 Task: Add an event  with title  Casual Second Lunch Break, date '2023/12/24' to 2023/12/25  & Select Event type as  Group. Add location for the event as  Shanghai, China and add a description: The session will conclude with a recap and summary of key takeaways, providing participants with a comprehensive understanding of the elements that contribute to successful presentations. Participants will be encouraged to continue practicing their presentation skills outside of the session and seek further opportunities for growth and improvement.Create an event link  http-casualsecondlunchbreakcom & Select the event color as  Cyan. , logged in from the account softage.4@softage.netand send the event invitation to softage.10@softage.net and softage.1@softage.net
Action: Mouse moved to (538, 306)
Screenshot: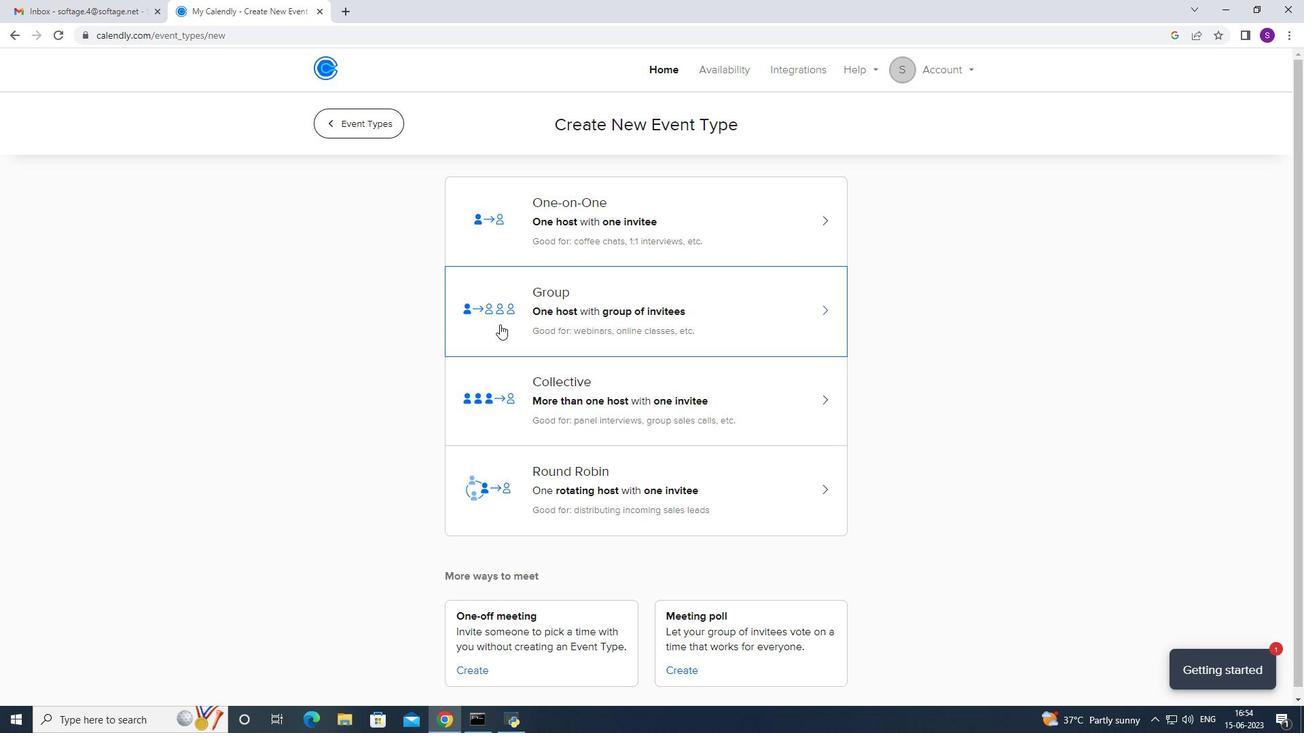 
Action: Mouse pressed left at (538, 306)
Screenshot: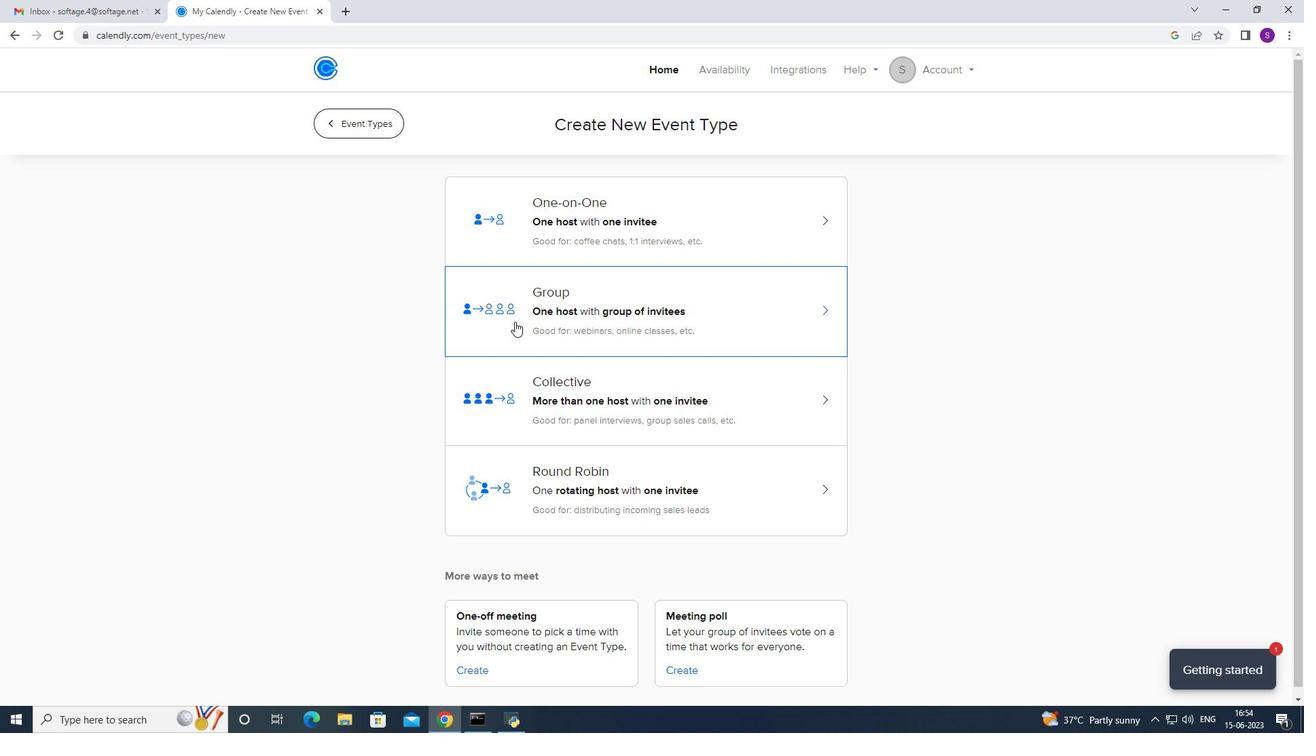 
Action: Mouse moved to (498, 308)
Screenshot: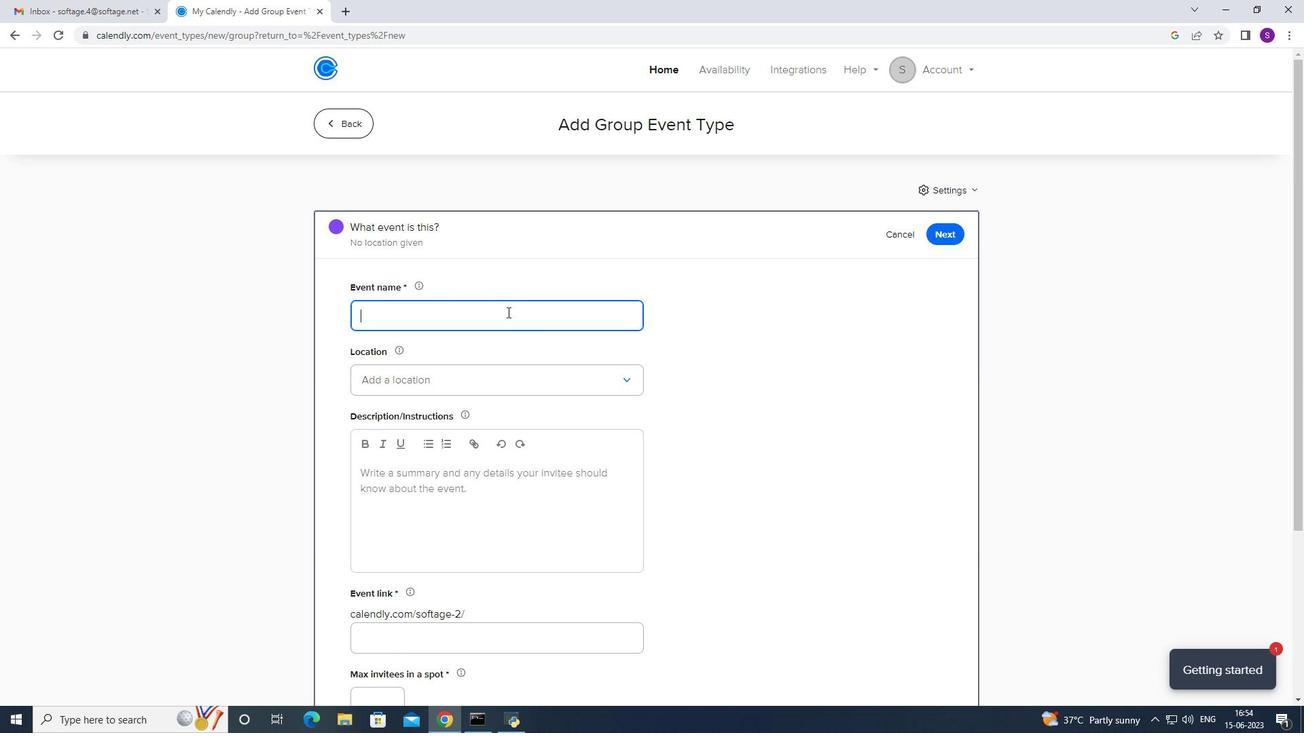 
Action: Key pressed <Key.caps_lock>C<Key.caps_lock>asaual<Key.space>\<Key.backspace><Key.backspace><Key.backspace><Key.backspace><Key.backspace><Key.backspace>ual<Key.space><Key.caps_lock><Key.caps_lock>se<Key.backspace><Key.backspace><Key.caps_lock>S<Key.caps_lock>econd<Key.space><Key.caps_lock>L<Key.caps_lock>unch<Key.space><Key.caps_lock>B<Key.caps_lock>reak
Screenshot: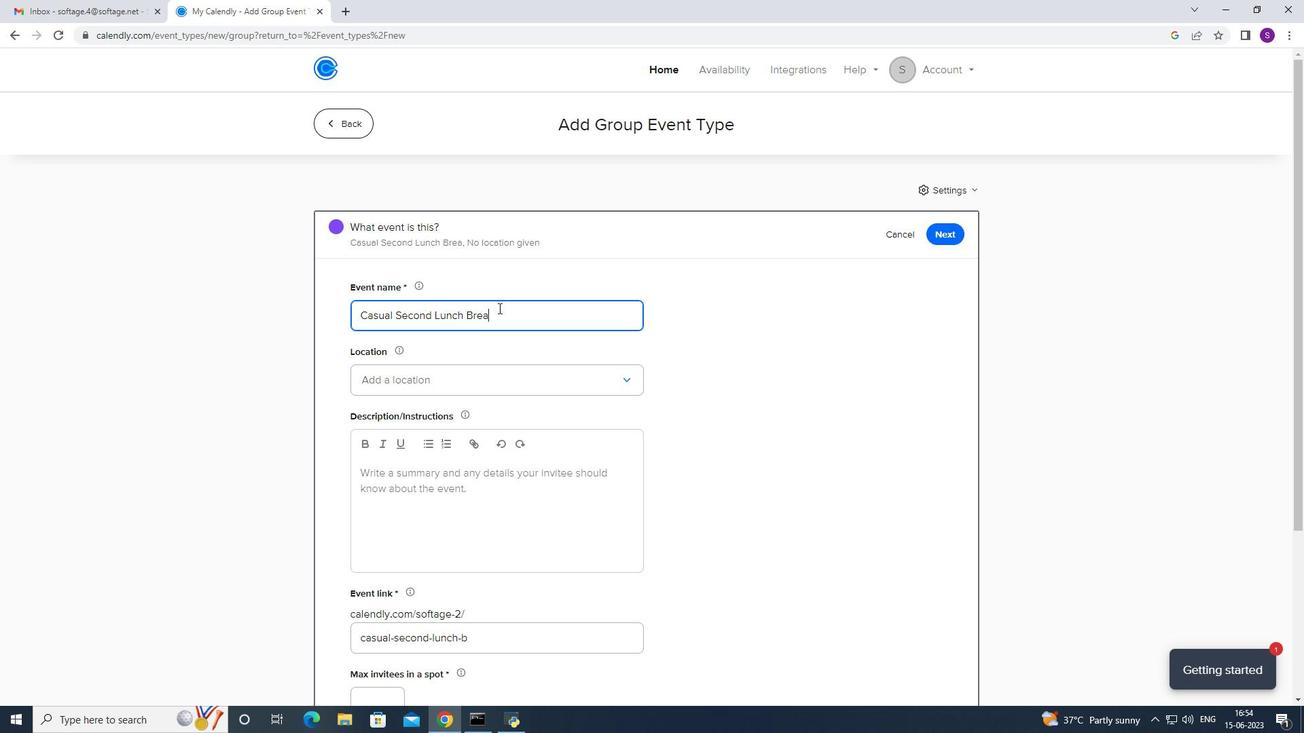 
Action: Mouse moved to (389, 387)
Screenshot: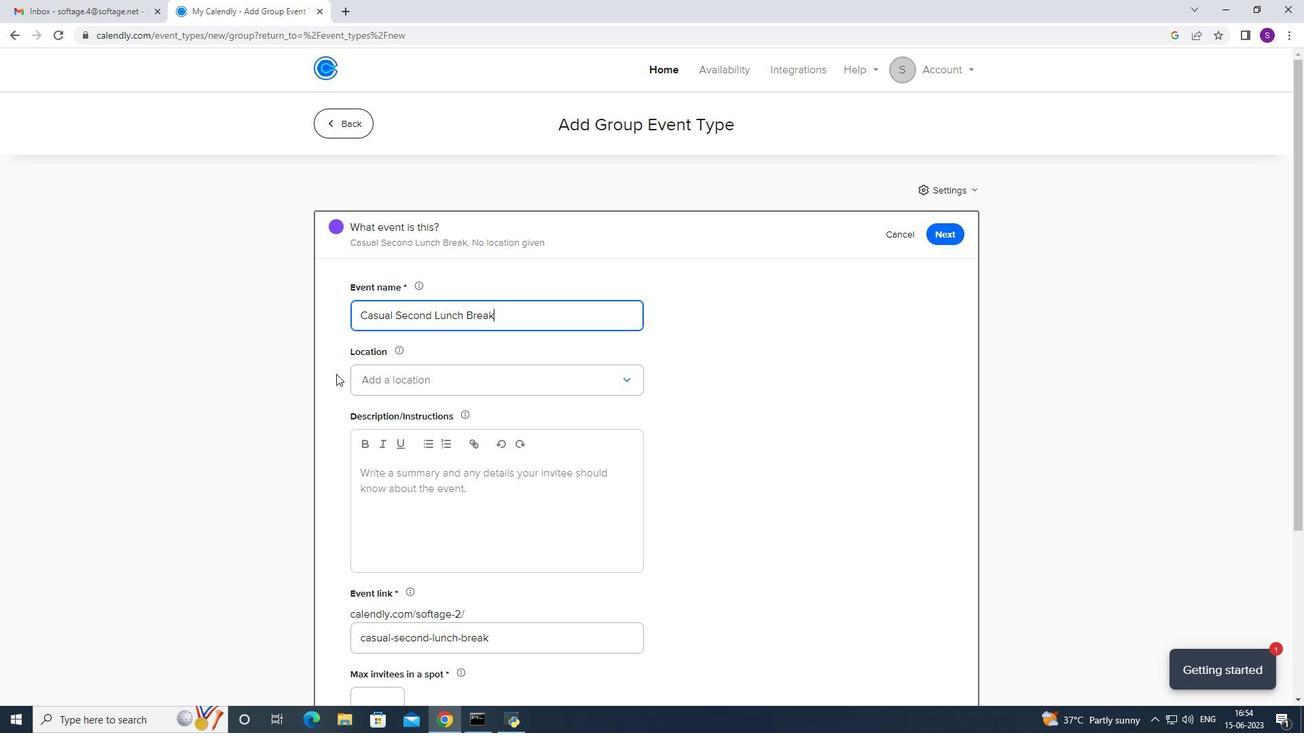 
Action: Mouse pressed left at (389, 387)
Screenshot: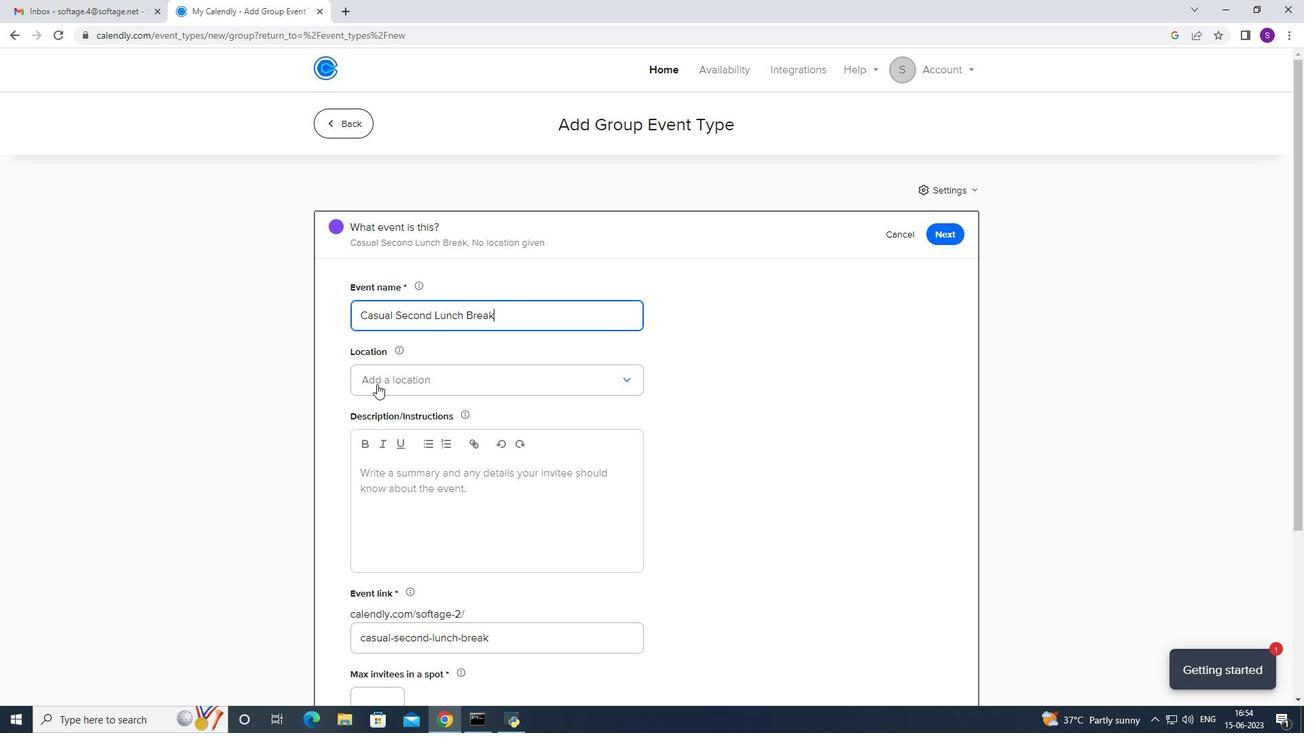 
Action: Mouse moved to (407, 413)
Screenshot: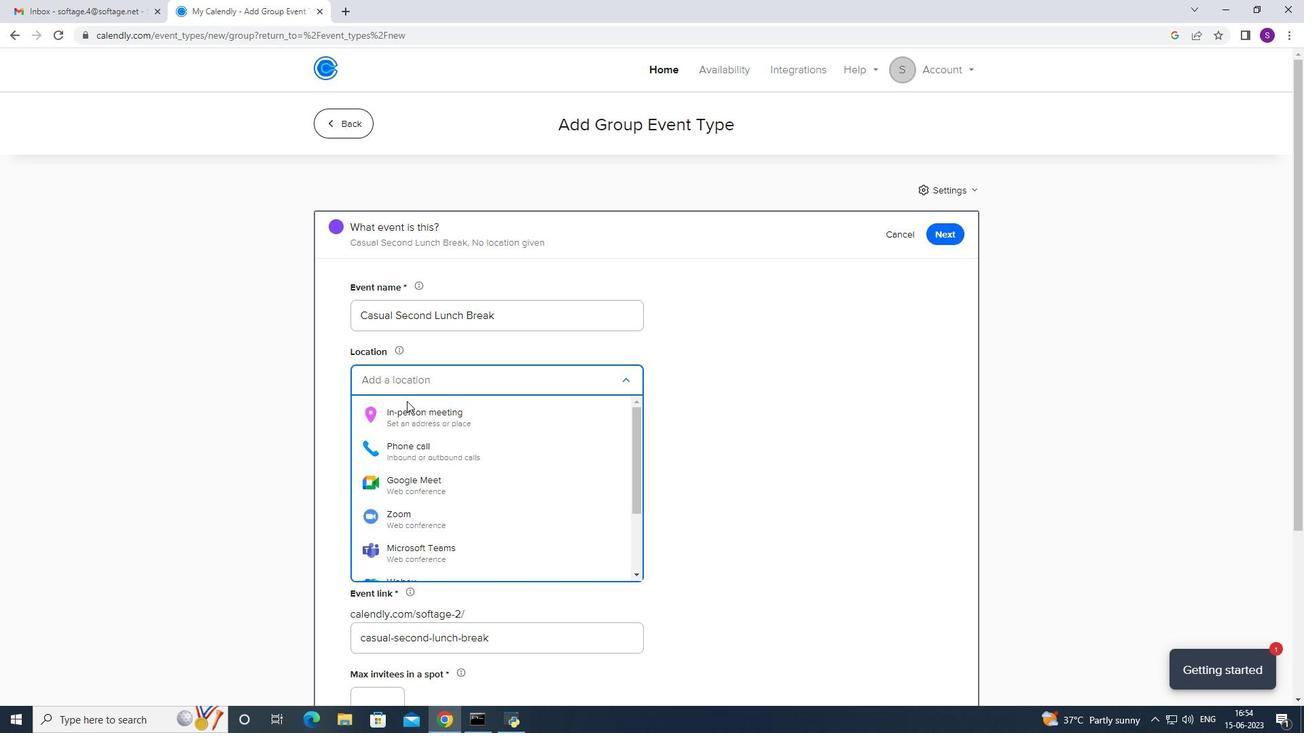 
Action: Mouse pressed left at (407, 413)
Screenshot: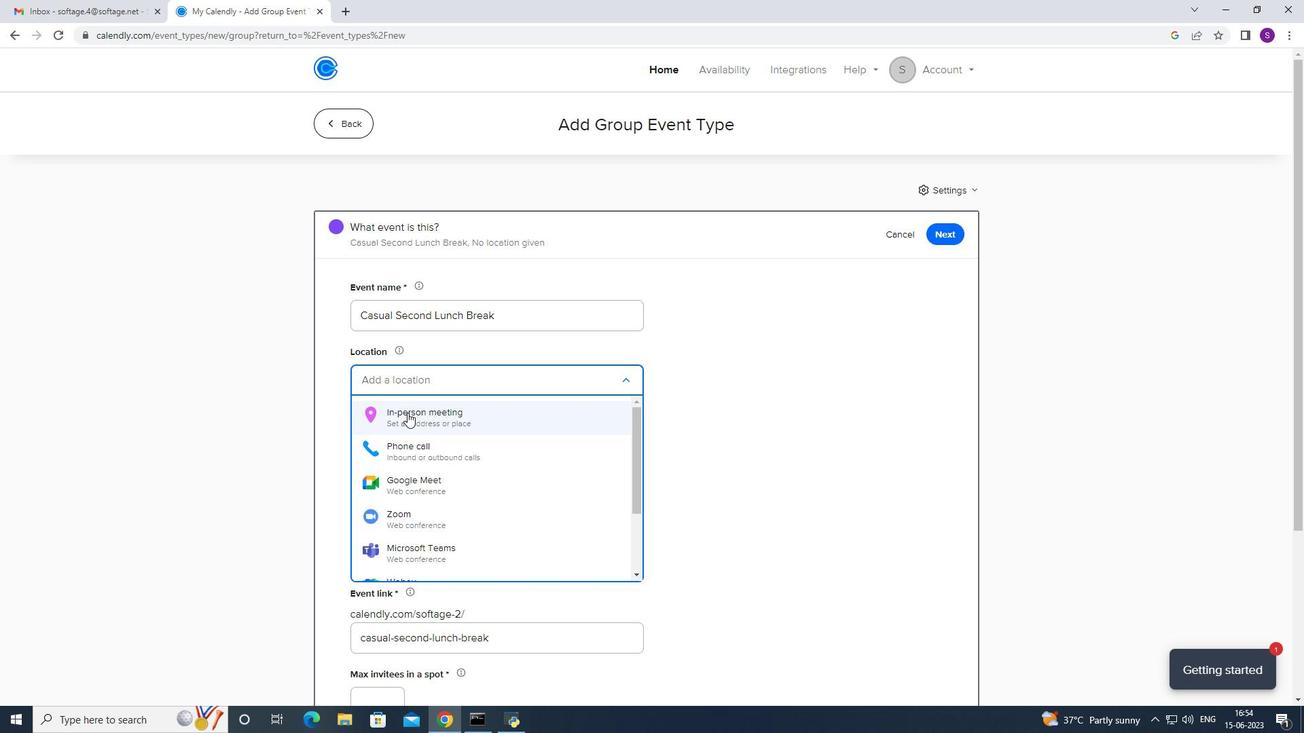
Action: Mouse moved to (594, 221)
Screenshot: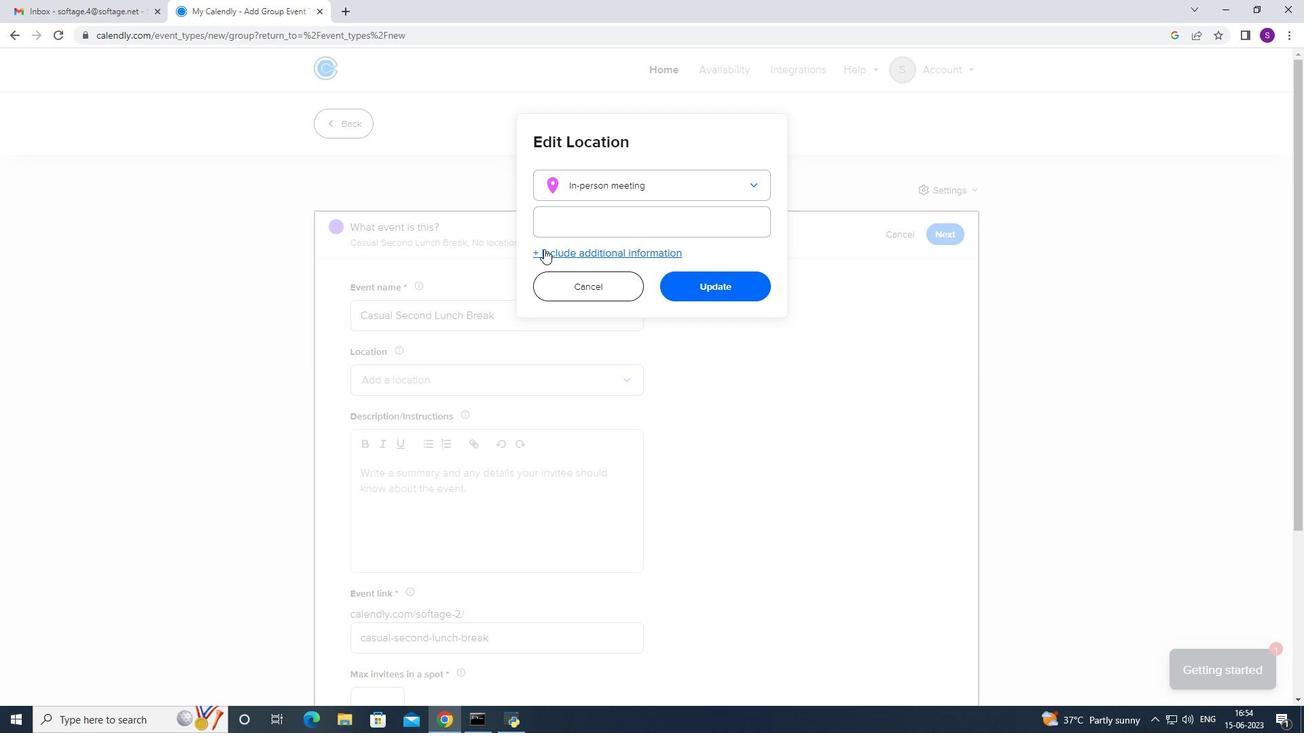 
Action: Mouse pressed left at (594, 221)
Screenshot: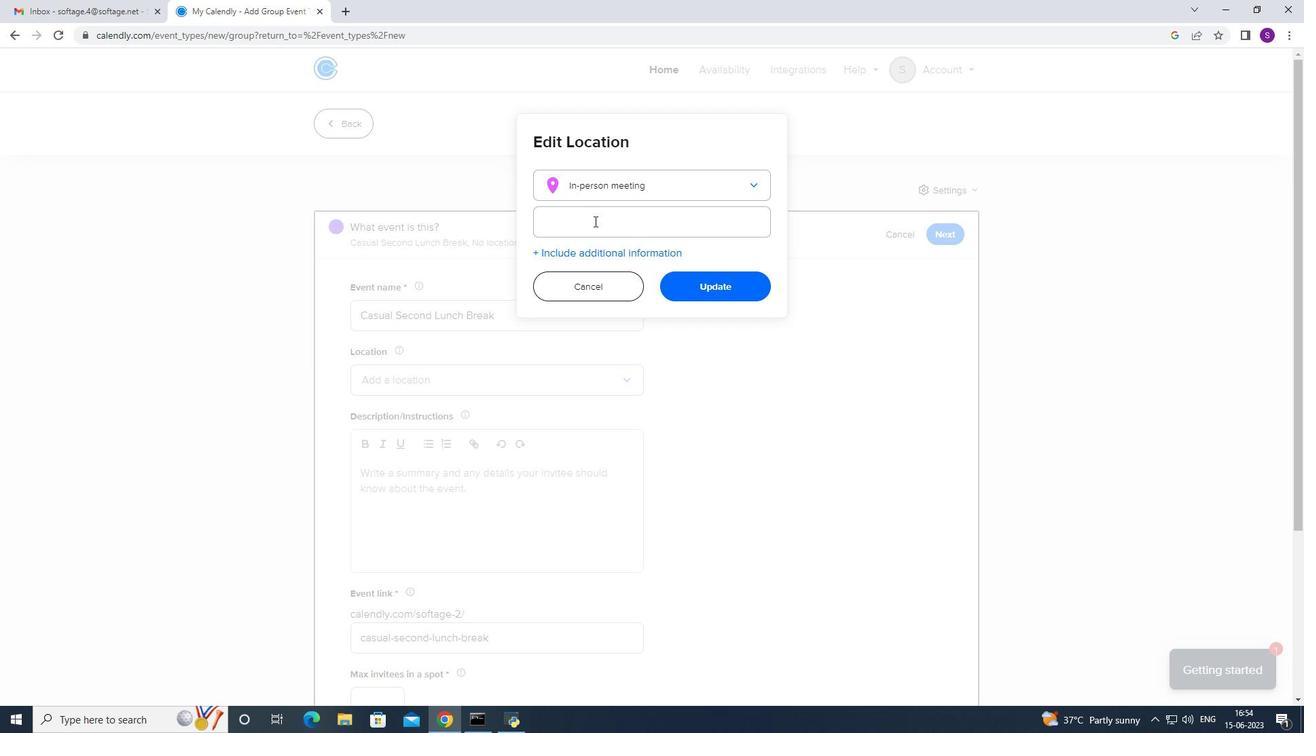 
Action: Mouse moved to (574, 226)
Screenshot: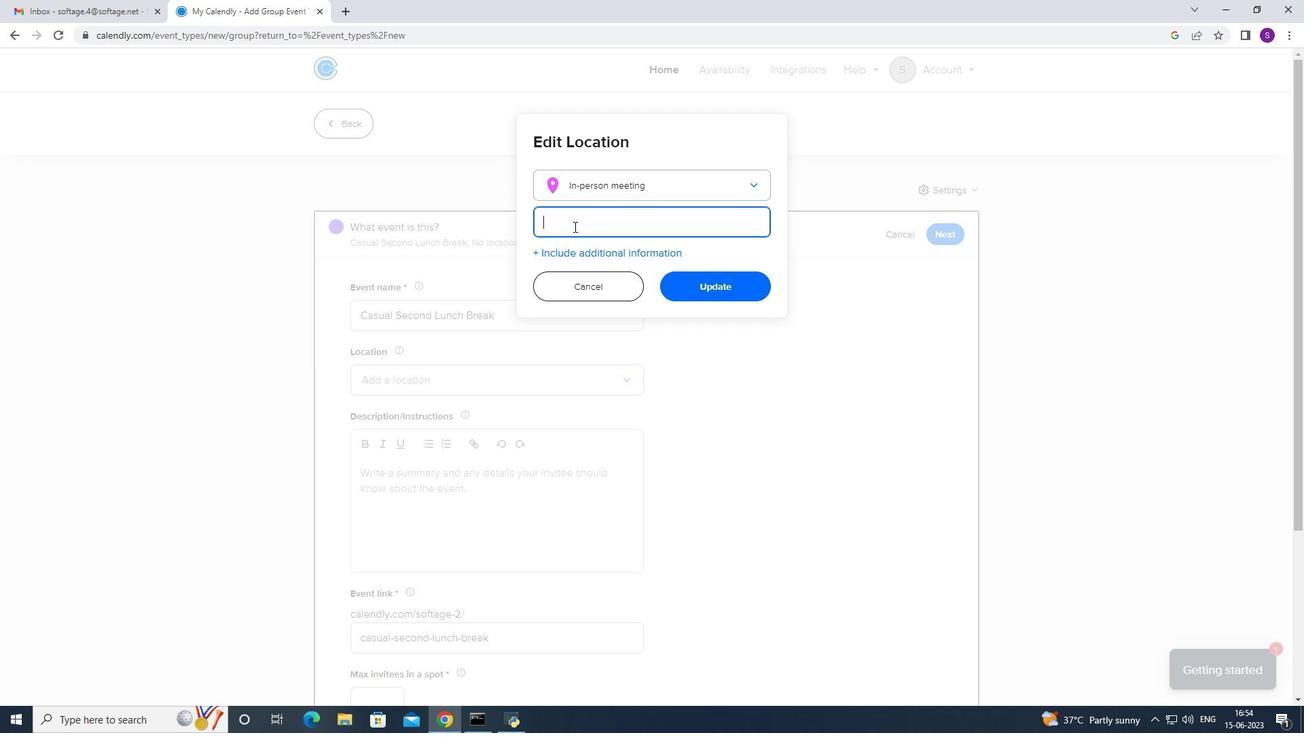 
Action: Key pressed <Key.caps_lock>S<Key.caps_lock>hanghai,<Key.space><Key.caps_lock>C<Key.caps_lock>ghi<Key.backspace><Key.backspace><Key.backspace><Key.backspace><Key.caps_lock>C<Key.caps_lock>hina
Screenshot: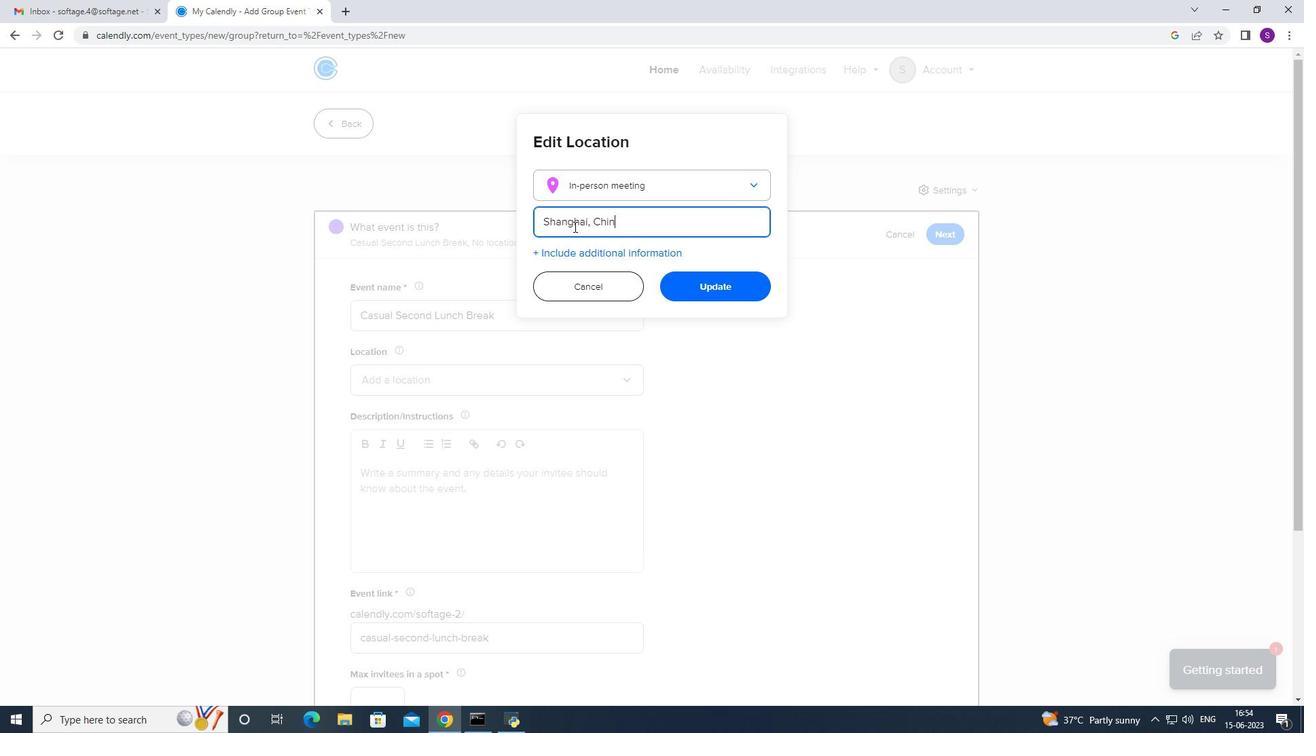 
Action: Mouse moved to (690, 280)
Screenshot: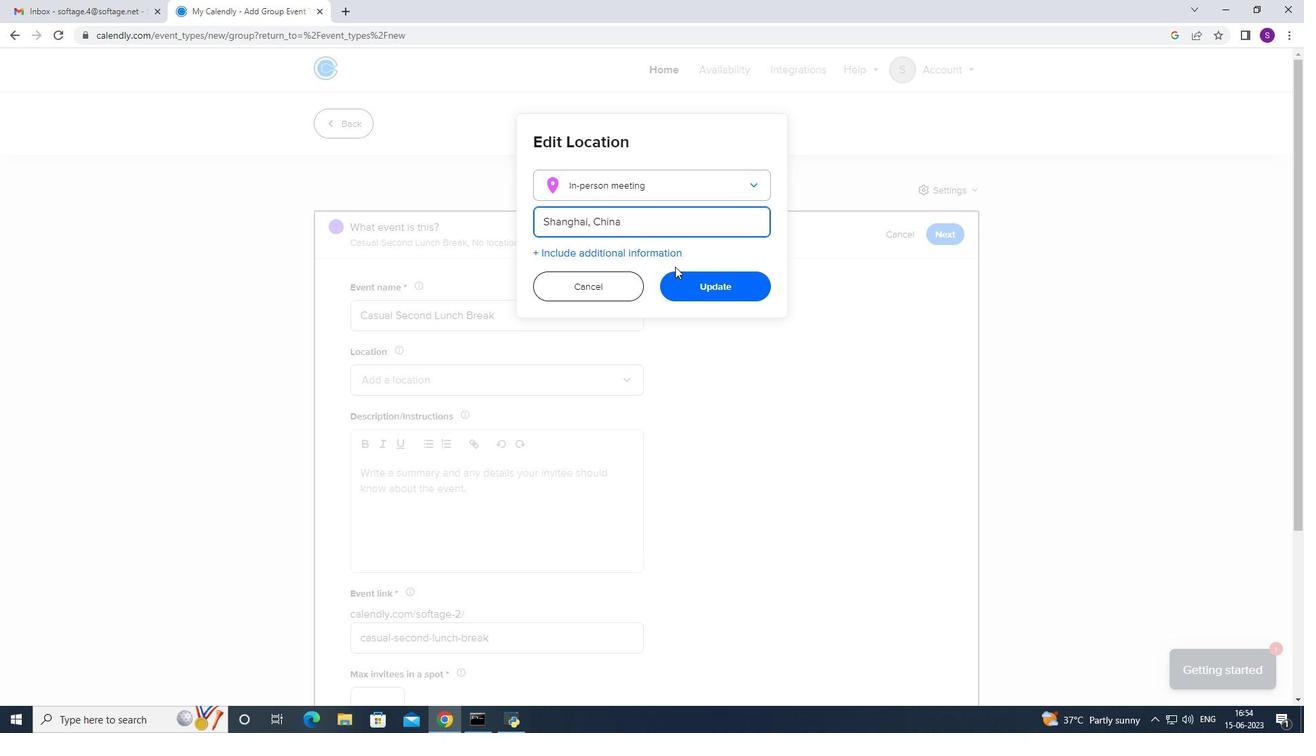 
Action: Mouse pressed left at (690, 280)
Screenshot: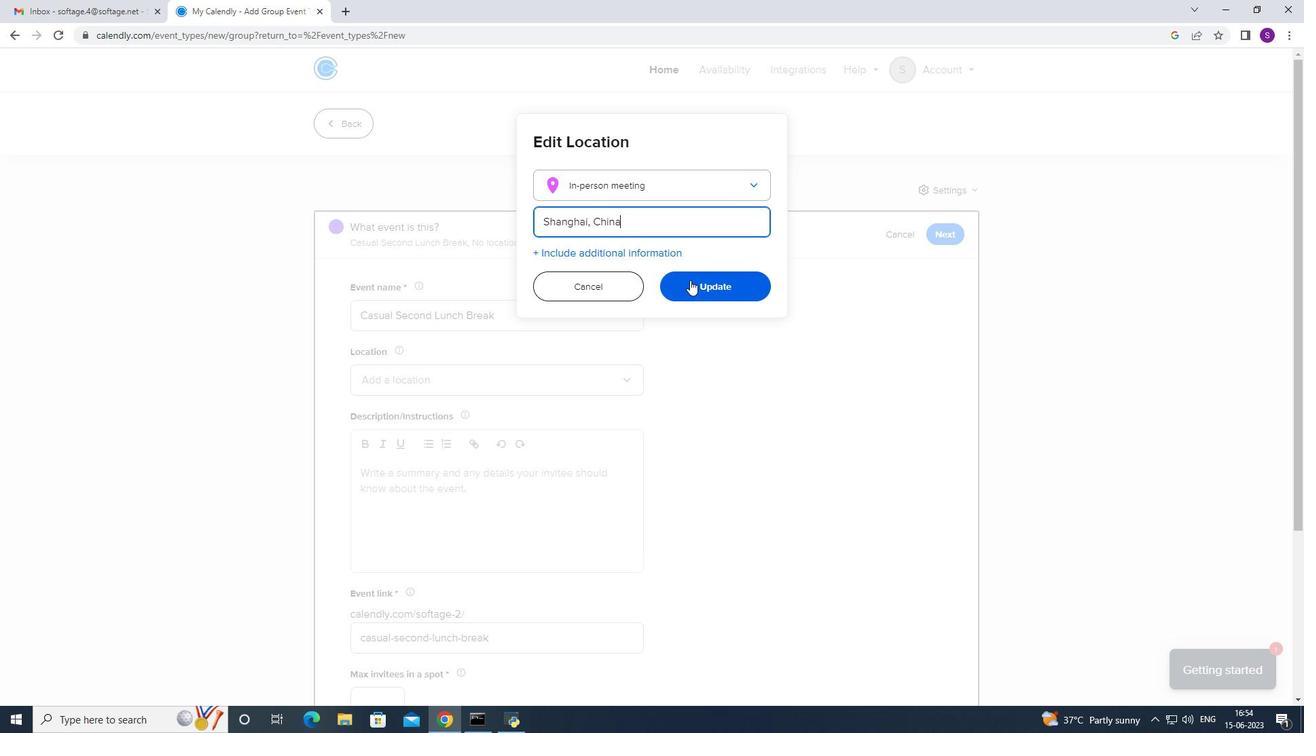 
Action: Mouse moved to (426, 427)
Screenshot: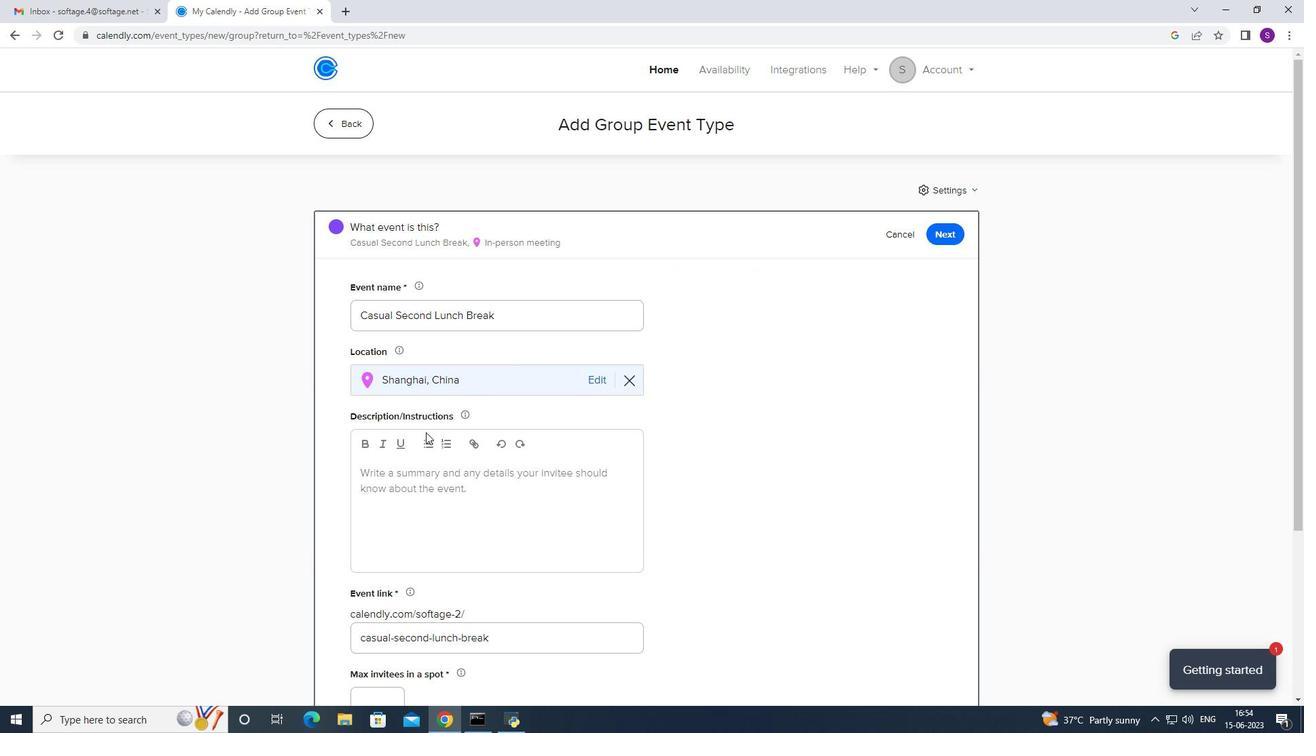 
Action: Mouse scrolled (426, 426) with delta (0, 0)
Screenshot: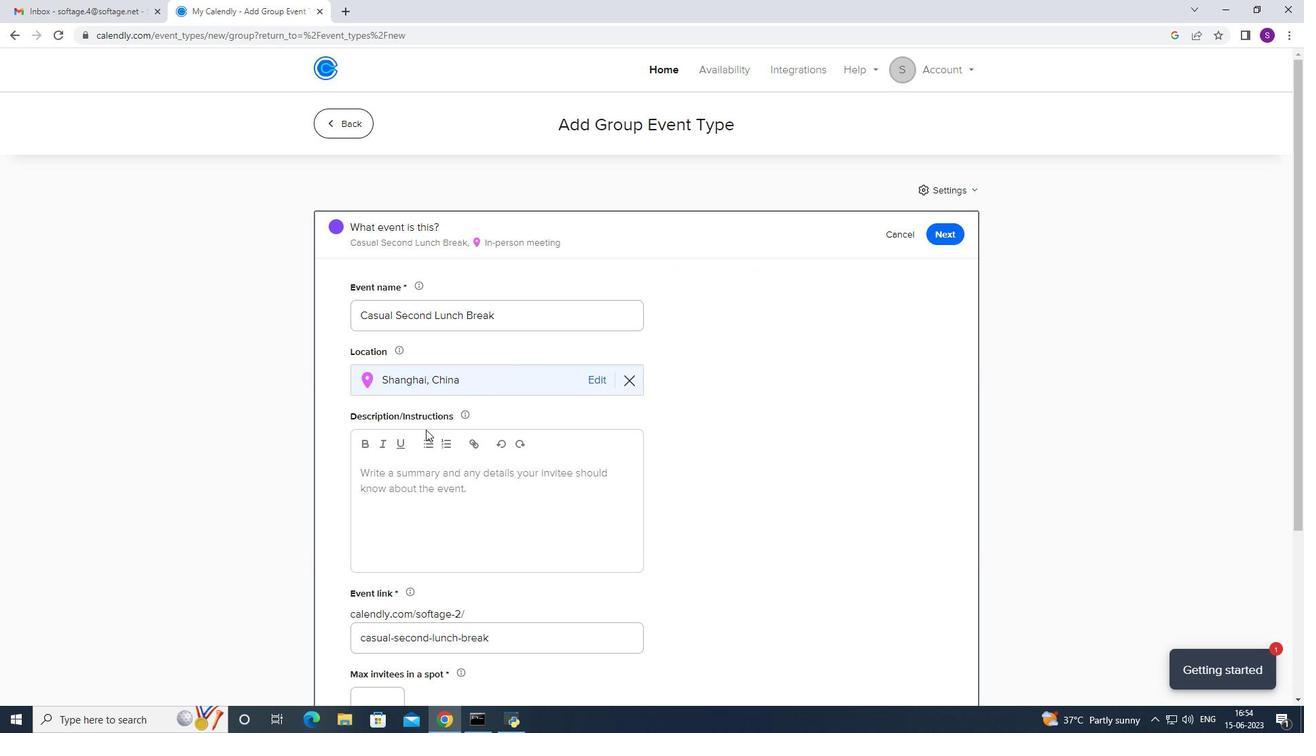 
Action: Mouse scrolled (426, 426) with delta (0, 0)
Screenshot: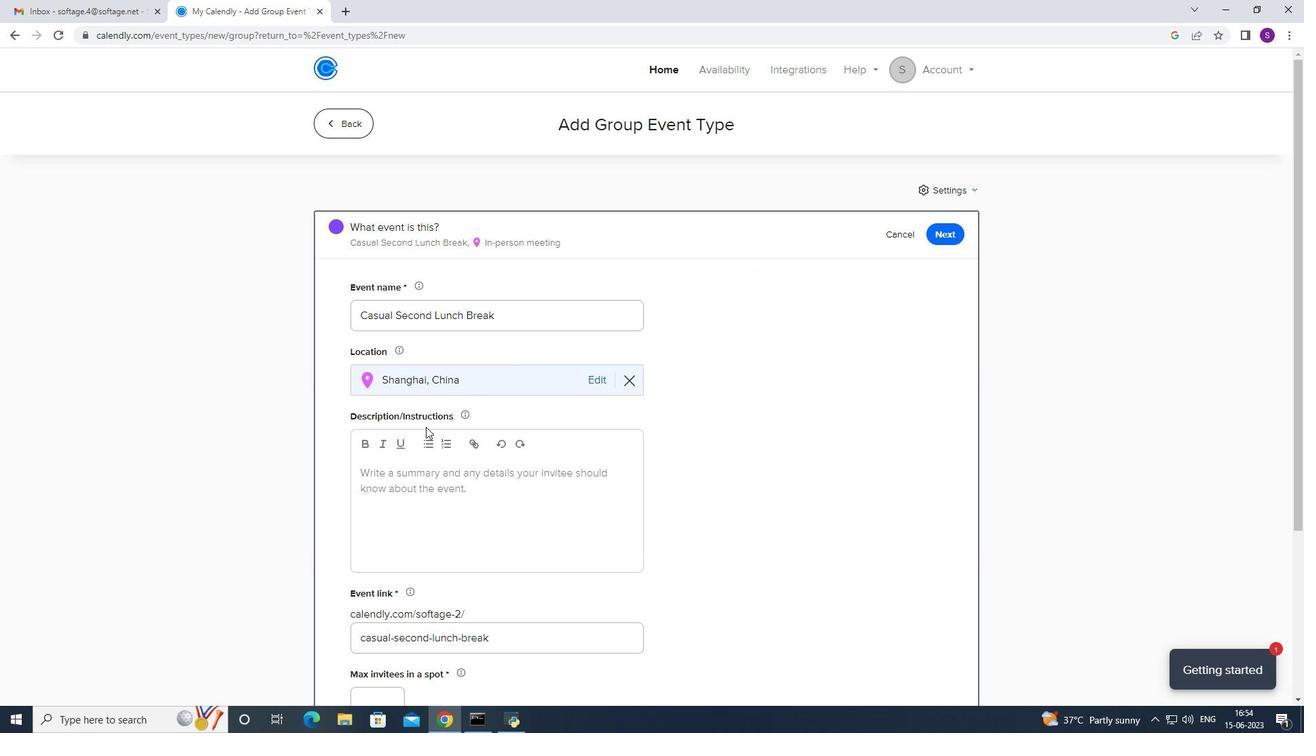 
Action: Mouse scrolled (426, 426) with delta (0, 0)
Screenshot: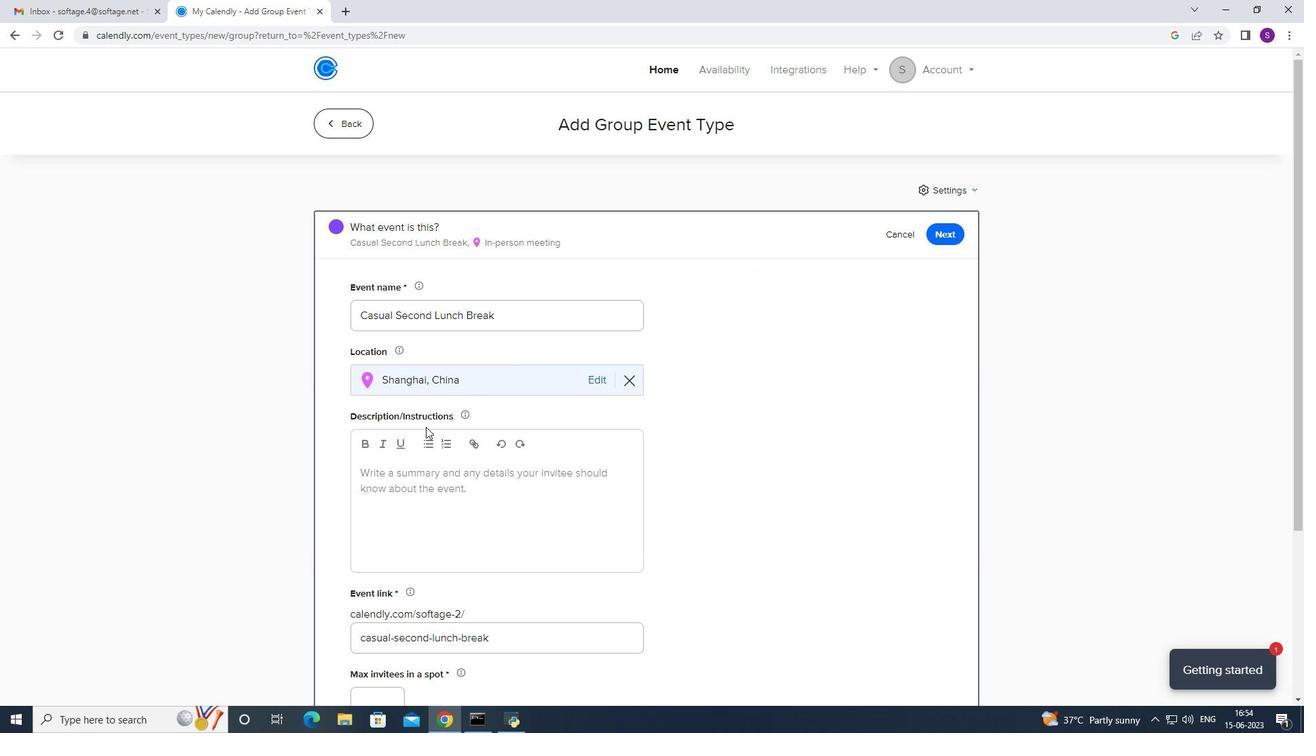 
Action: Mouse scrolled (426, 426) with delta (0, 0)
Screenshot: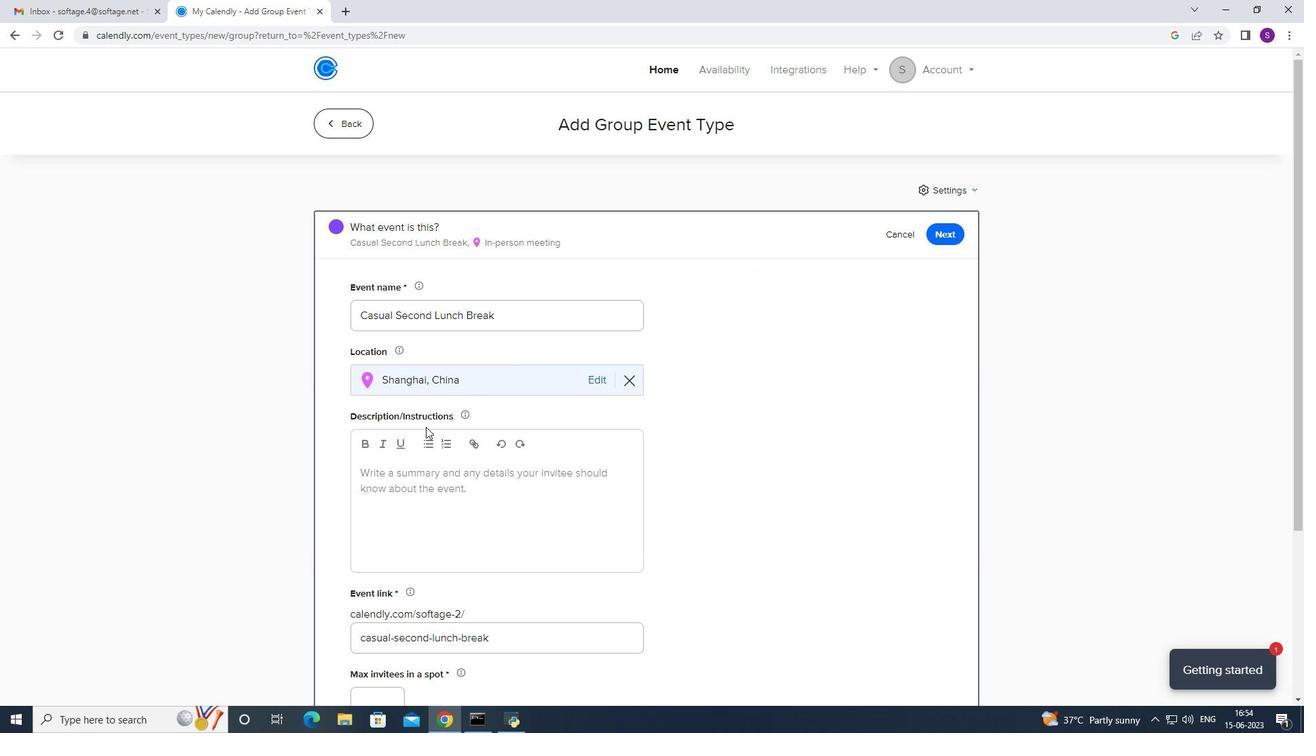 
Action: Mouse scrolled (426, 426) with delta (0, 0)
Screenshot: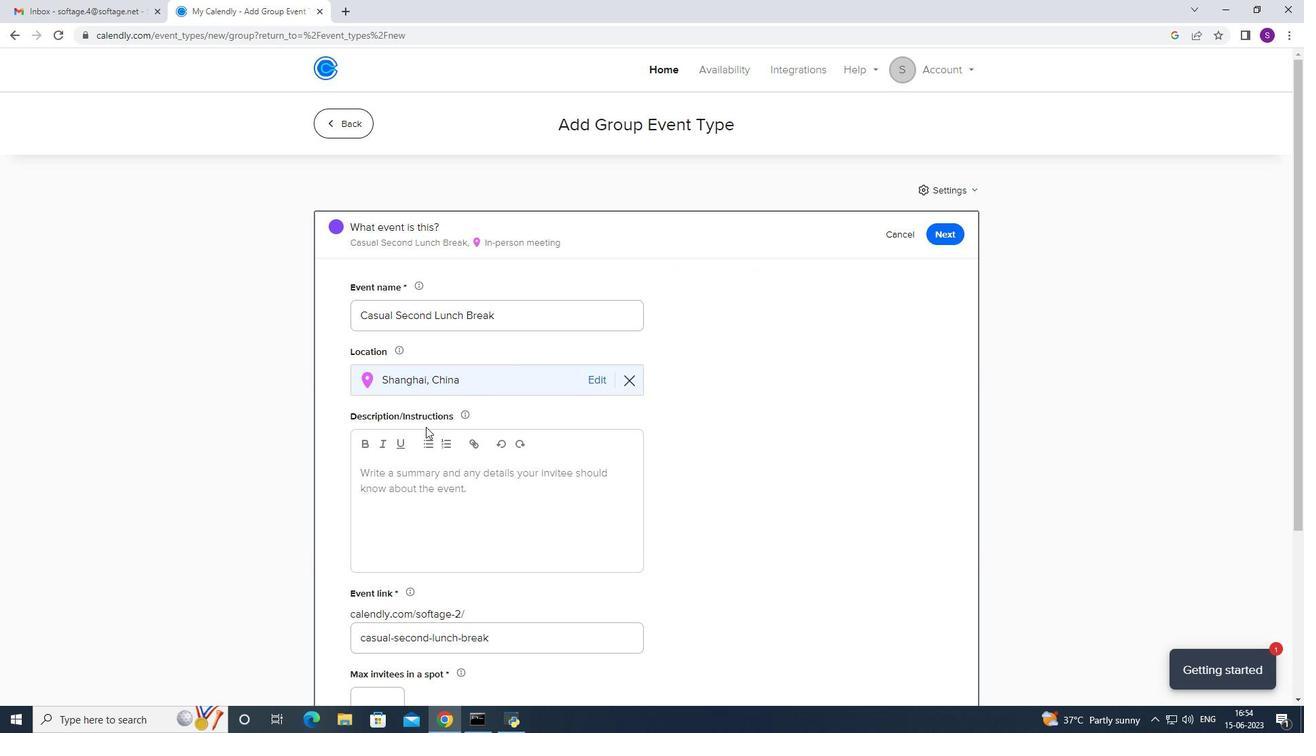 
Action: Mouse moved to (504, 578)
Screenshot: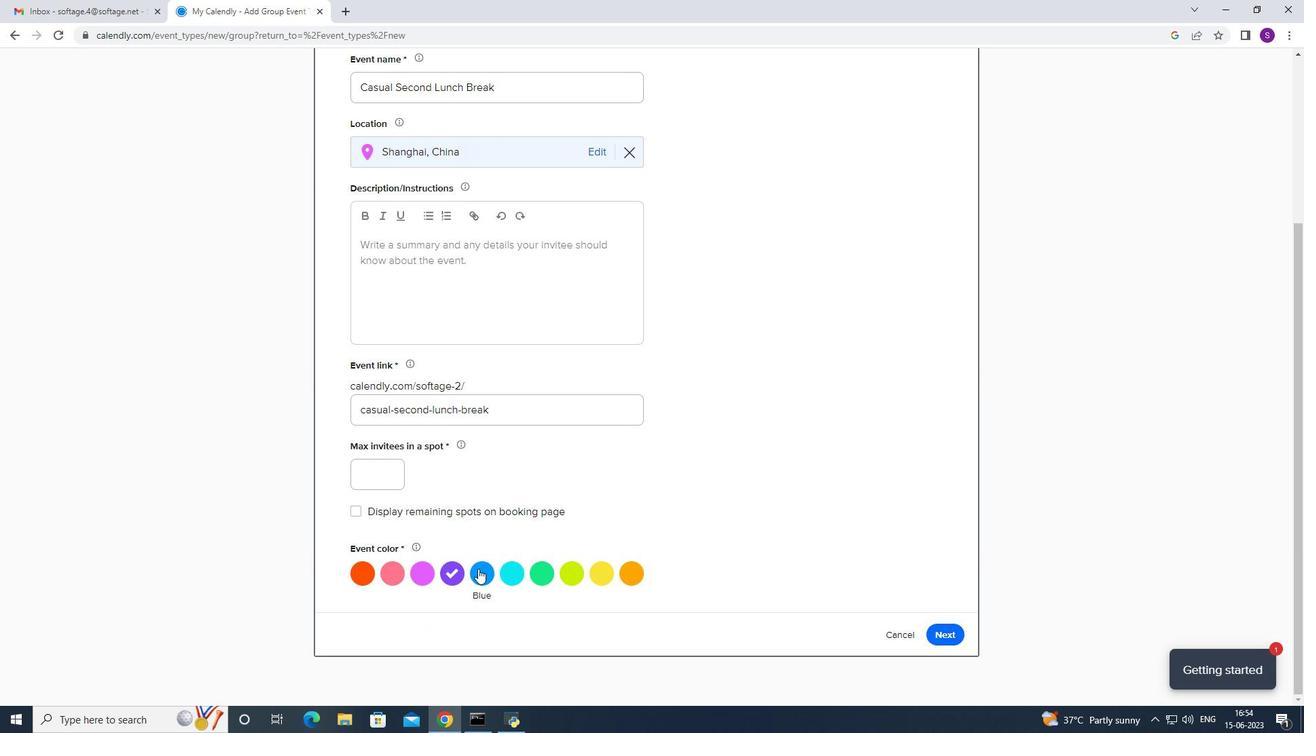 
Action: Mouse pressed left at (504, 578)
Screenshot: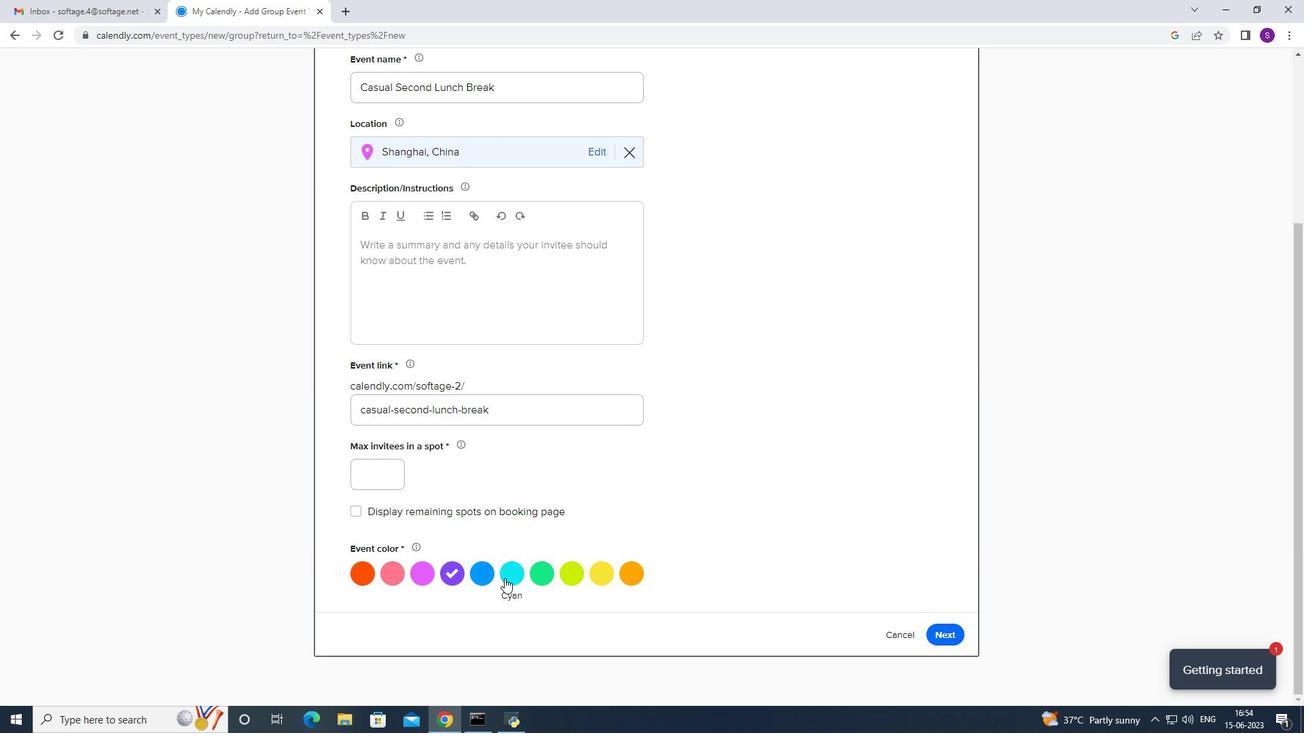 
Action: Mouse moved to (369, 457)
Screenshot: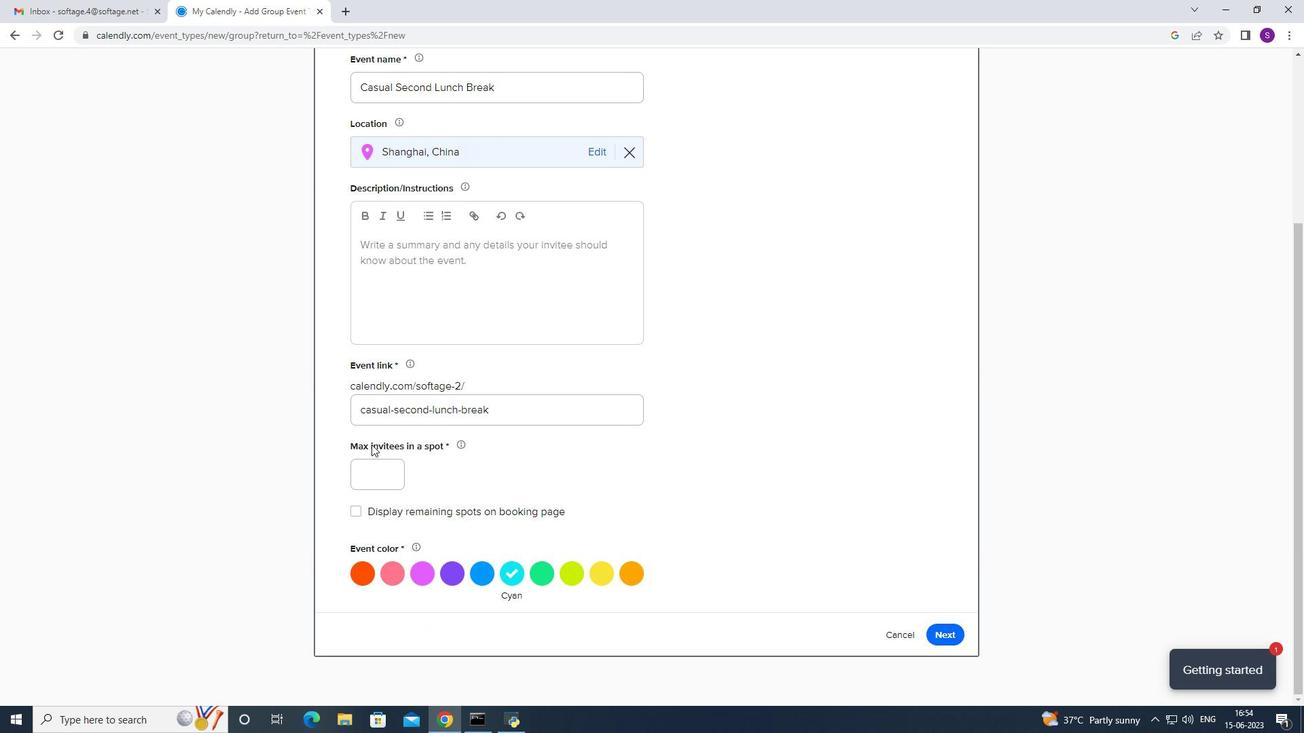 
Action: Mouse pressed left at (369, 457)
Screenshot: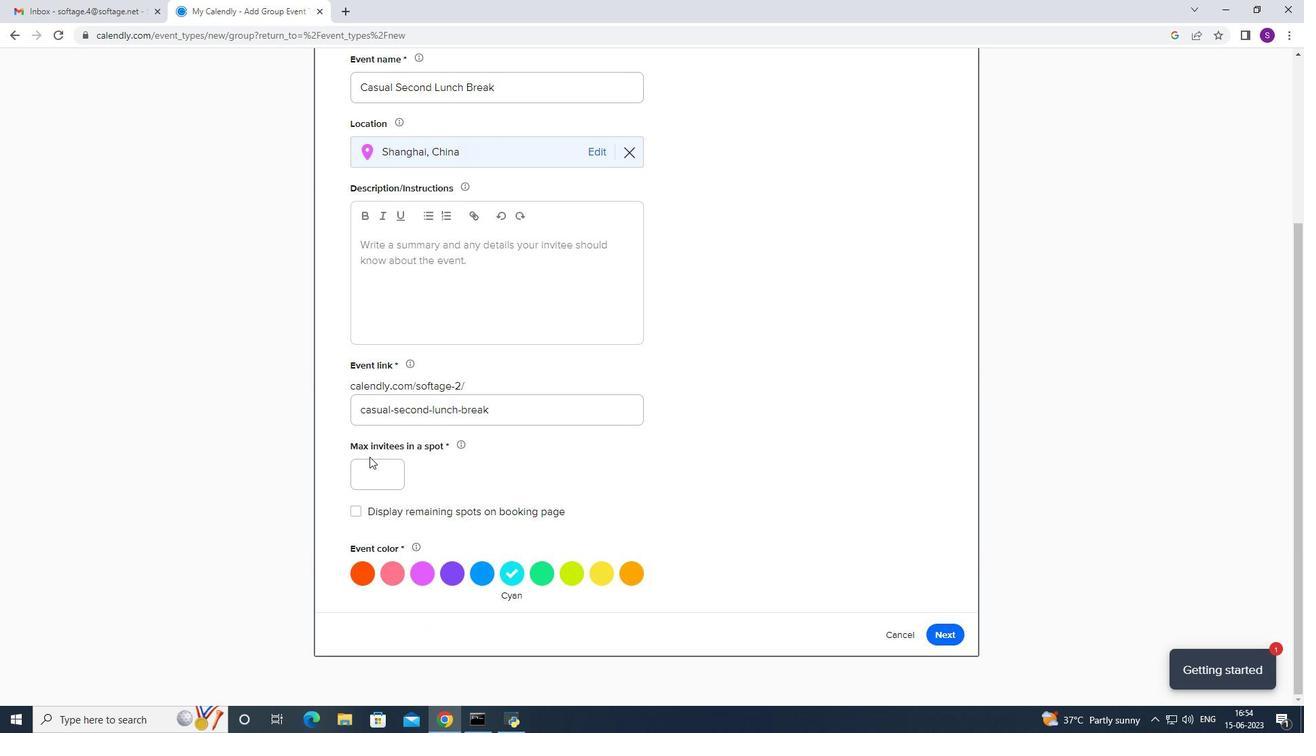 
Action: Mouse moved to (368, 461)
Screenshot: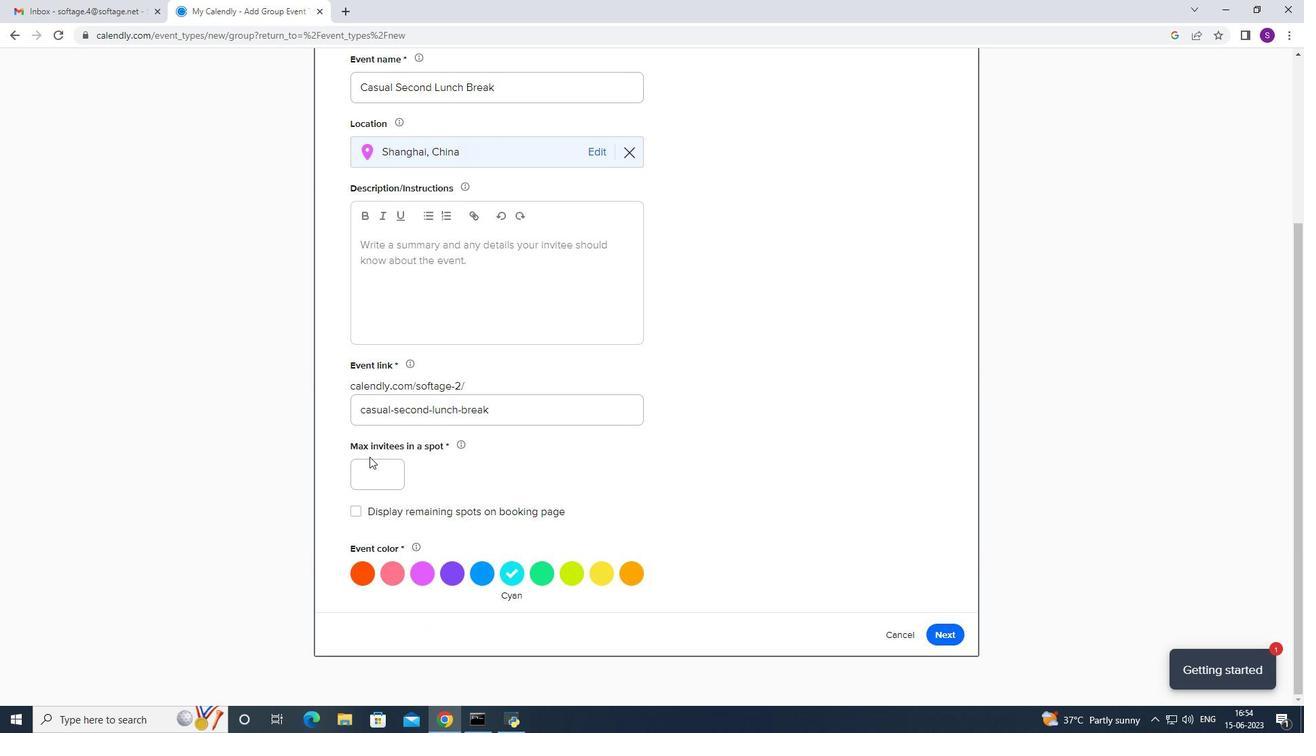 
Action: Mouse pressed left at (368, 461)
Screenshot: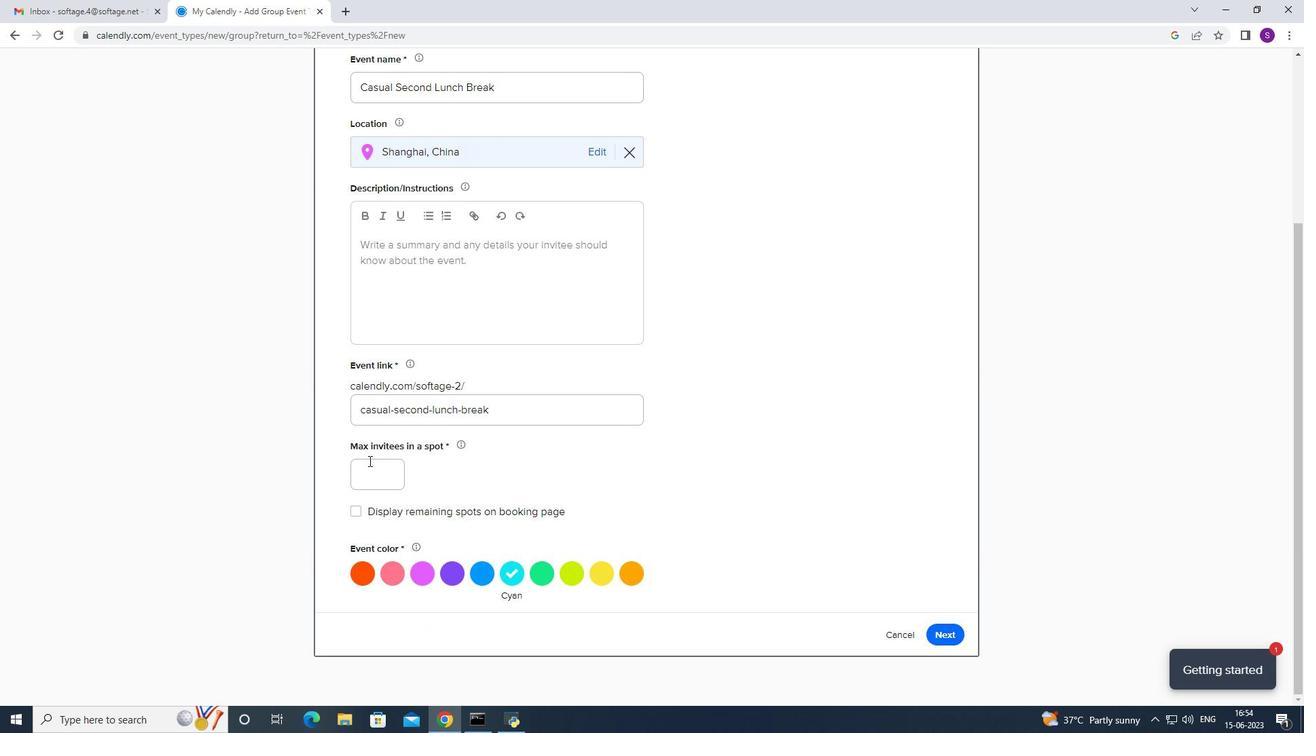 
Action: Key pressed 3
Screenshot: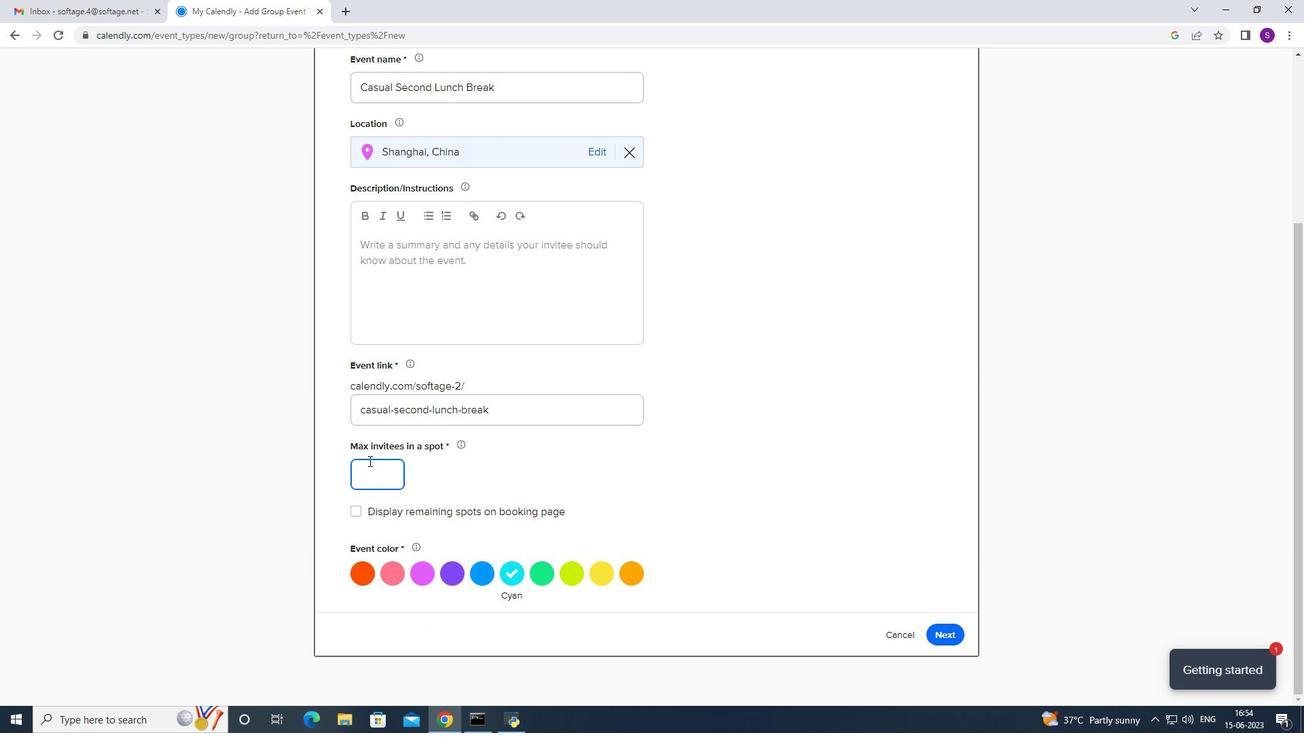 
Action: Mouse moved to (498, 292)
Screenshot: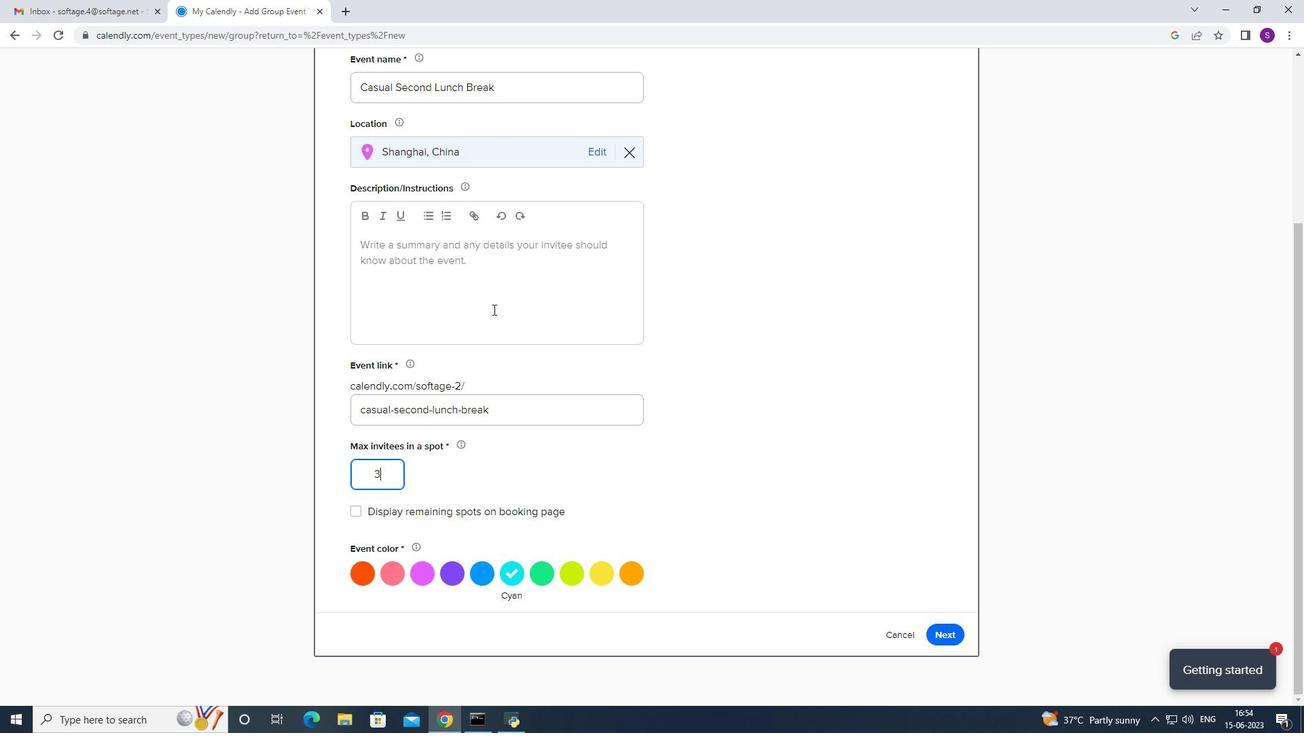 
Action: Mouse pressed left at (498, 292)
Screenshot: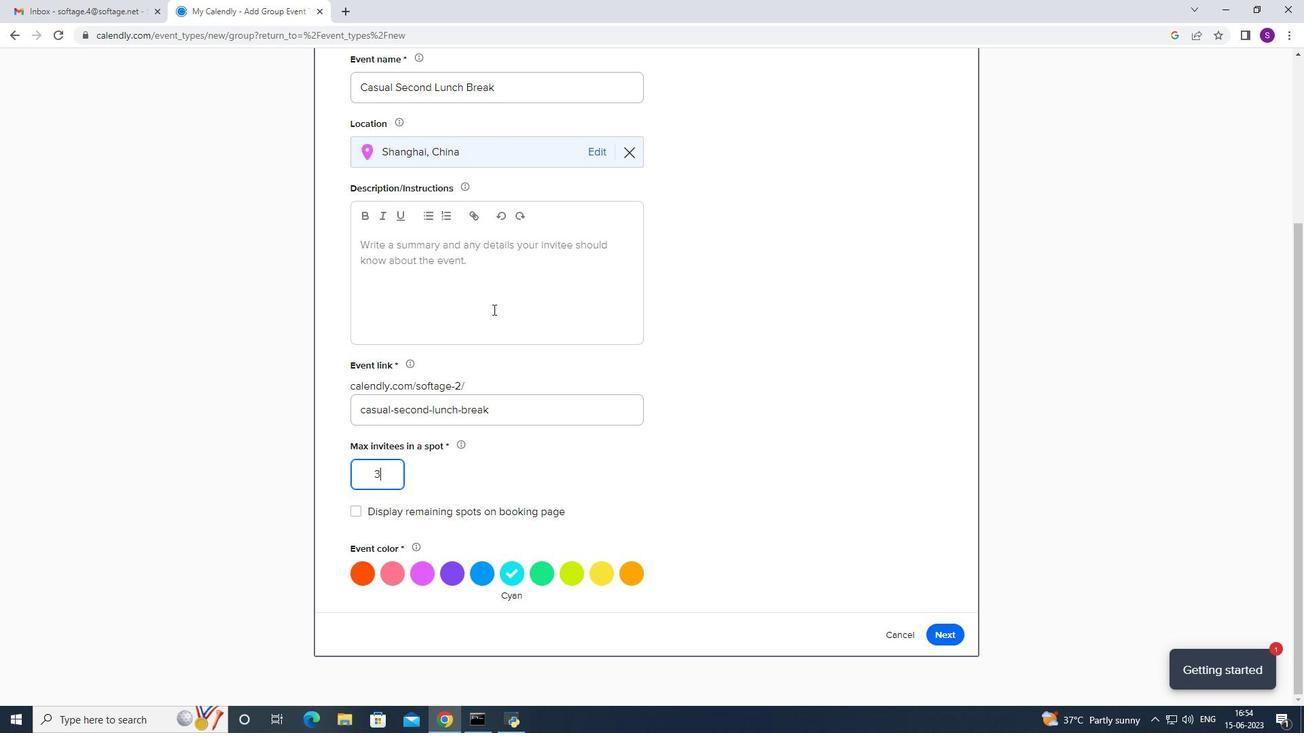 
Action: Mouse moved to (483, 296)
Screenshot: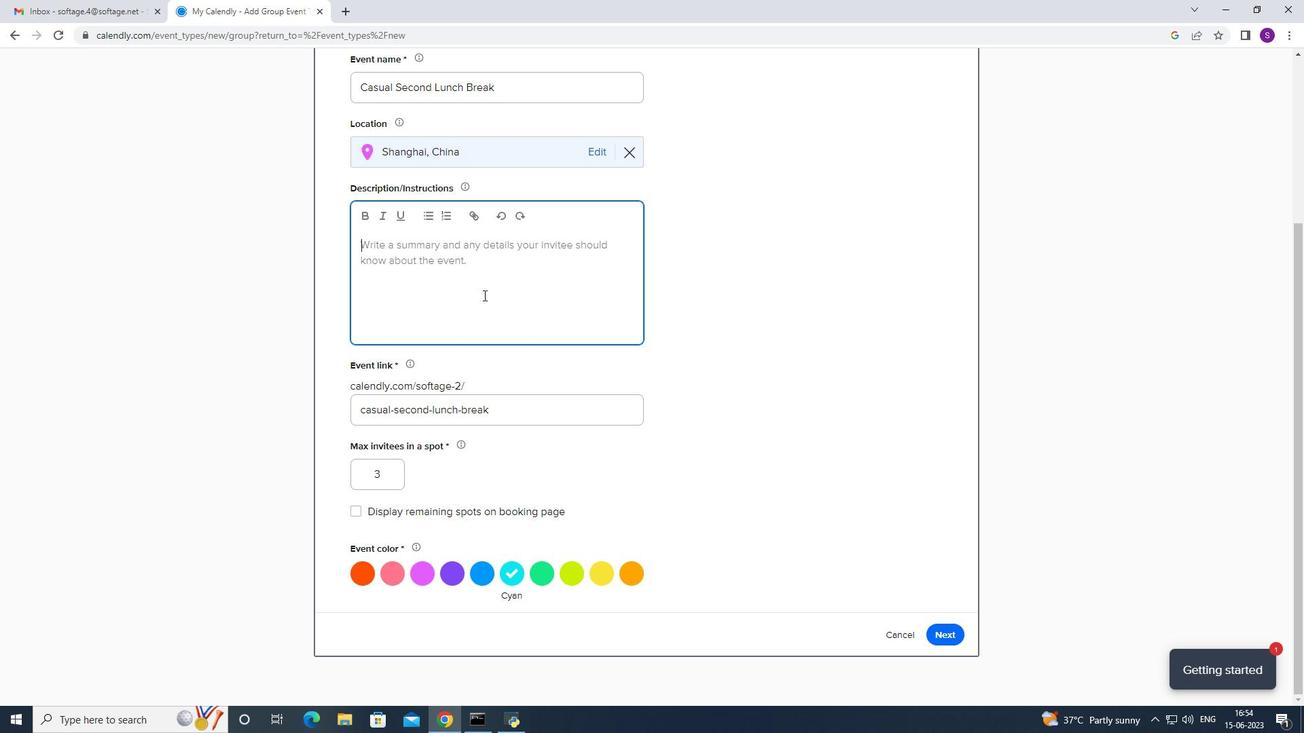 
Action: Key pressed <Key.caps_lock>T<Key.caps_lock>he<Key.space>session<Key.space>wikll<Key.space>c<Key.backspace><Key.backspace><Key.backspace><Key.backspace><Key.backspace><Key.backspace>ill<Key.space>conclude<Key.space>with<Key.space>a<Key.space>recap<Key.space>and<Key.space>as<Key.backspace><Key.space>summary<Key.space>of<Key.space>key<Key.space>takeaways,<Key.space>procviding<Key.space>participants<Key.space>
Screenshot: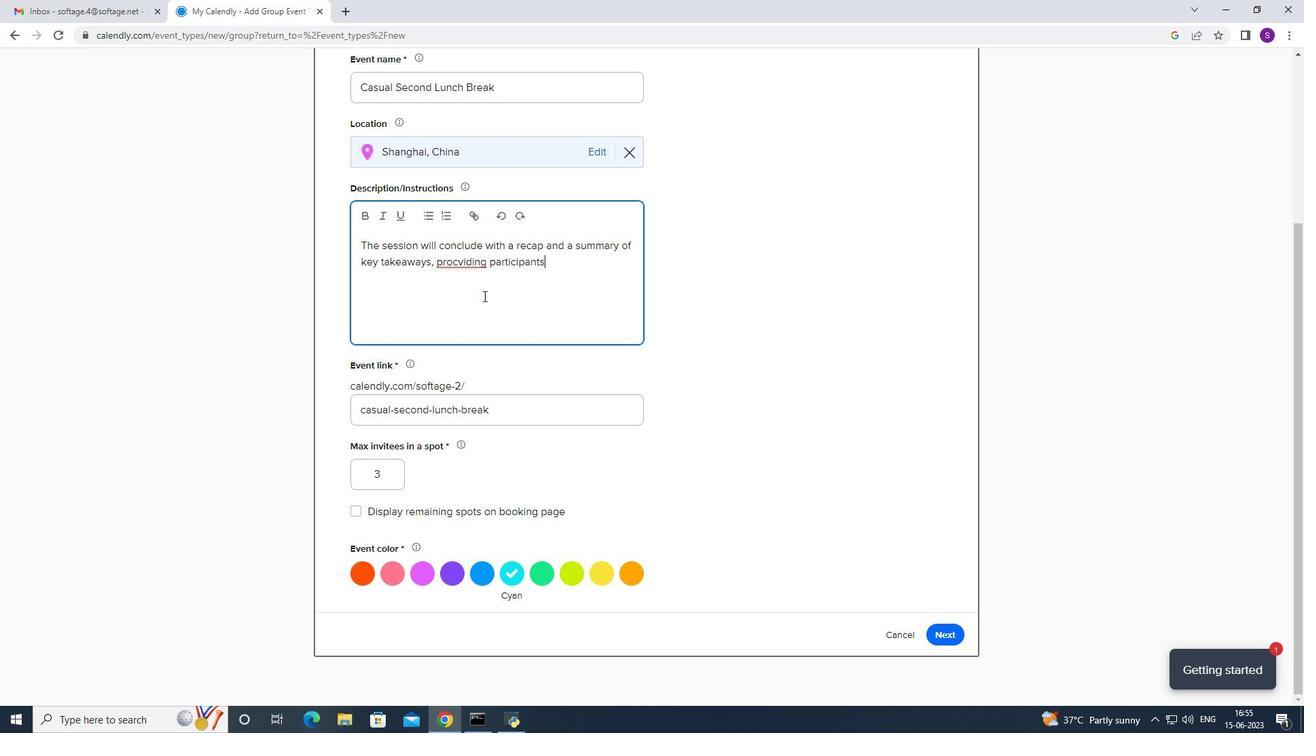 
Action: Mouse moved to (453, 262)
Screenshot: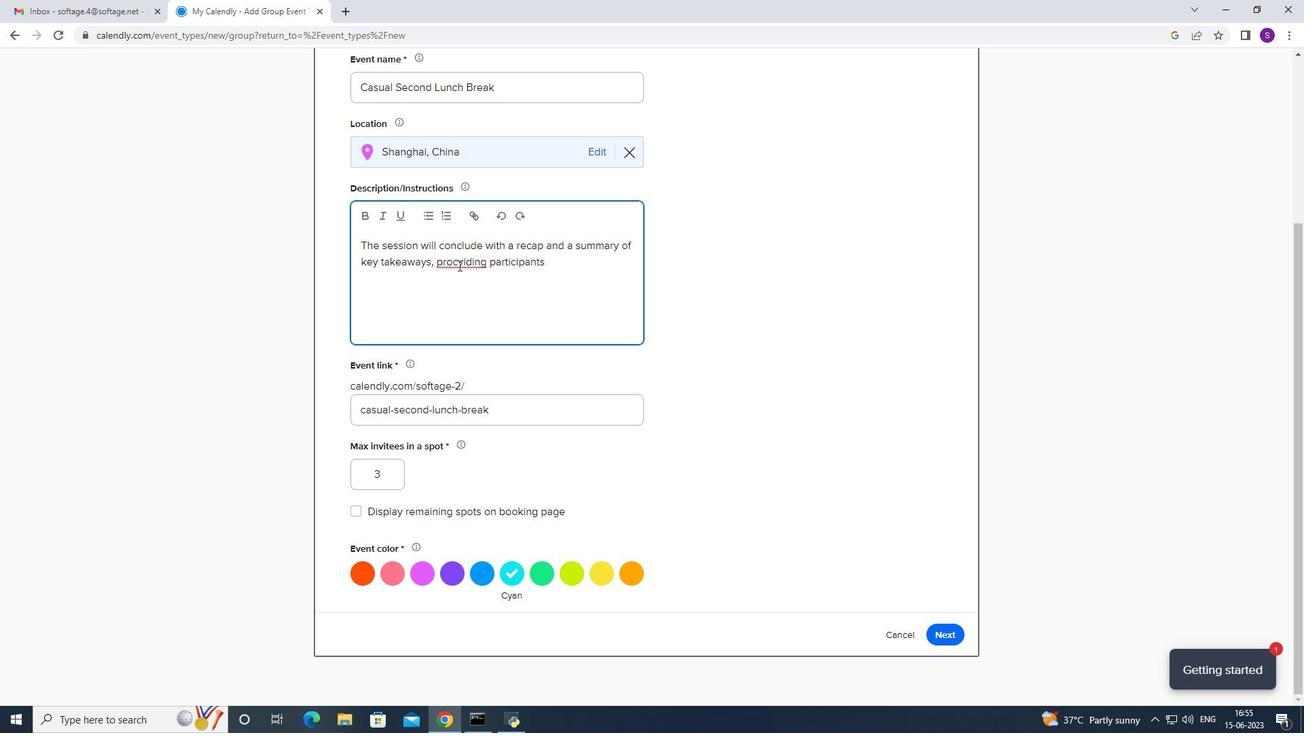 
Action: Mouse pressed left at (453, 262)
Screenshot: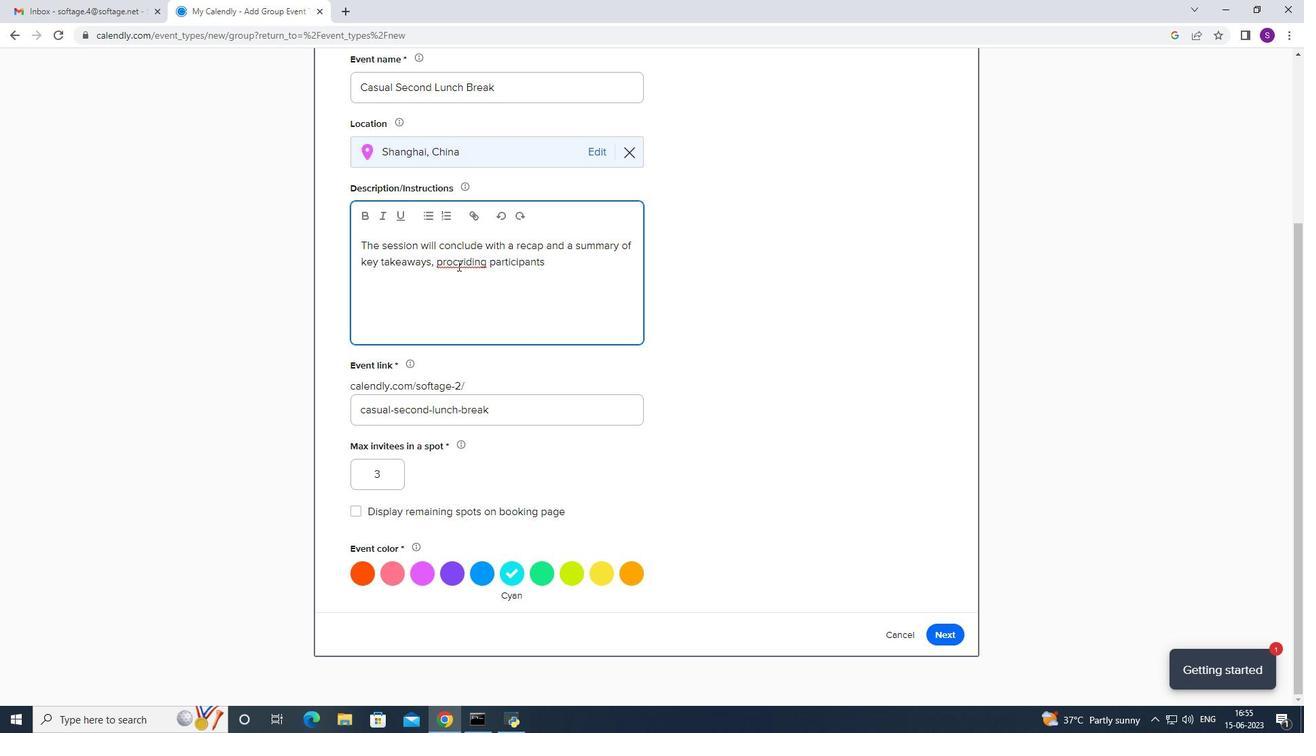
Action: Mouse moved to (464, 262)
Screenshot: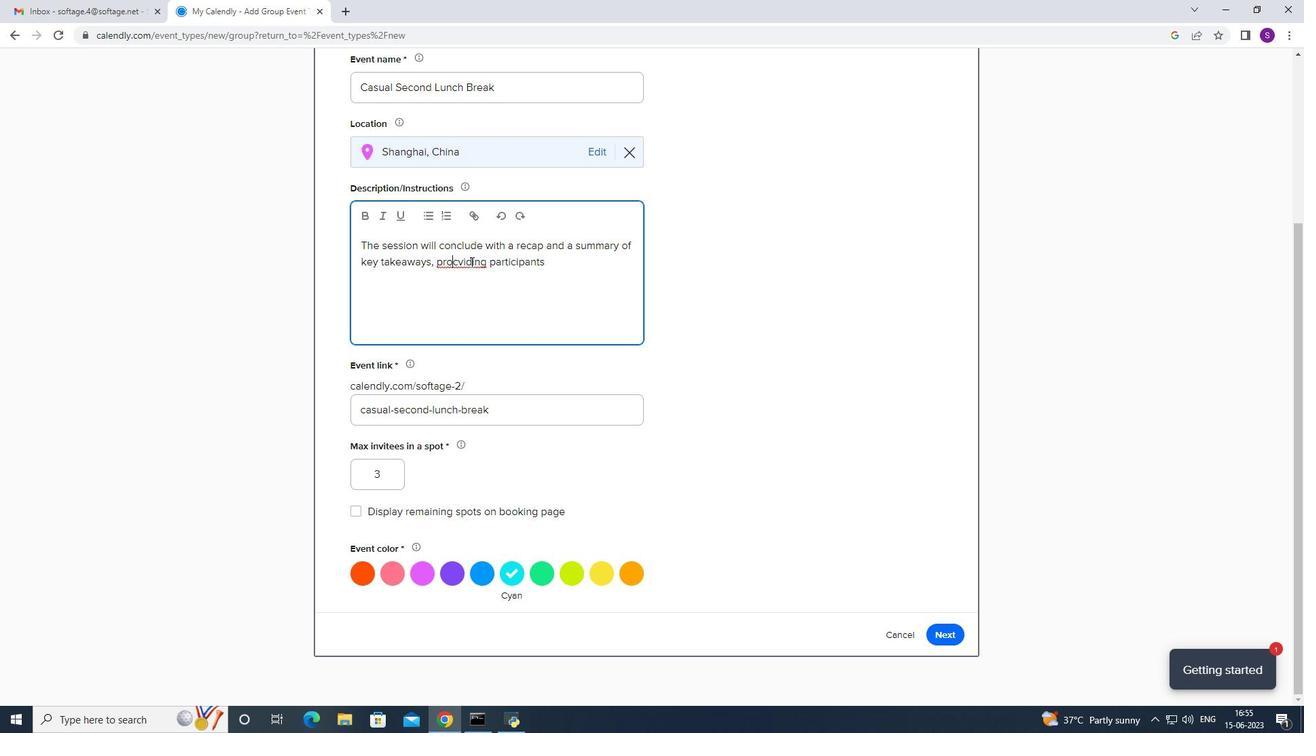 
Action: Mouse pressed left at (464, 262)
Screenshot: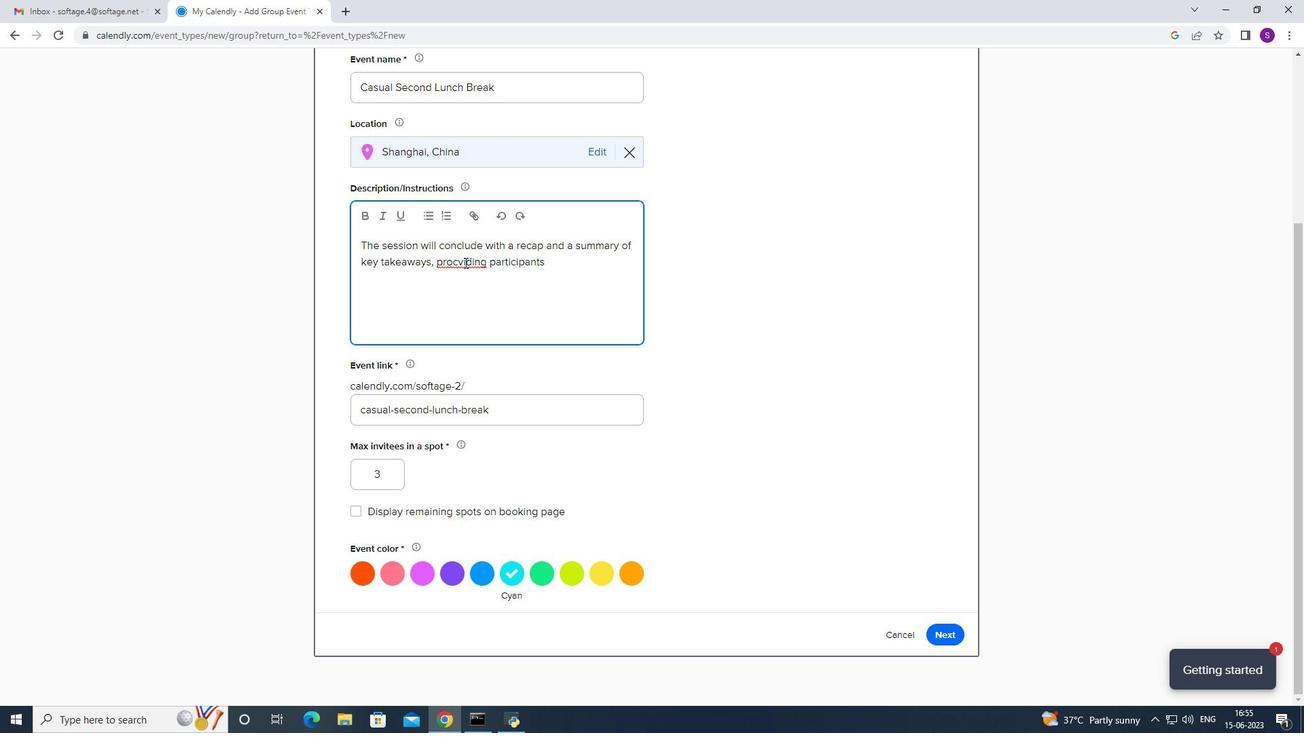 
Action: Mouse moved to (460, 265)
Screenshot: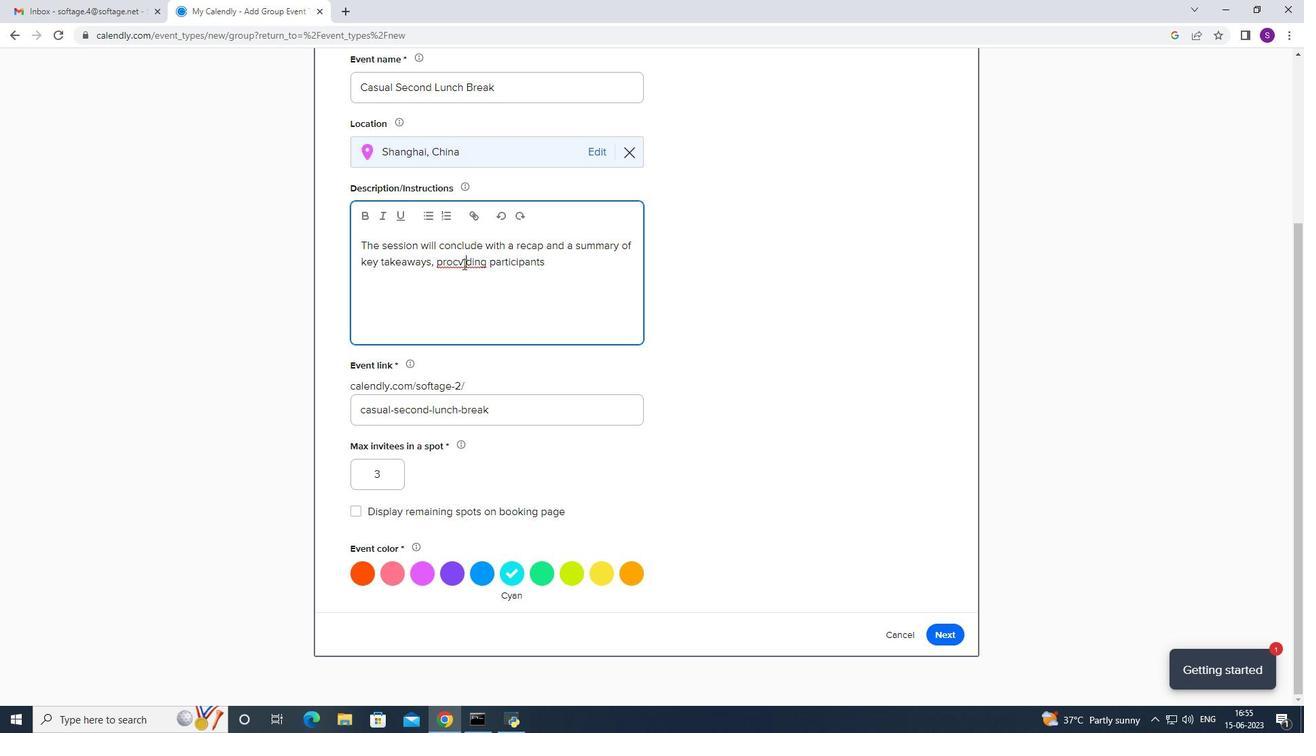 
Action: Mouse pressed left at (460, 265)
Screenshot: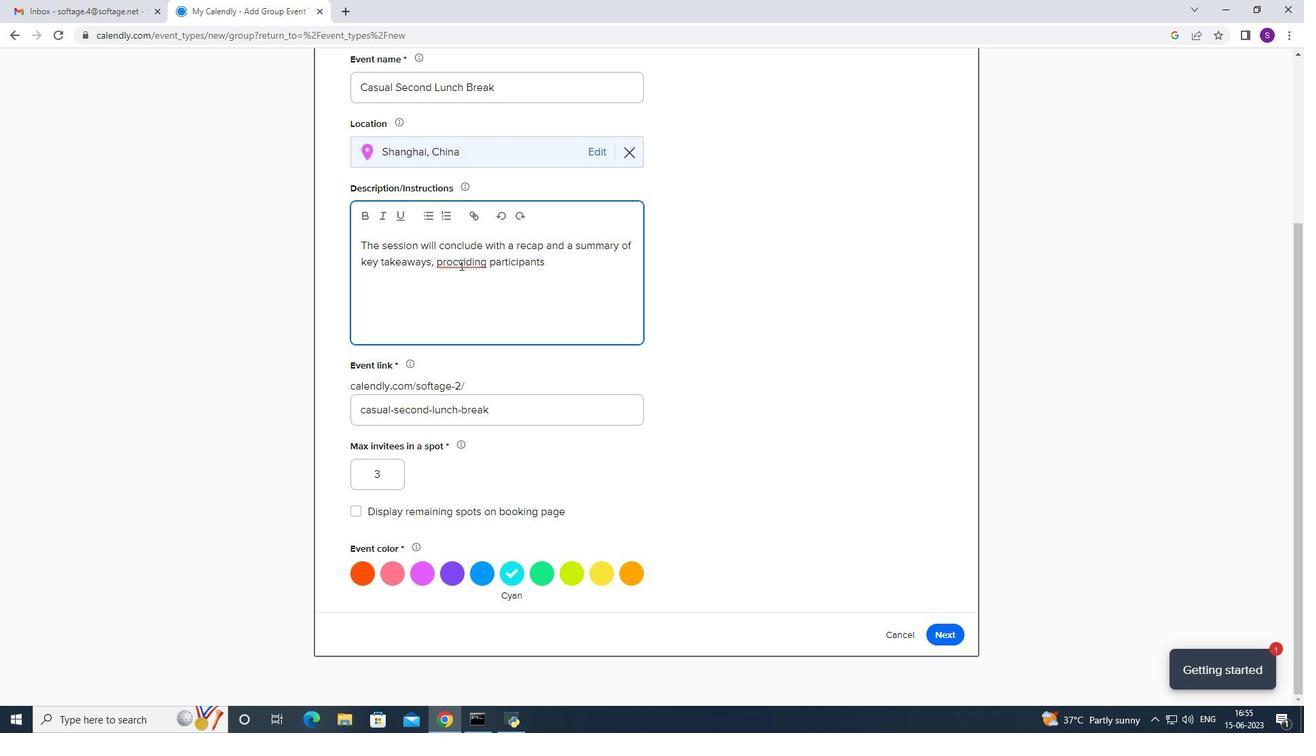 
Action: Mouse moved to (428, 273)
Screenshot: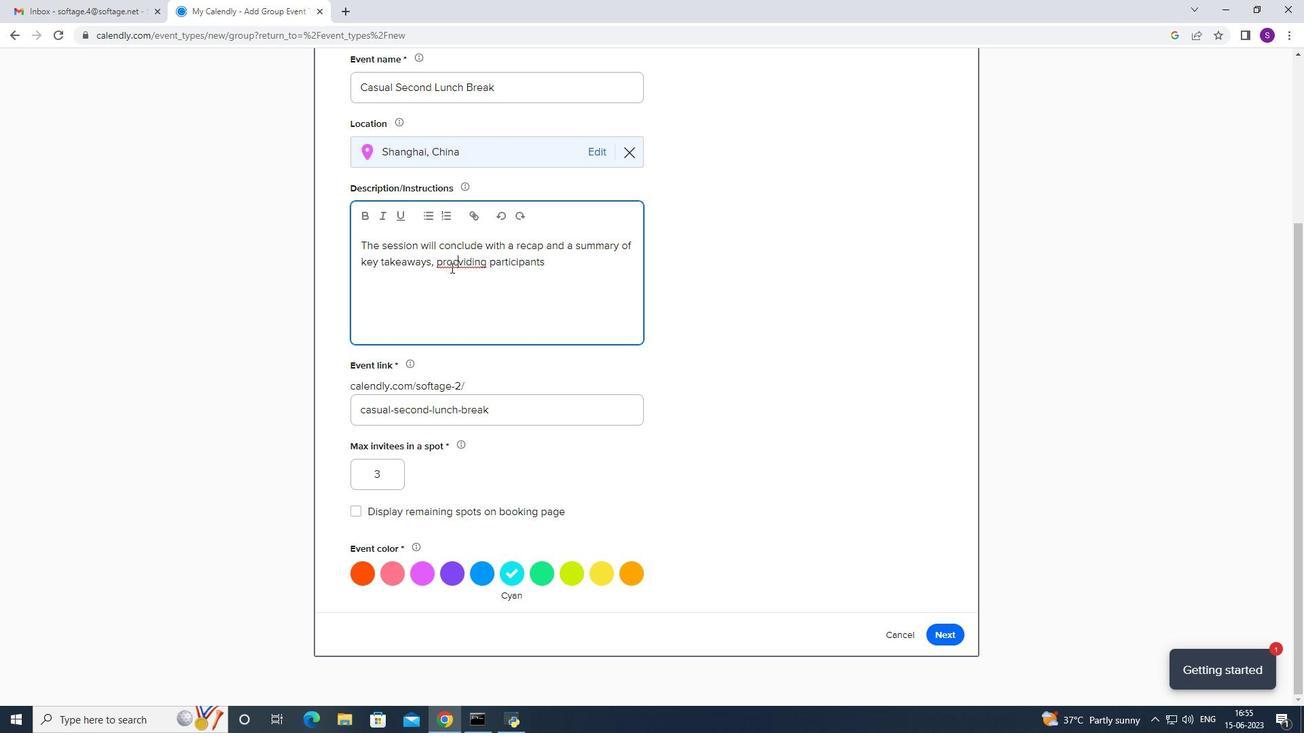 
Action: Key pressed <Key.backspace>
Screenshot: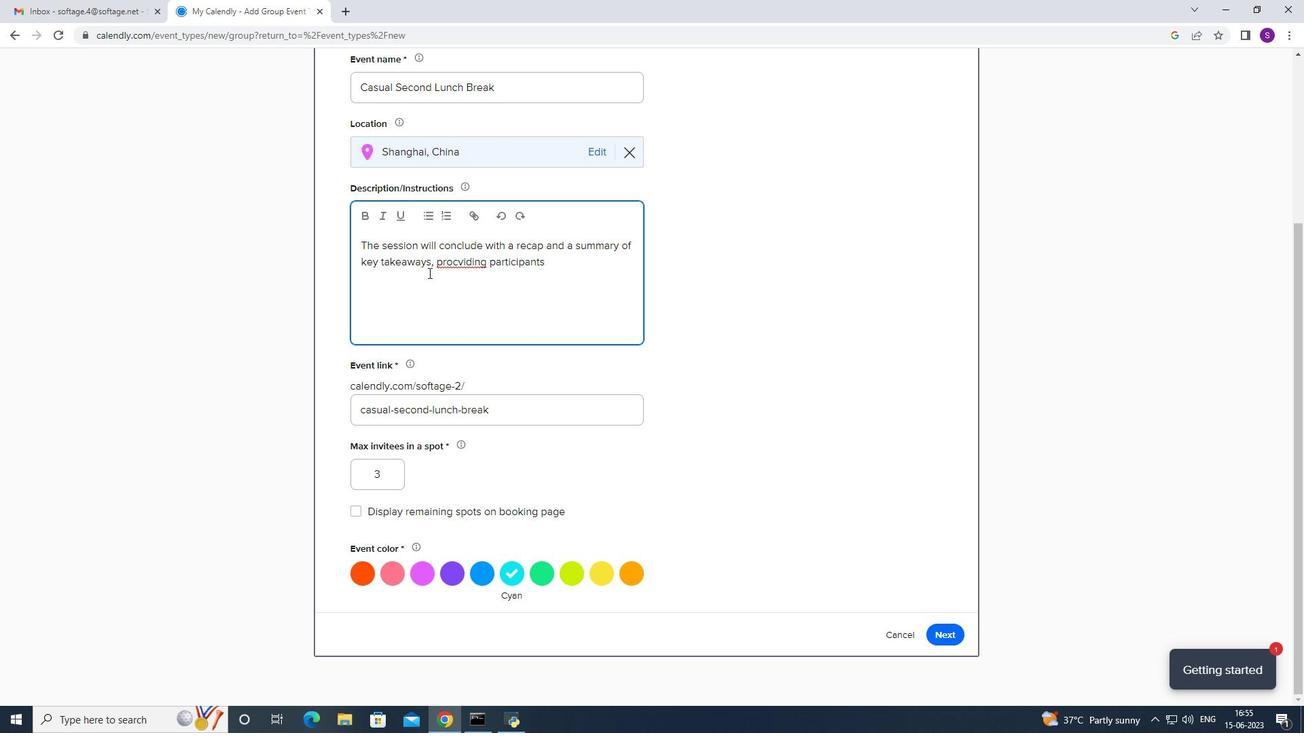 
Action: Mouse moved to (577, 258)
Screenshot: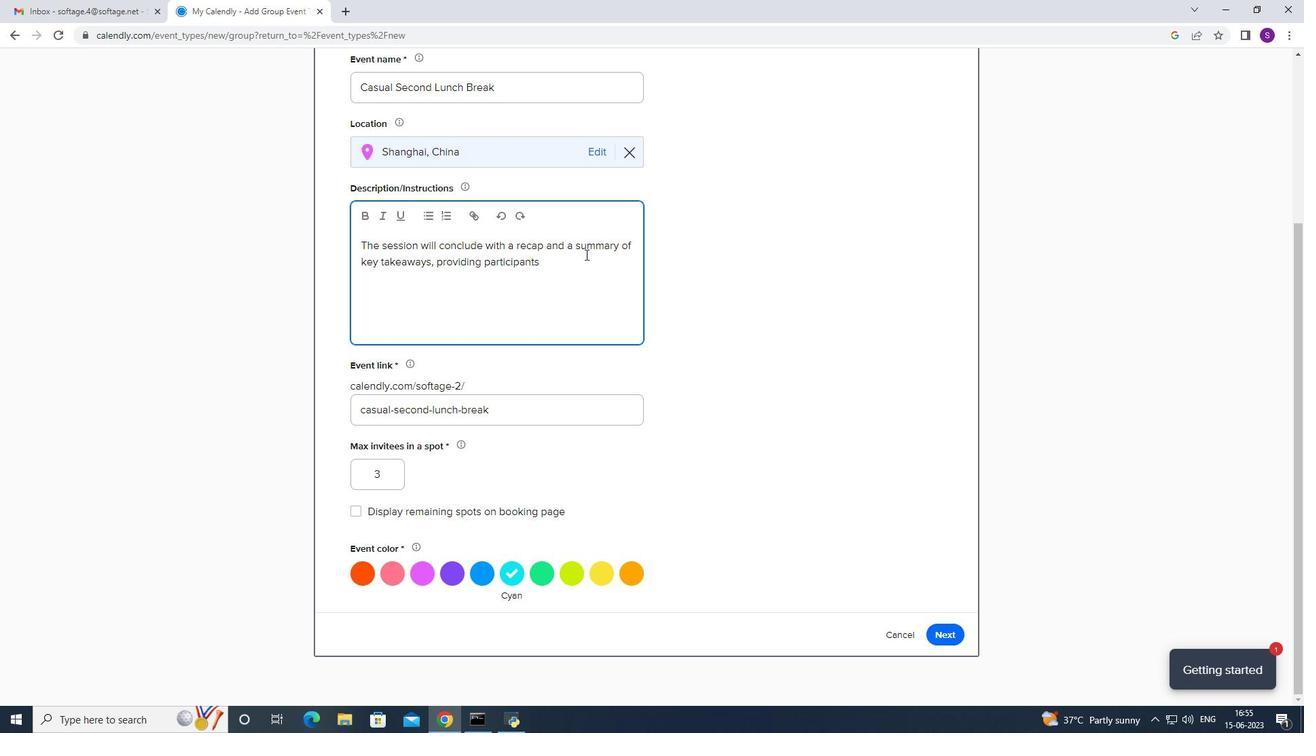 
Action: Mouse pressed left at (577, 258)
Screenshot: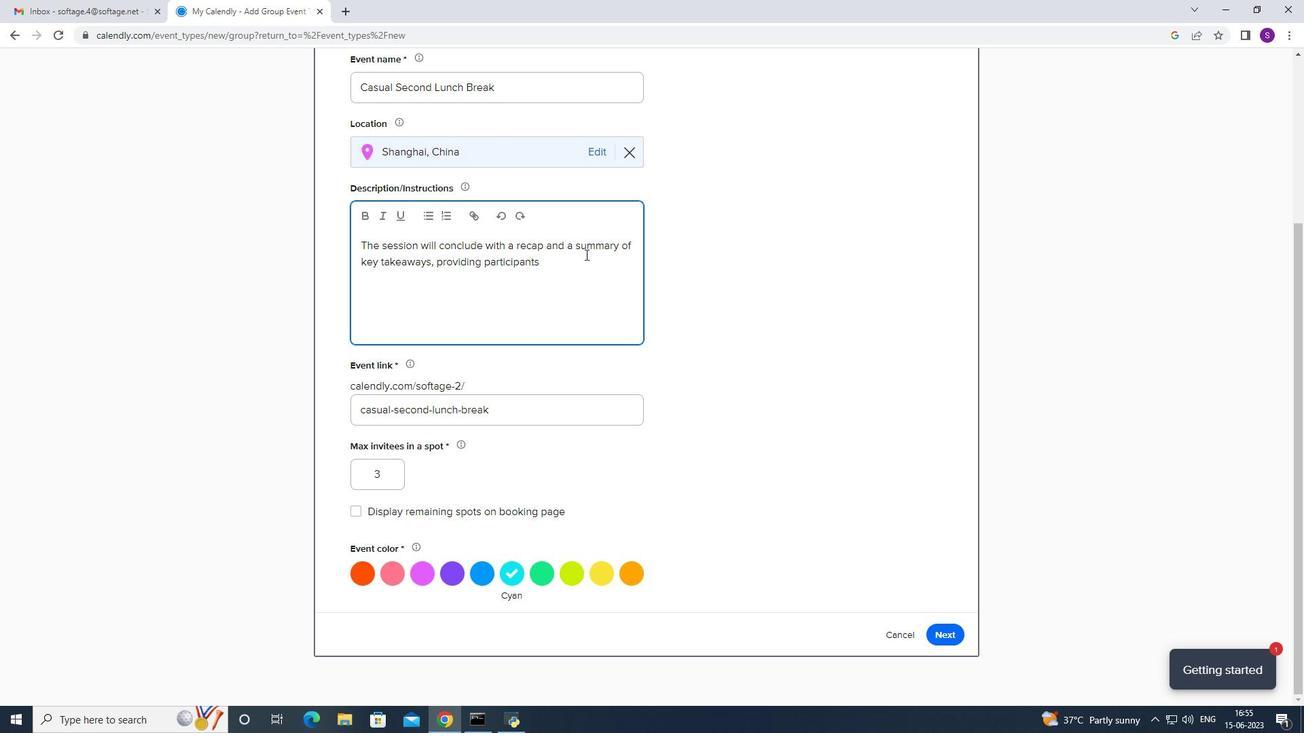 
Action: Key pressed with<Key.space>a<Key.space>comprten<Key.backspace><Key.backspace><Key.backspace>ehensive<Key.space>understanding<Key.space>of<Key.space>the<Key.space>eklements<Key.space>
Screenshot: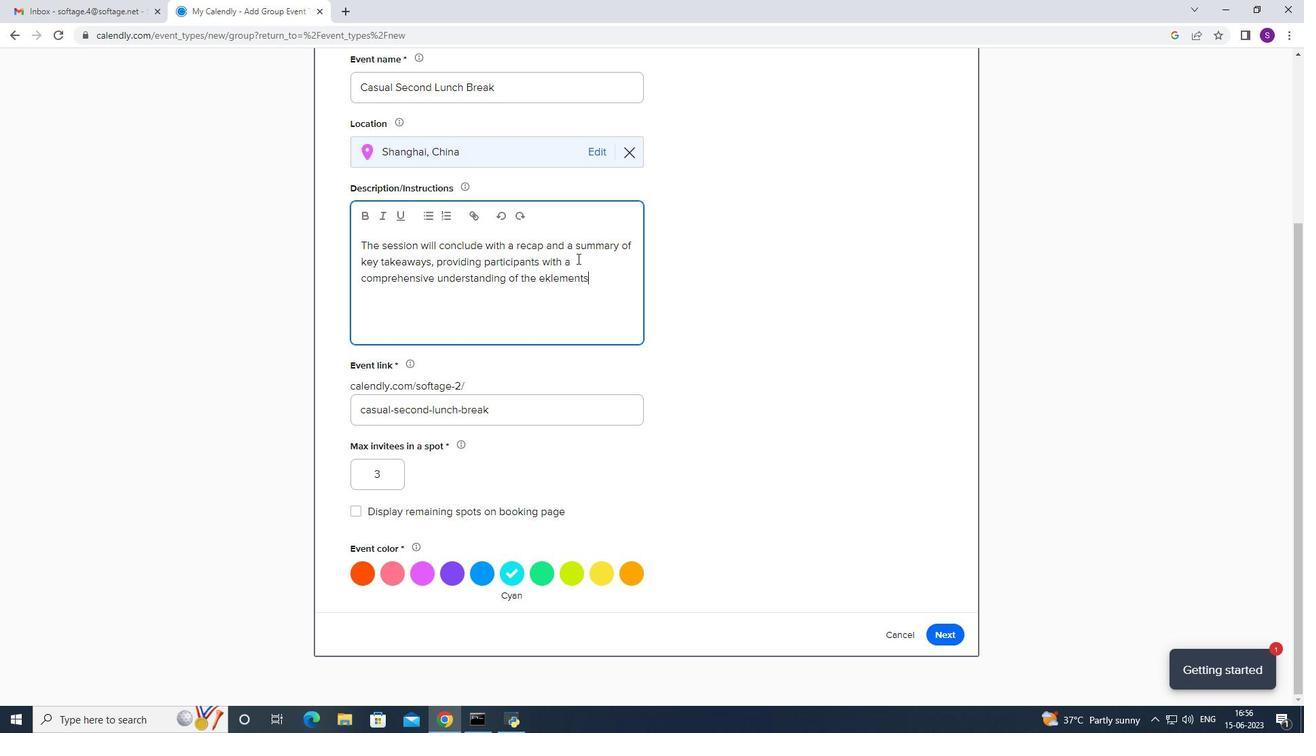 
Action: Mouse moved to (548, 280)
Screenshot: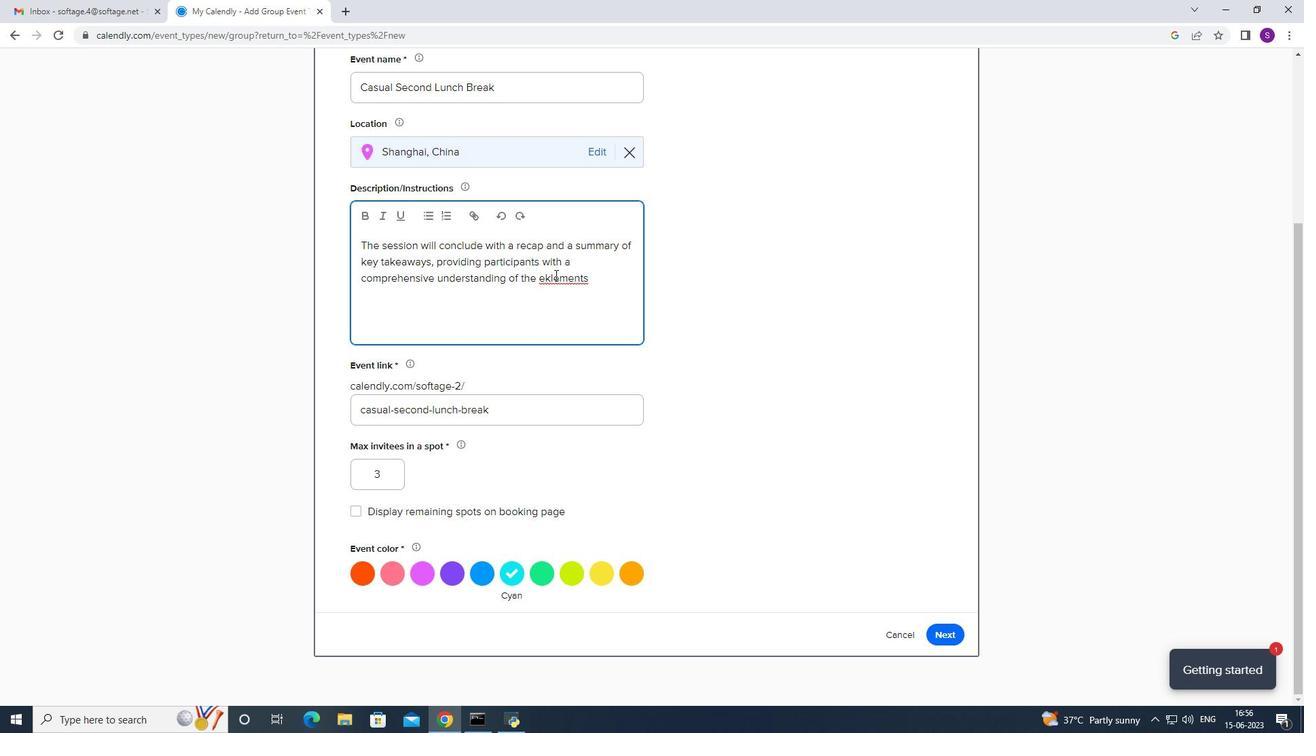 
Action: Mouse pressed left at (548, 280)
Screenshot: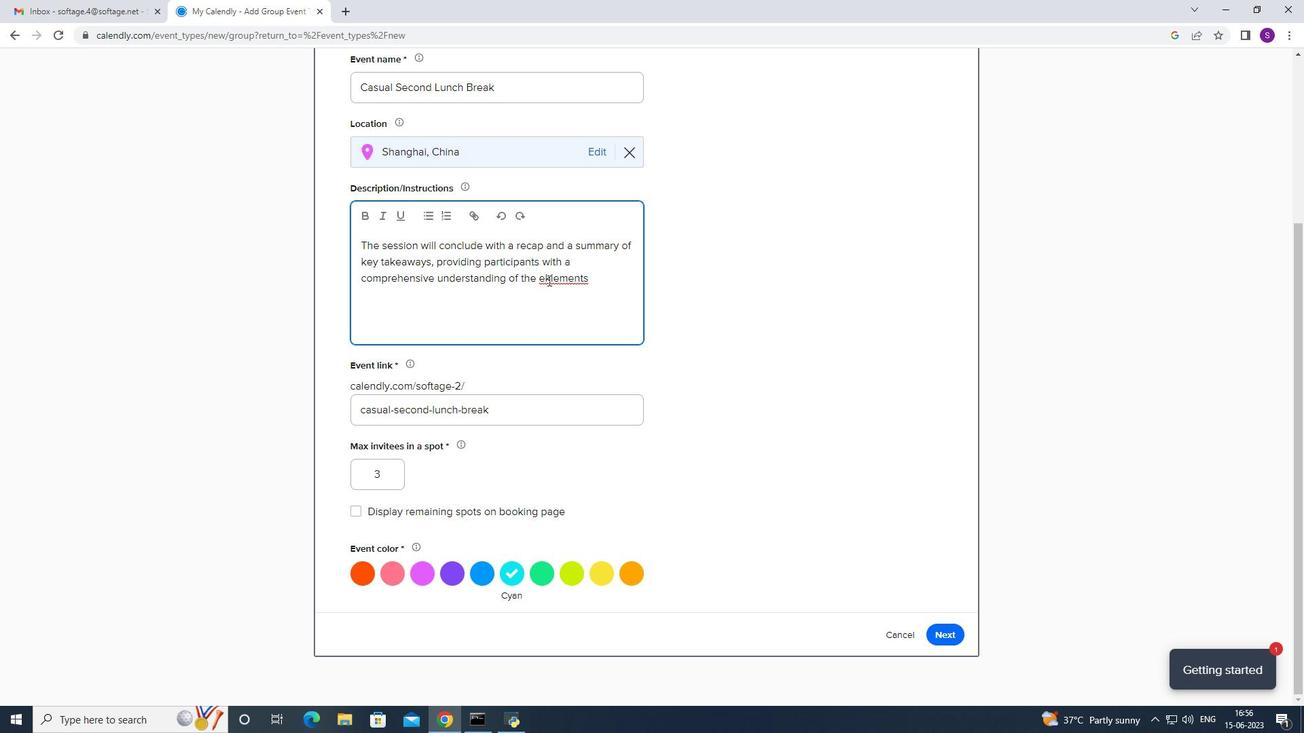 
Action: Mouse moved to (547, 280)
Screenshot: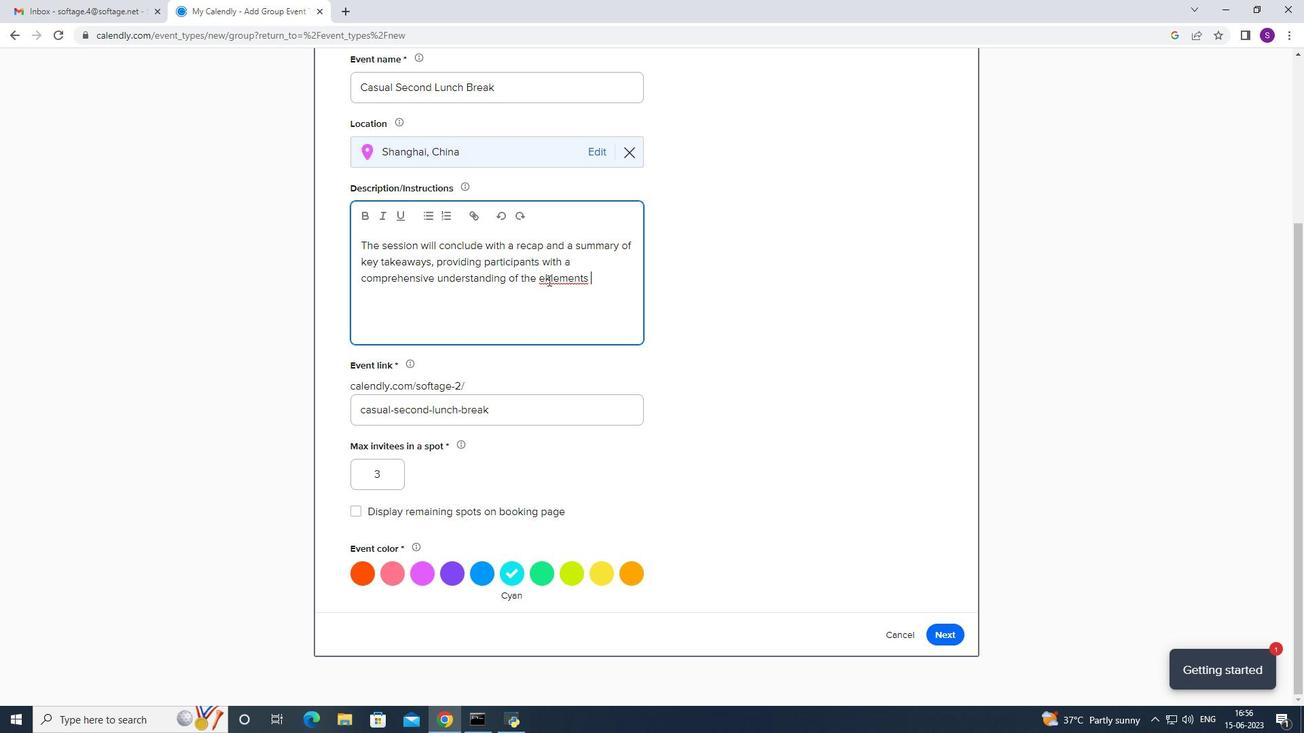 
Action: Key pressed <Key.backspace>
Screenshot: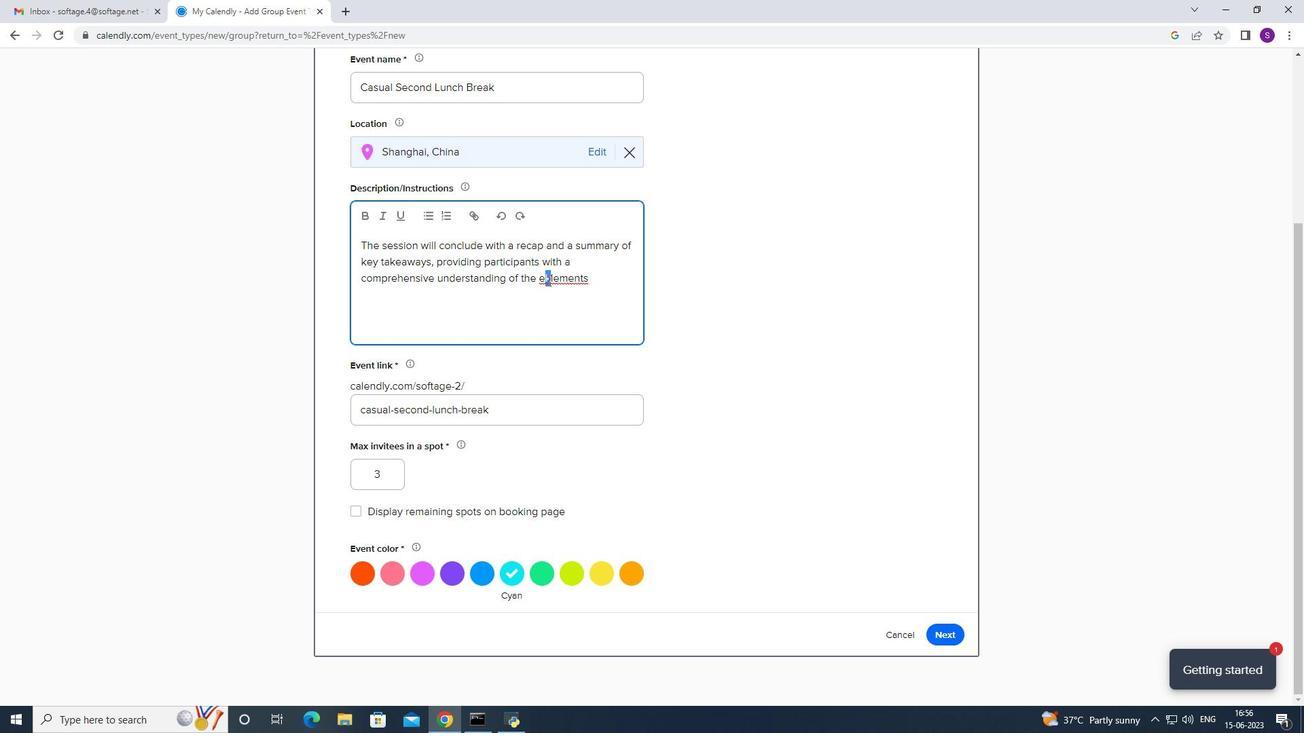 
Action: Mouse moved to (610, 293)
Screenshot: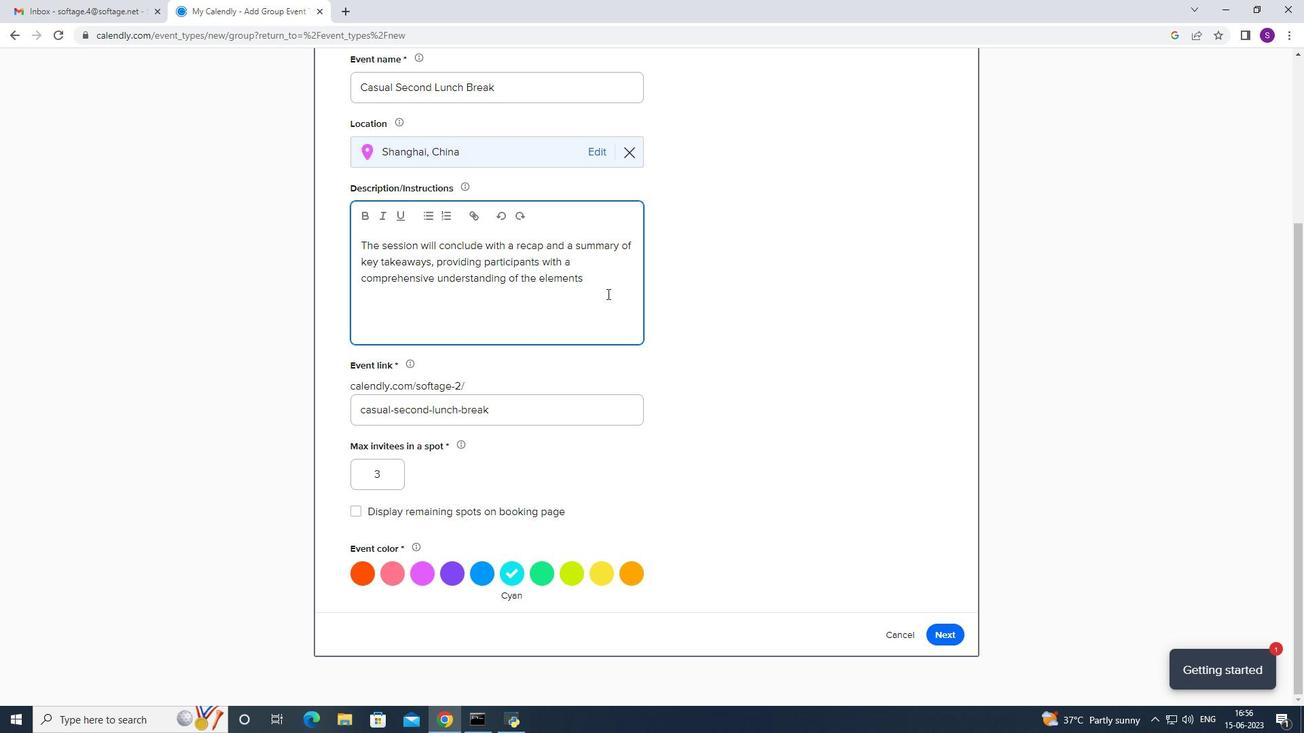 
Action: Mouse pressed left at (610, 293)
Screenshot: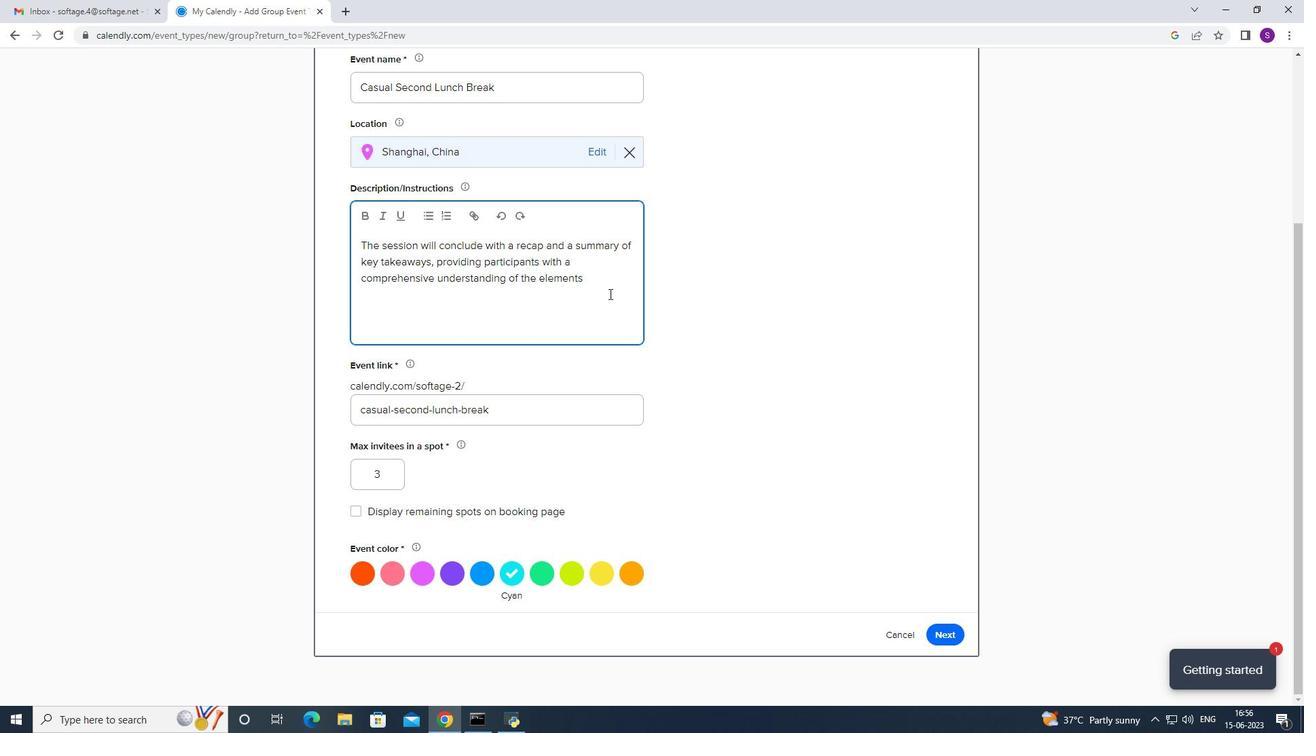 
Action: Key pressed that<Key.space>contribute<Key.space>to<Key.space>successful<Key.space>pesentations.<Key.space>
Screenshot: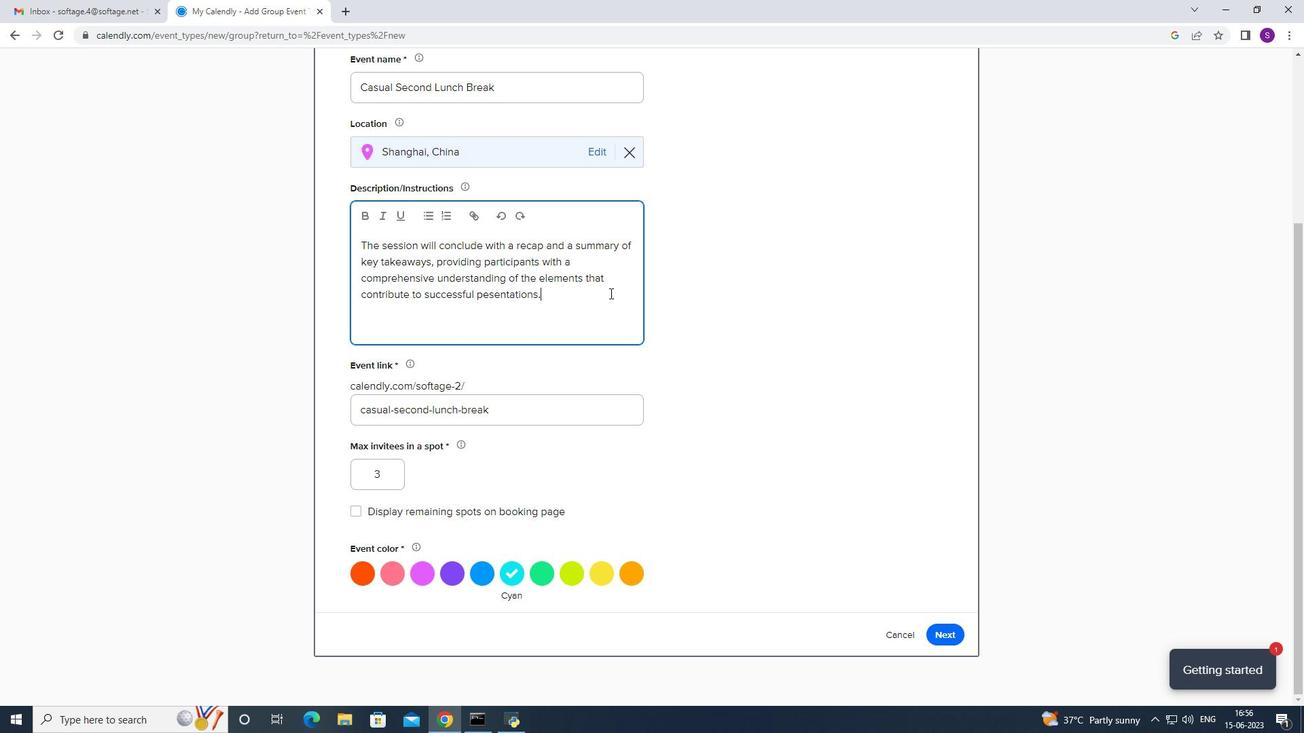 
Action: Mouse moved to (482, 295)
Screenshot: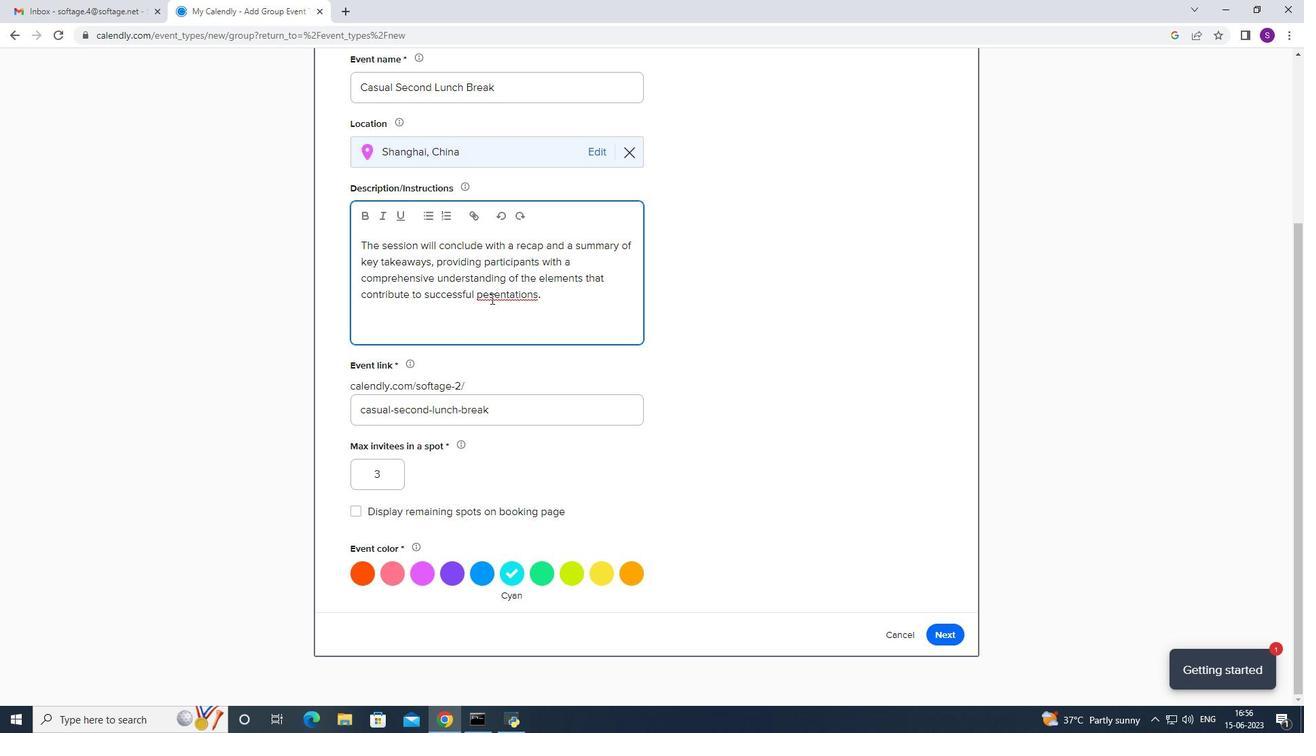 
Action: Mouse pressed left at (482, 295)
Screenshot: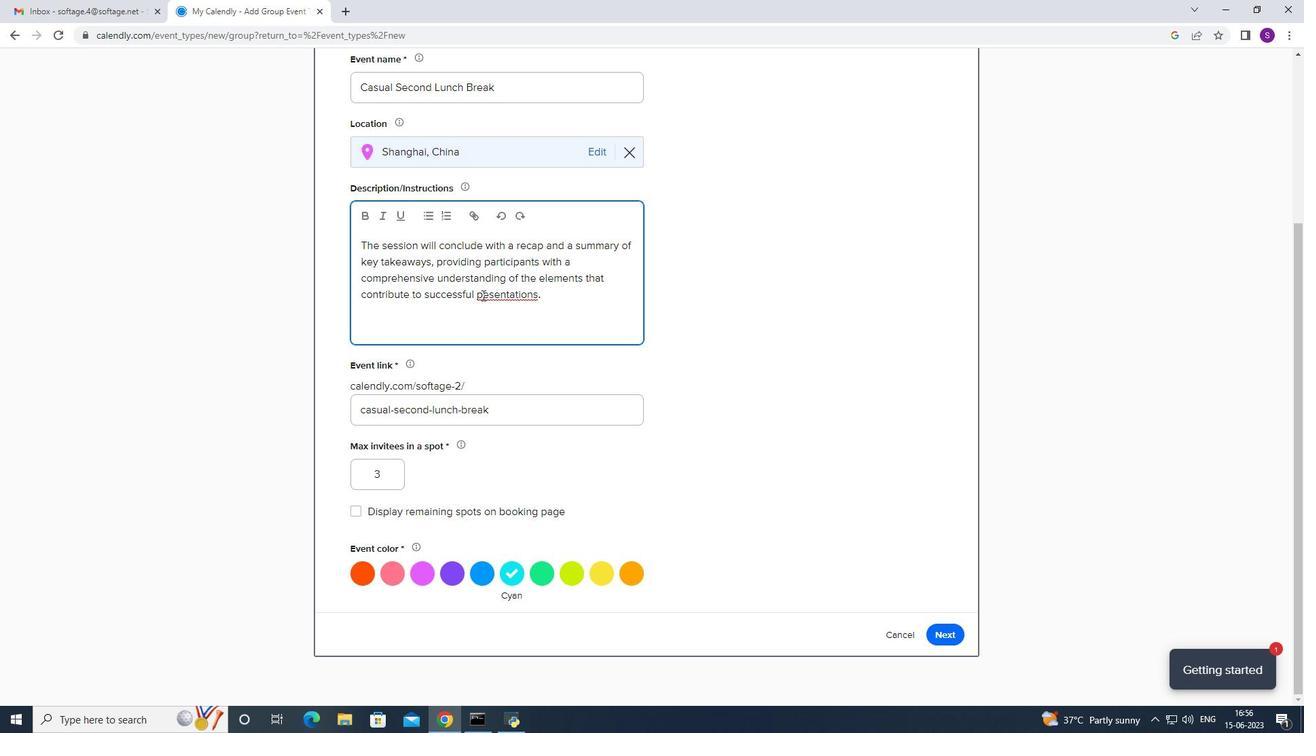 
Action: Mouse moved to (488, 308)
Screenshot: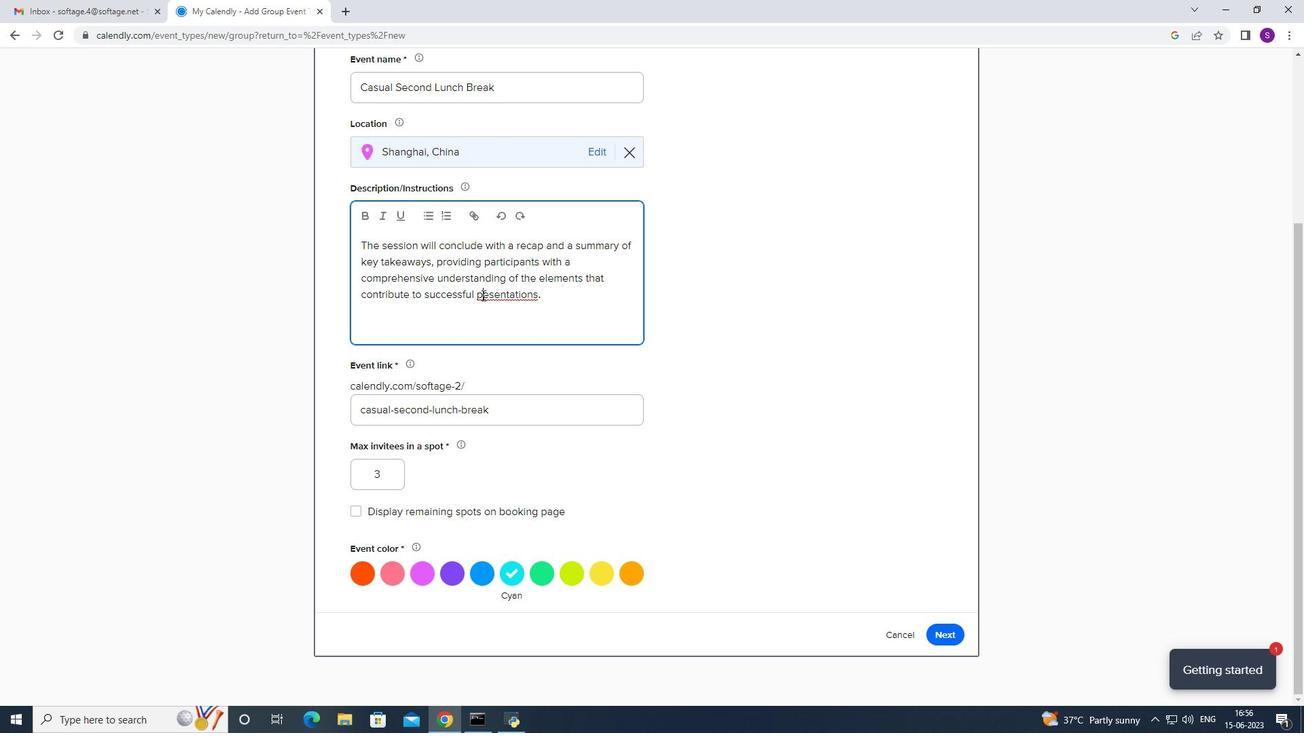 
Action: Key pressed r
Screenshot: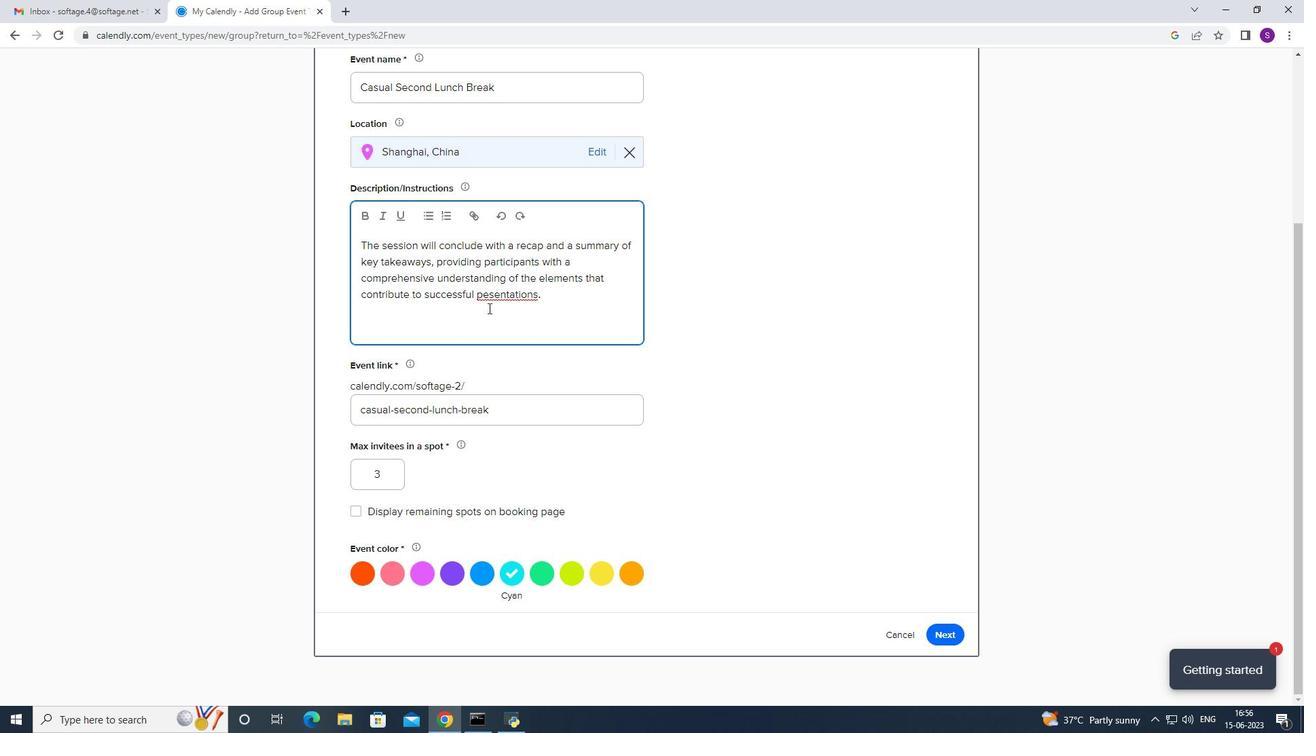 
Action: Mouse moved to (564, 311)
Screenshot: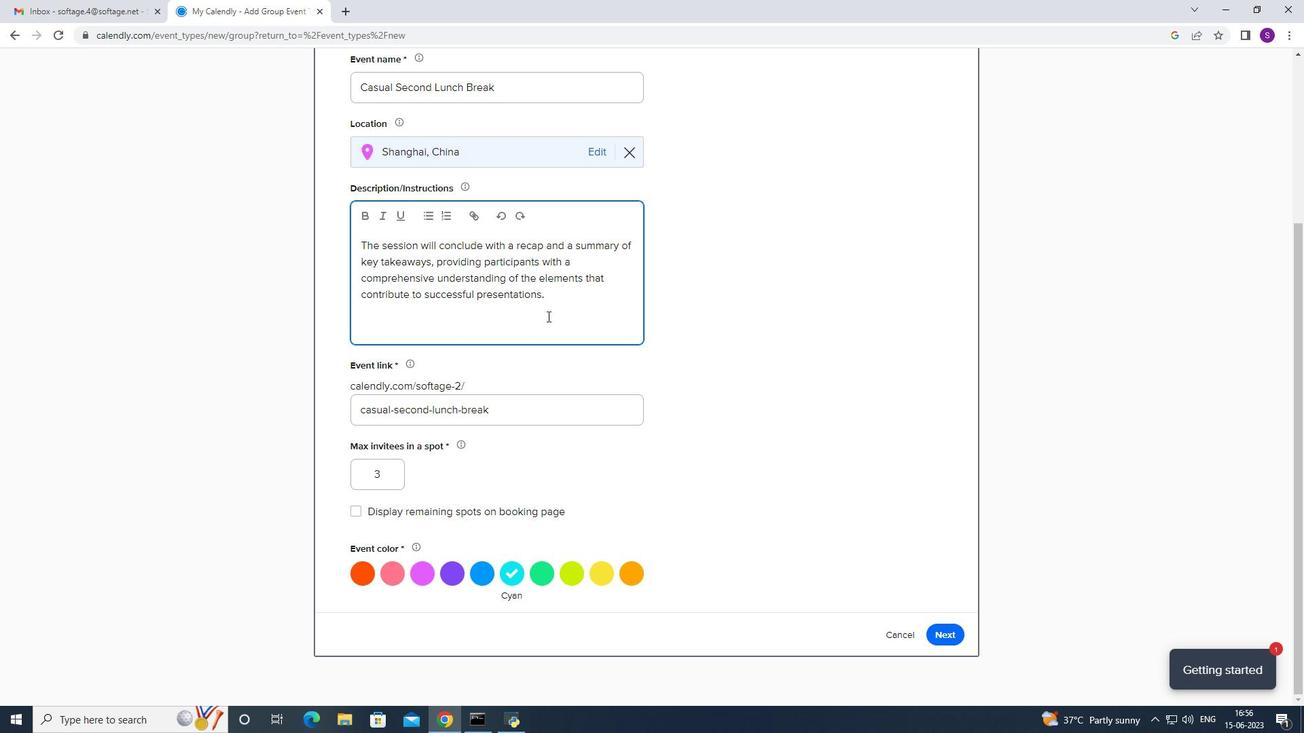 
Action: Mouse pressed left at (564, 311)
Screenshot: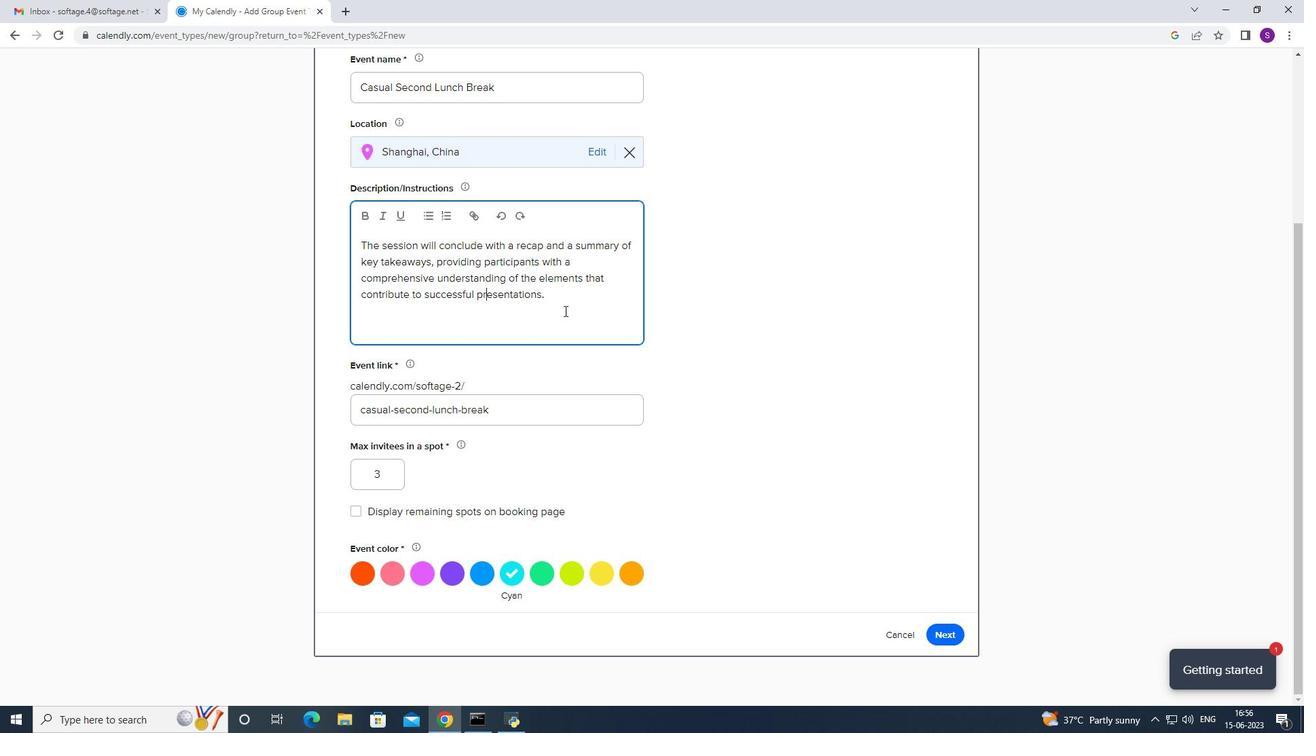 
Action: Mouse moved to (566, 315)
Screenshot: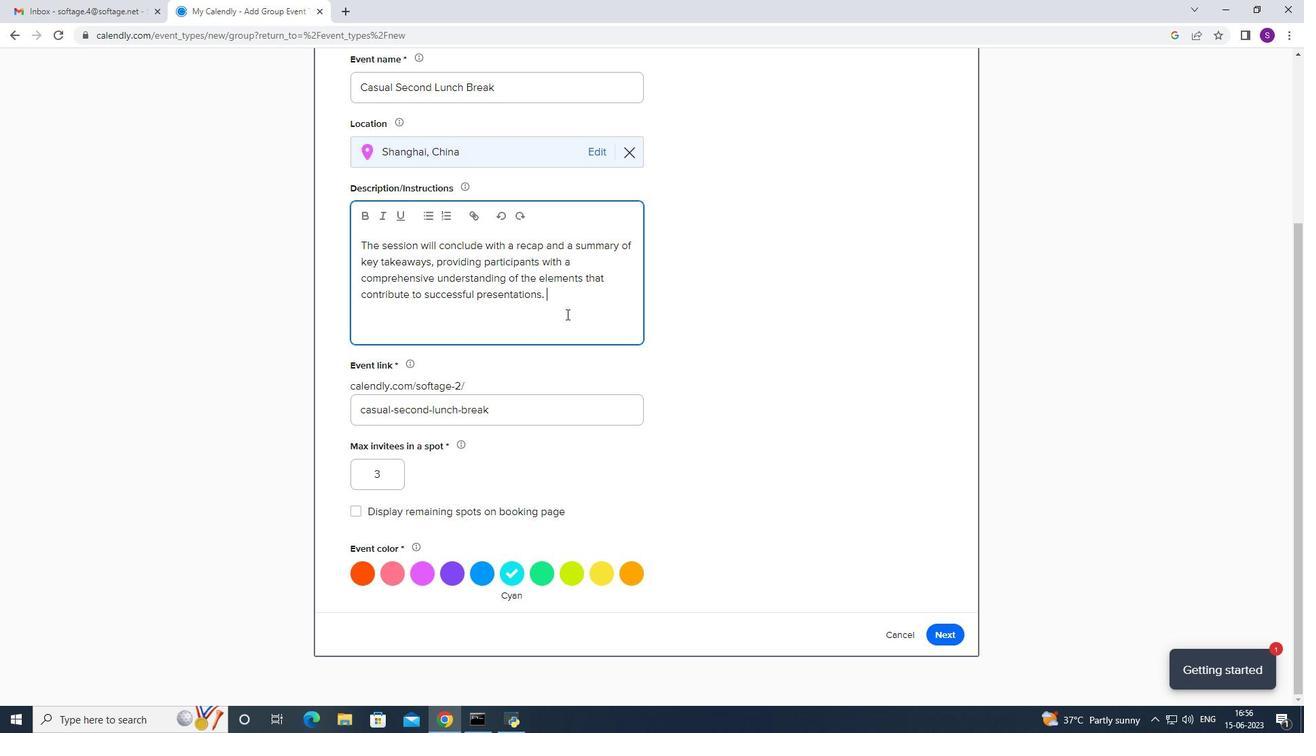 
Action: Key pressed <Key.caps_lock>P<Key.caps_lock>articipants<Key.space>will<Key.space>be<Key.space>encouraged<Key.space>to<Key.space>continue<Key.space>practicing<Key.space>threir<Key.backspace><Key.backspace><Key.backspace><Key.backspace>eoir<Key.backspace><Key.backspace><Key.backspace>ir<Key.space>presentation<Key.space>skills<Key.space>outside<Key.space>of<Key.space>the<Key.space>session<Key.space>and<Key.space>seek<Key.space>further<Key.space>opportunities<Key.space>foi<Key.backspace>r<Key.space>growth<Key.space>and<Key.space>improvement.
Screenshot: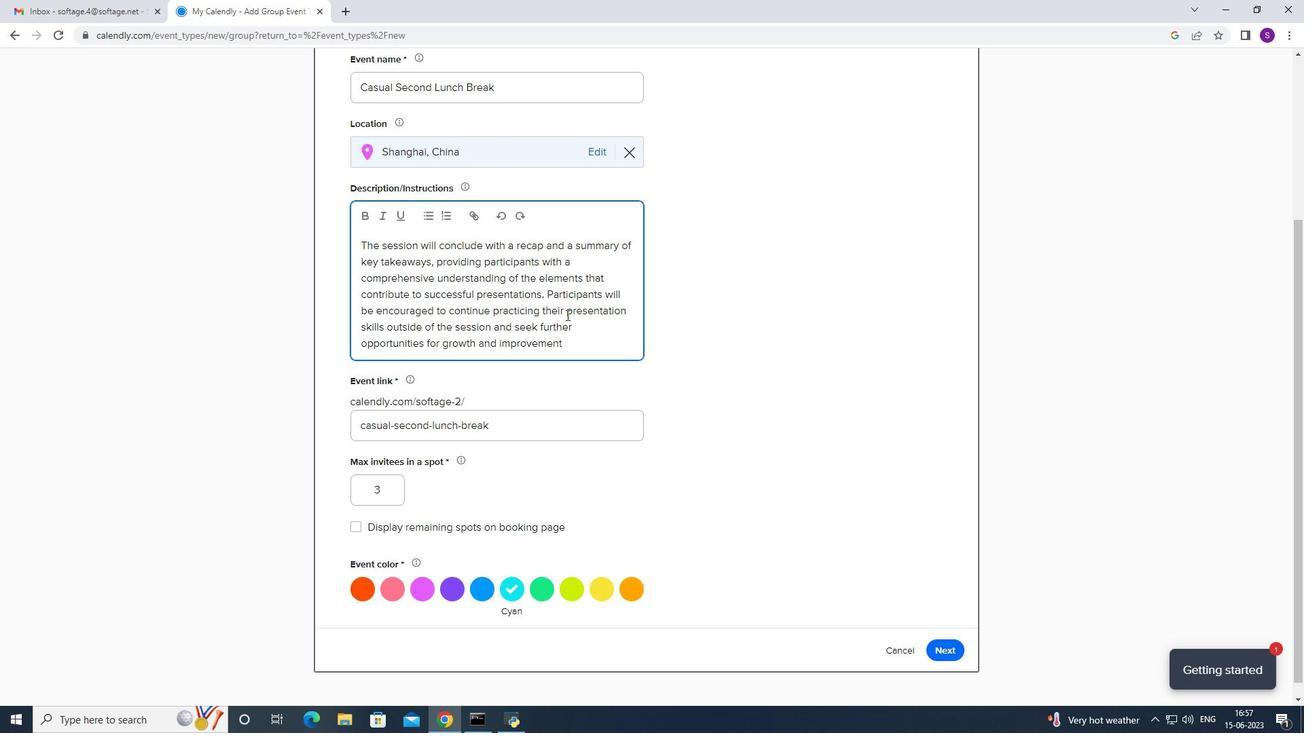 
Action: Mouse moved to (586, 364)
Screenshot: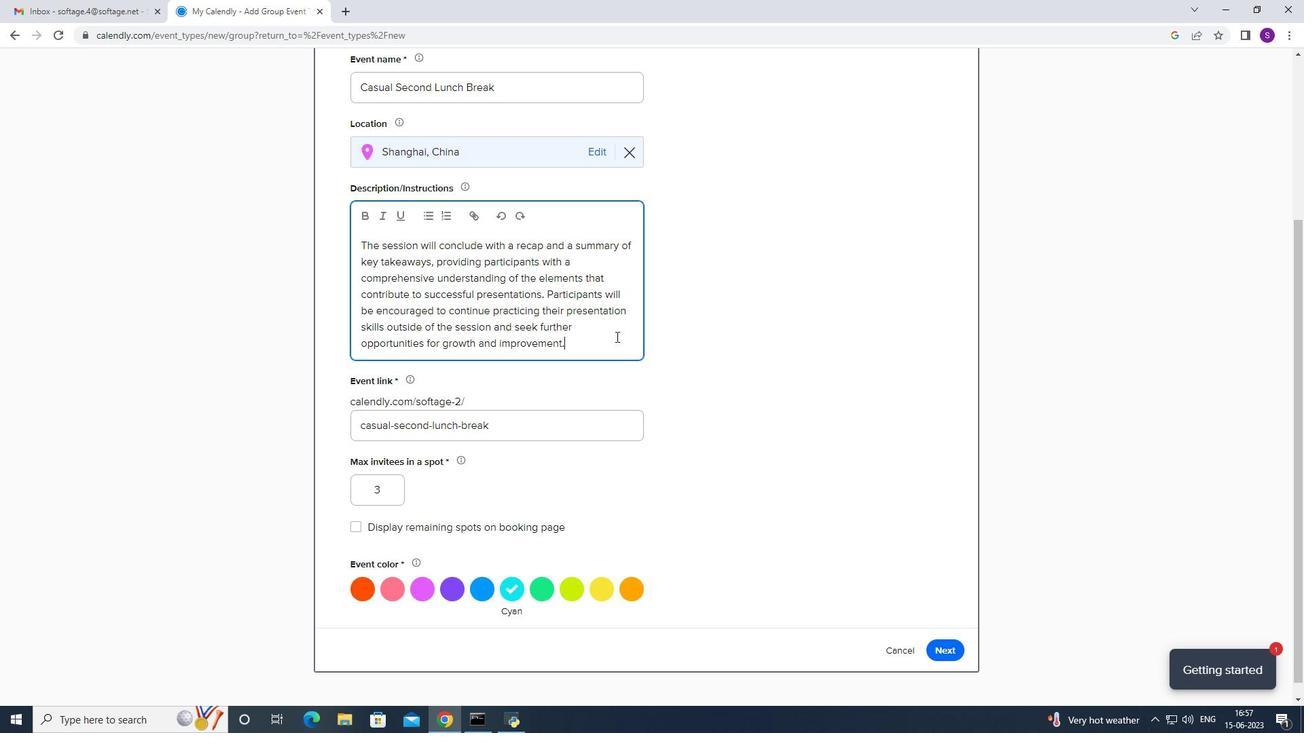 
Action: Mouse pressed left at (586, 364)
Screenshot: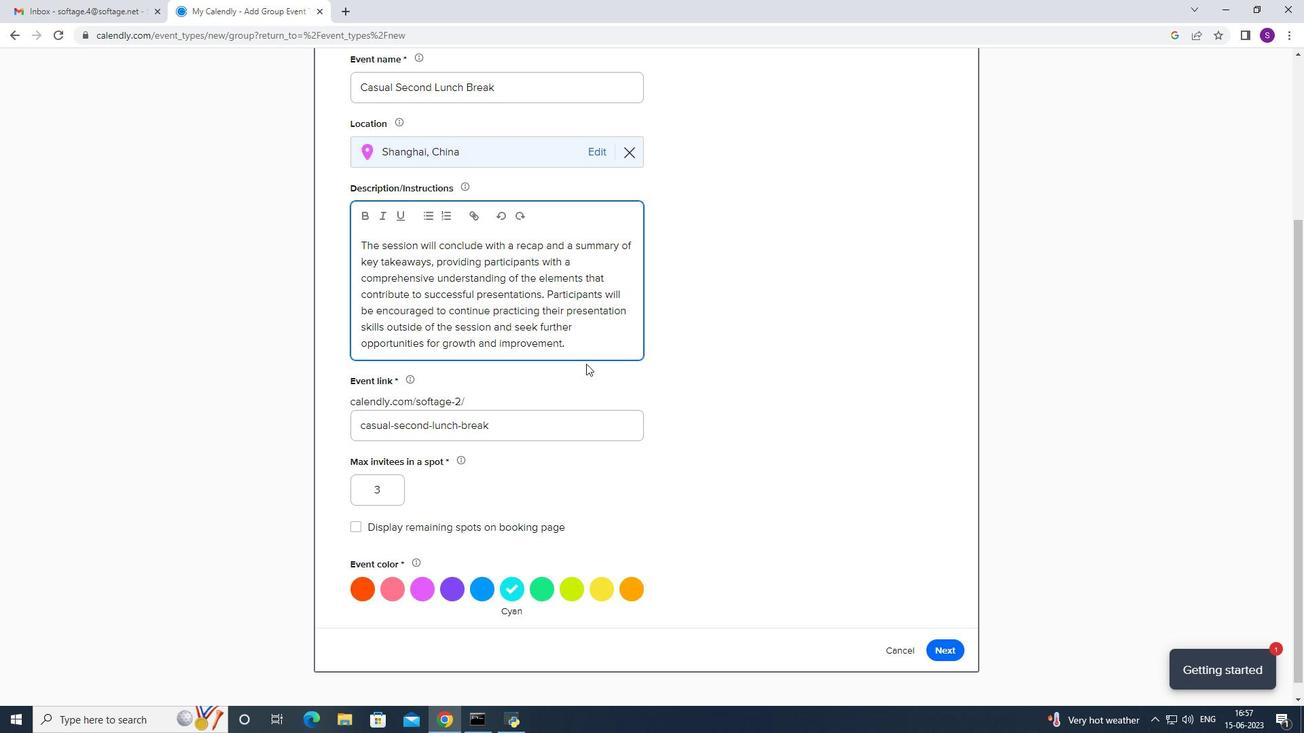
Action: Mouse moved to (932, 642)
Screenshot: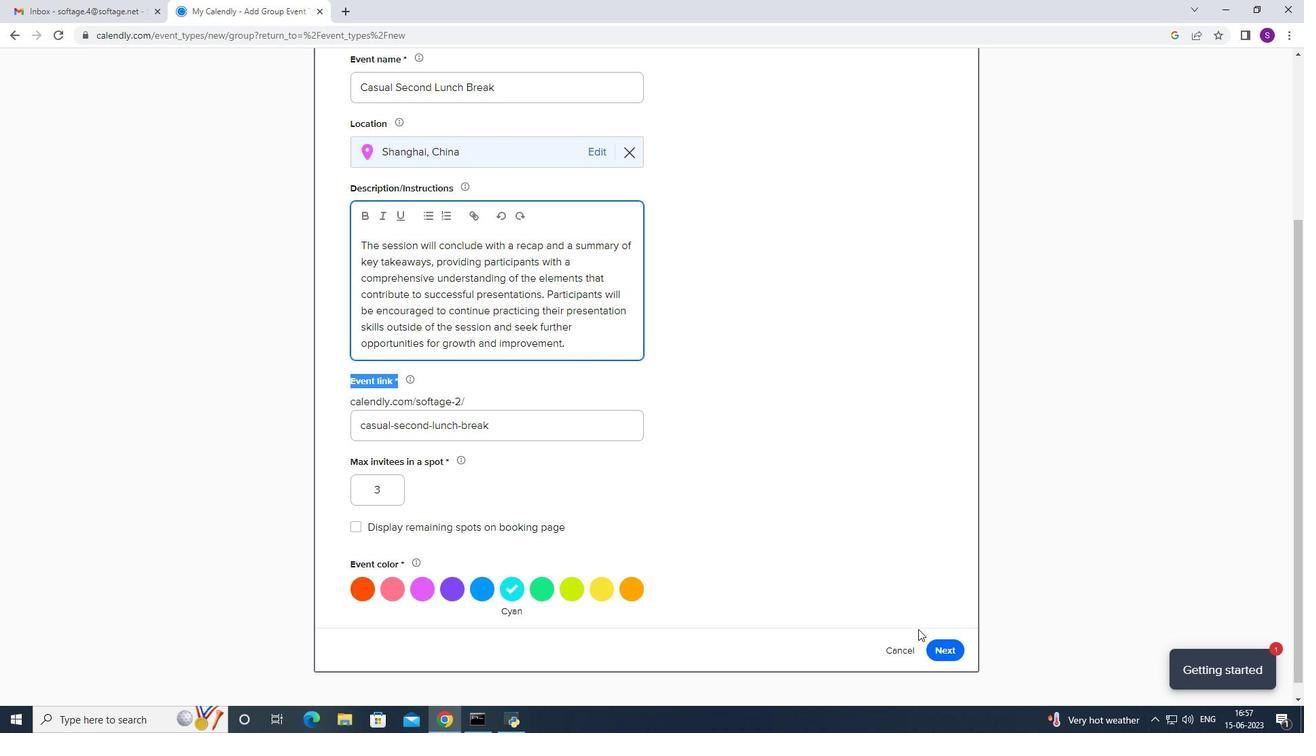 
Action: Mouse pressed left at (932, 642)
Screenshot: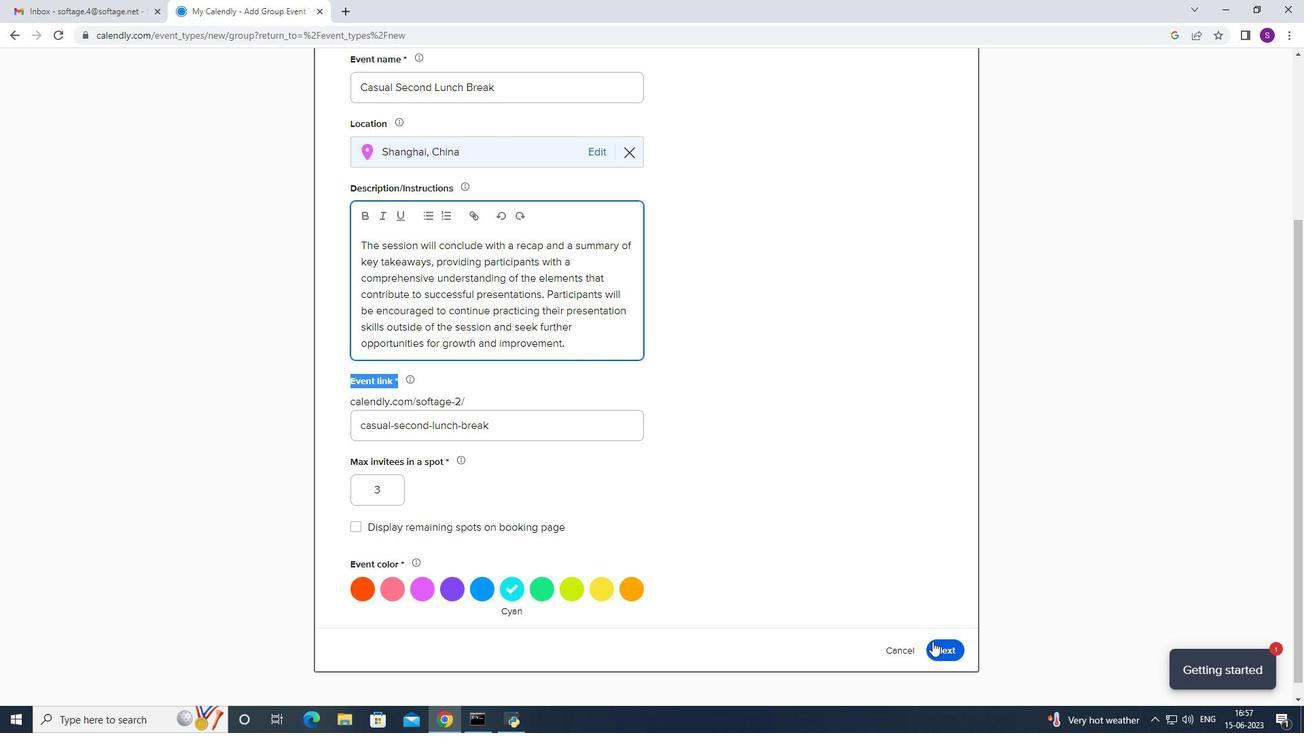
Action: Mouse moved to (495, 278)
Screenshot: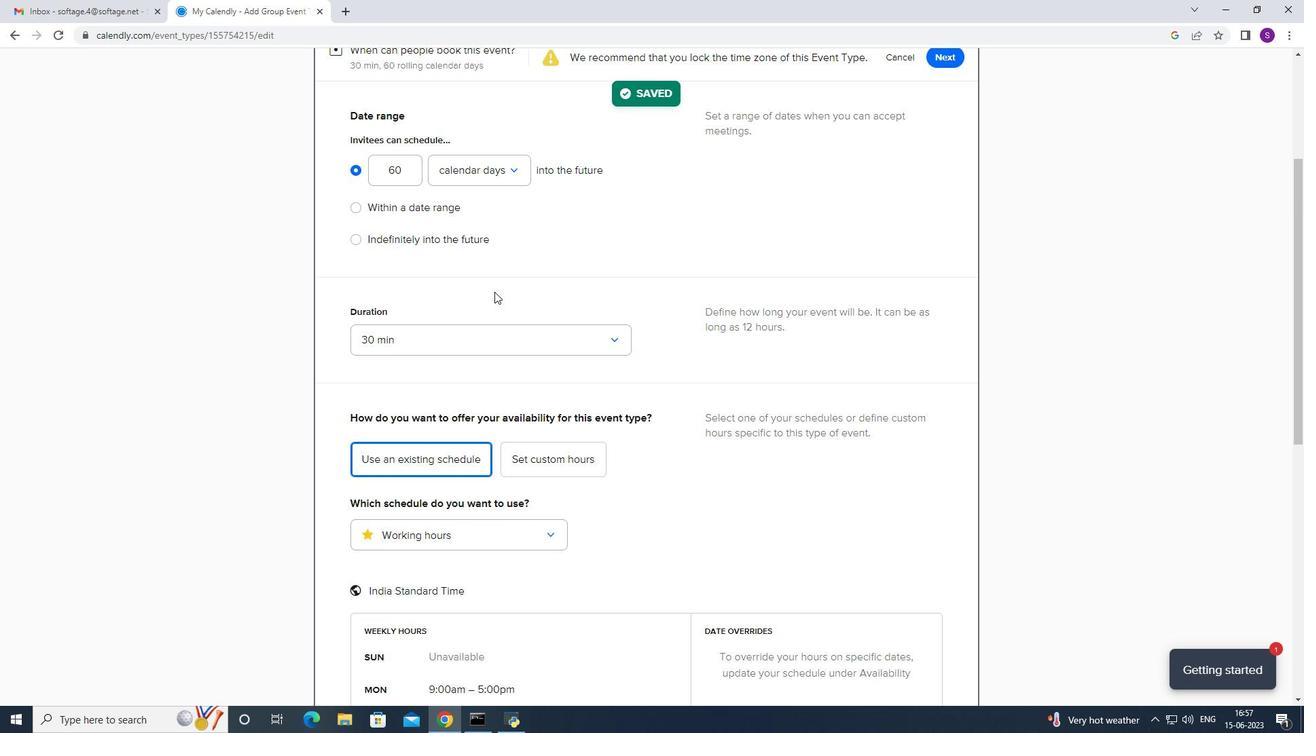 
Action: Mouse scrolled (495, 279) with delta (0, 0)
Screenshot: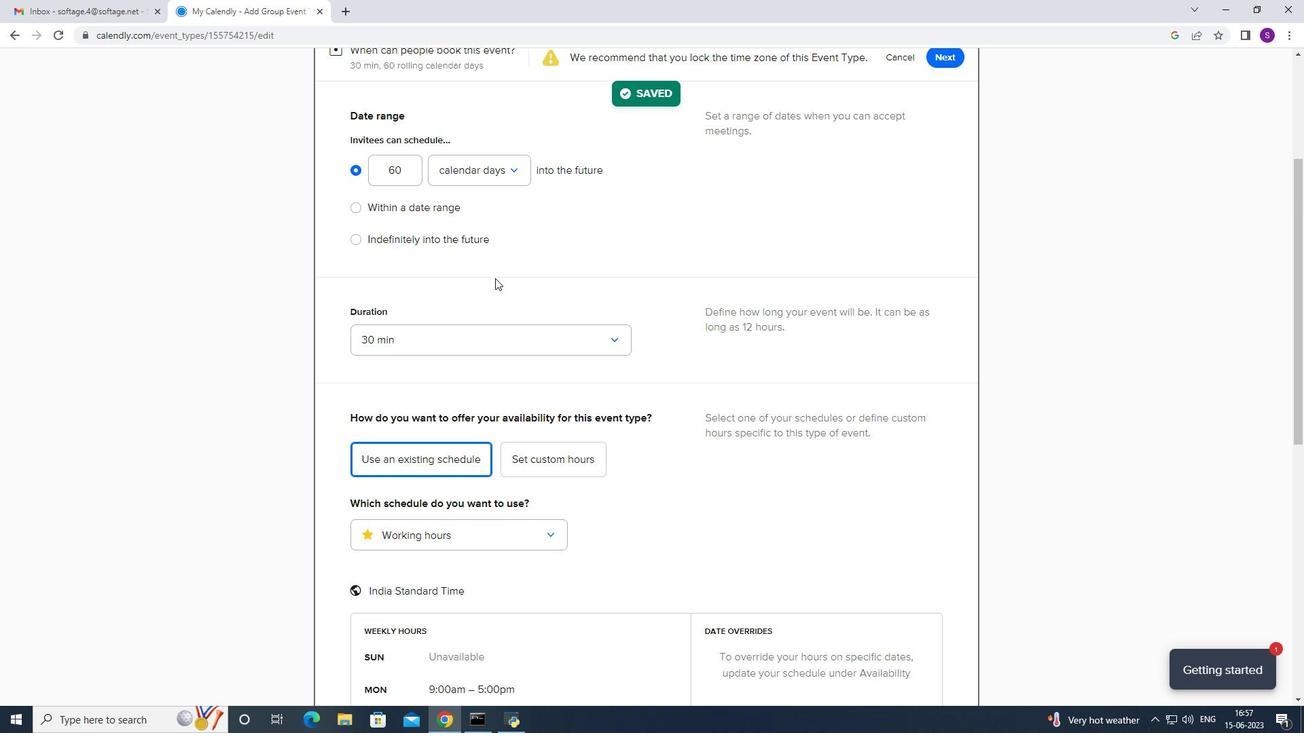 
Action: Mouse scrolled (495, 279) with delta (0, 0)
Screenshot: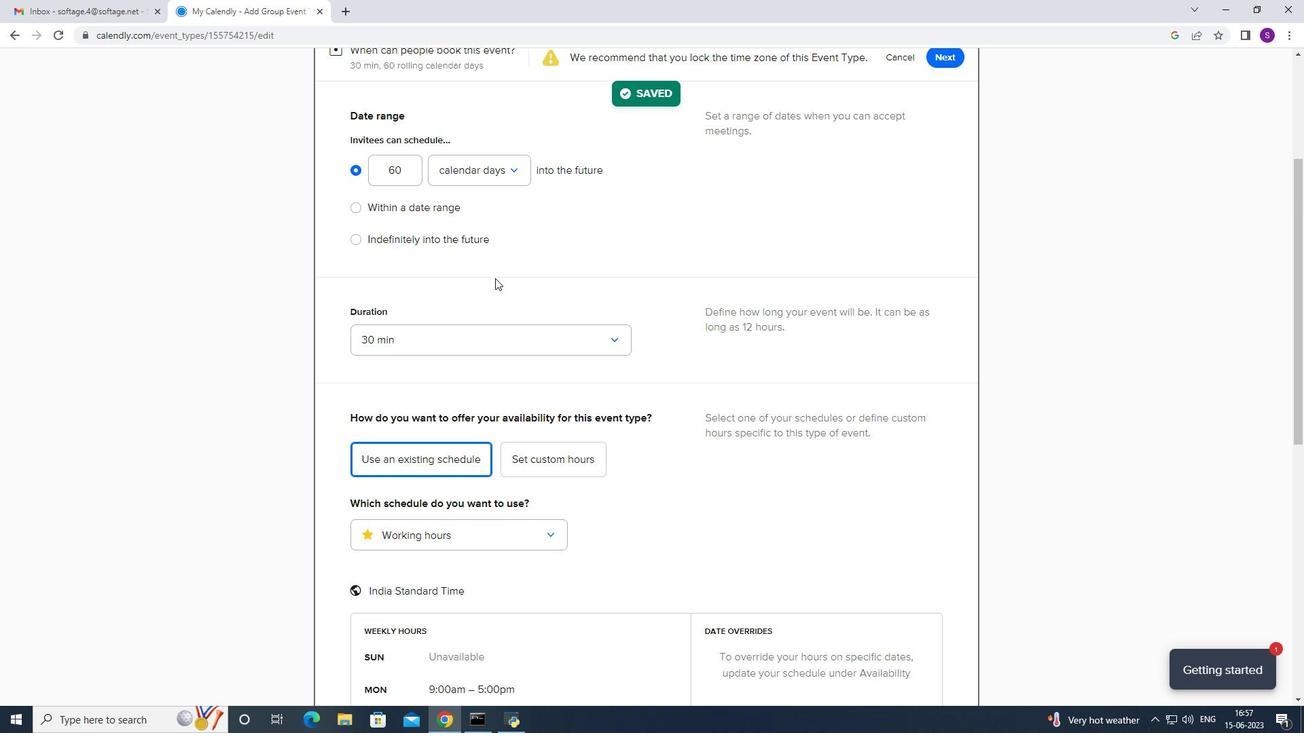 
Action: Mouse scrolled (495, 279) with delta (0, 0)
Screenshot: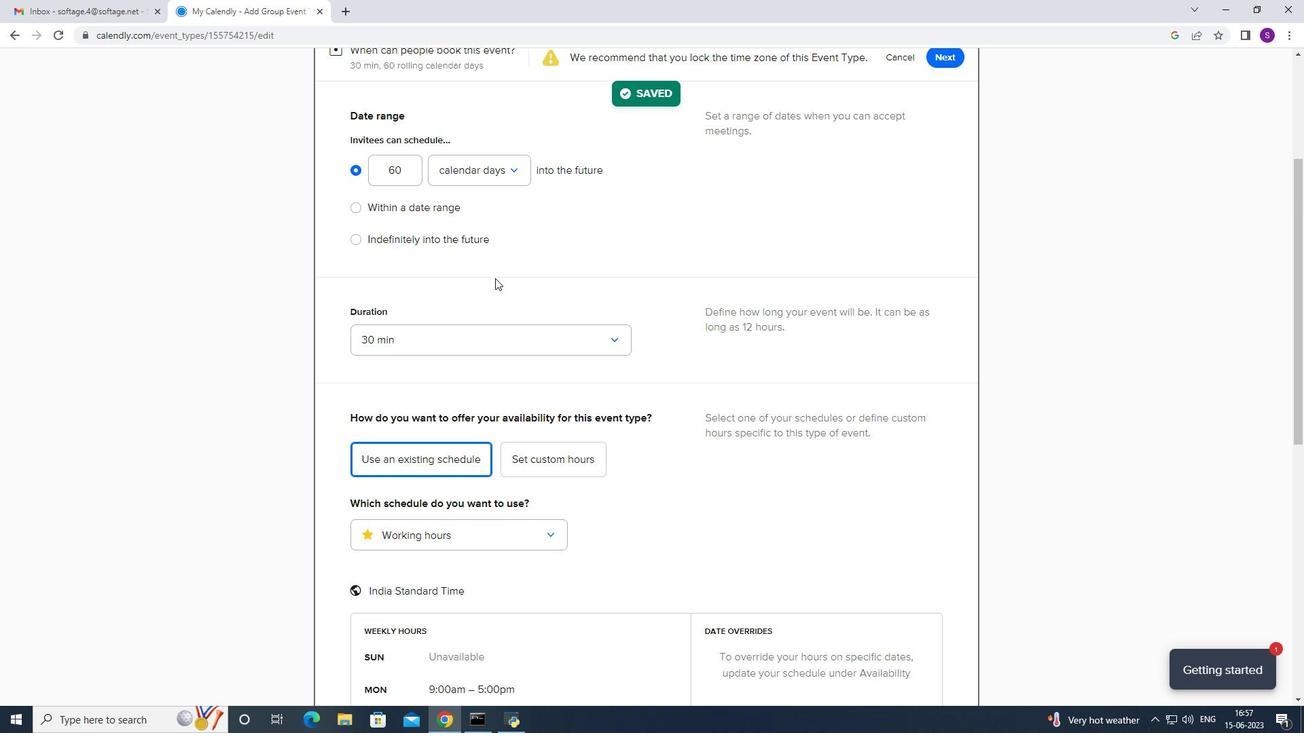 
Action: Mouse moved to (377, 412)
Screenshot: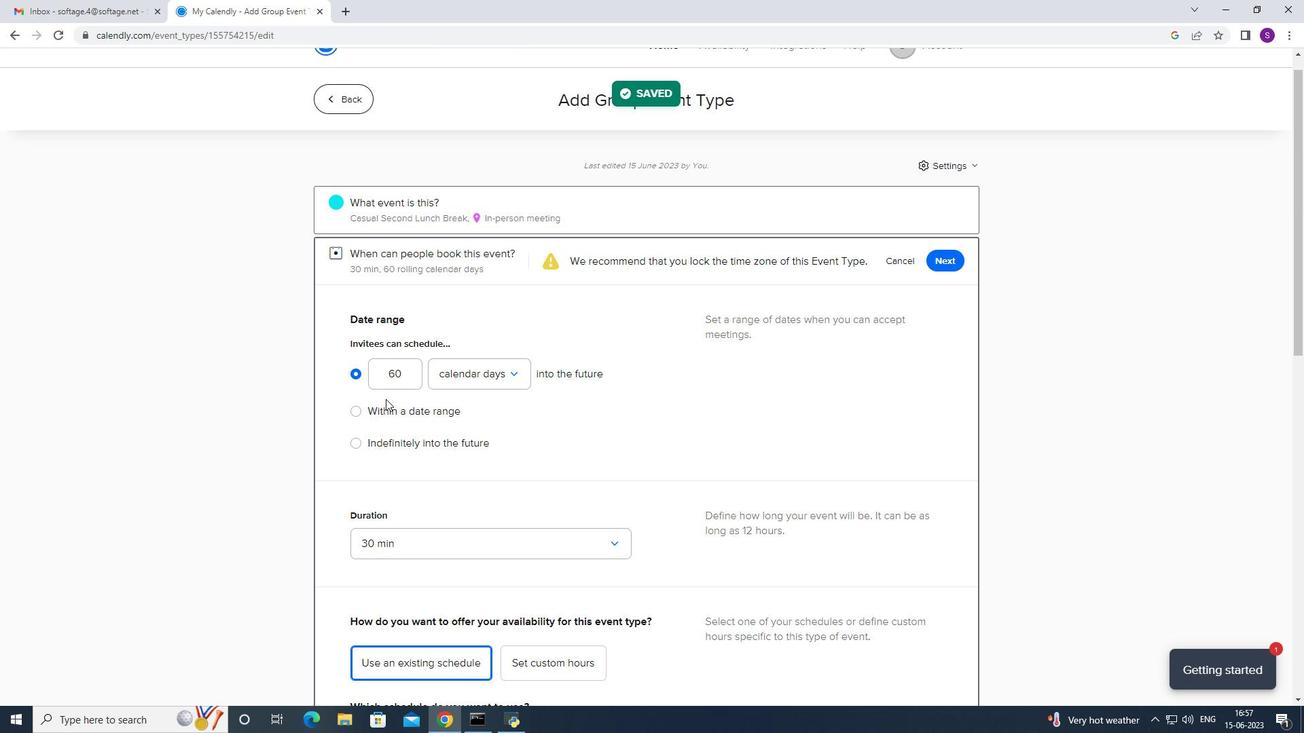 
Action: Mouse pressed left at (377, 412)
Screenshot: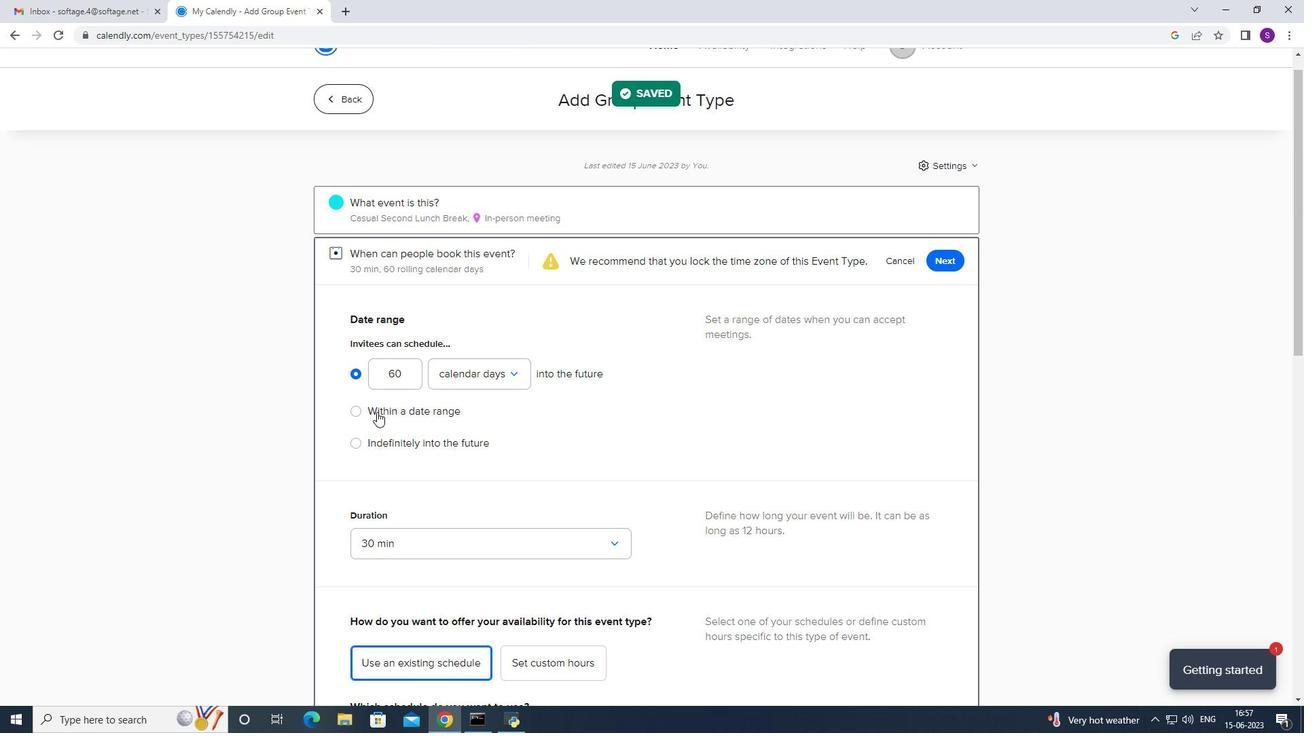 
Action: Mouse moved to (500, 411)
Screenshot: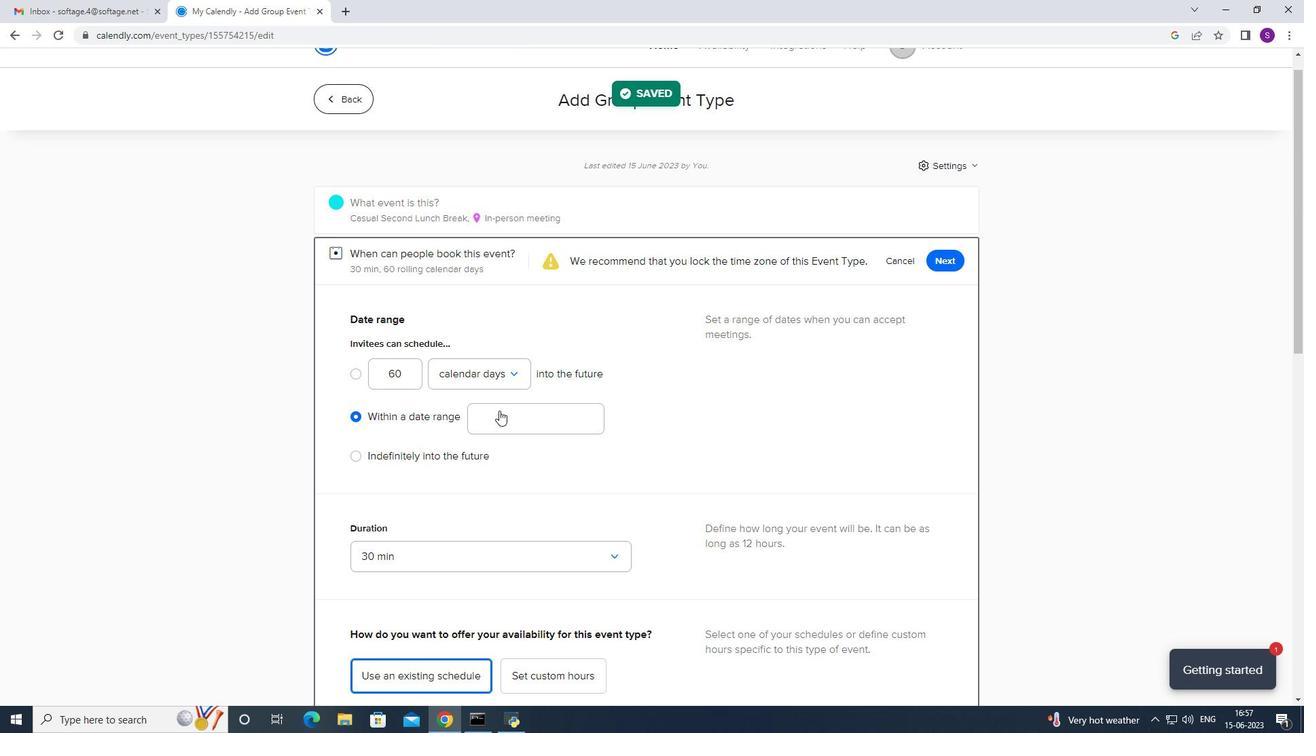 
Action: Mouse pressed left at (500, 411)
Screenshot: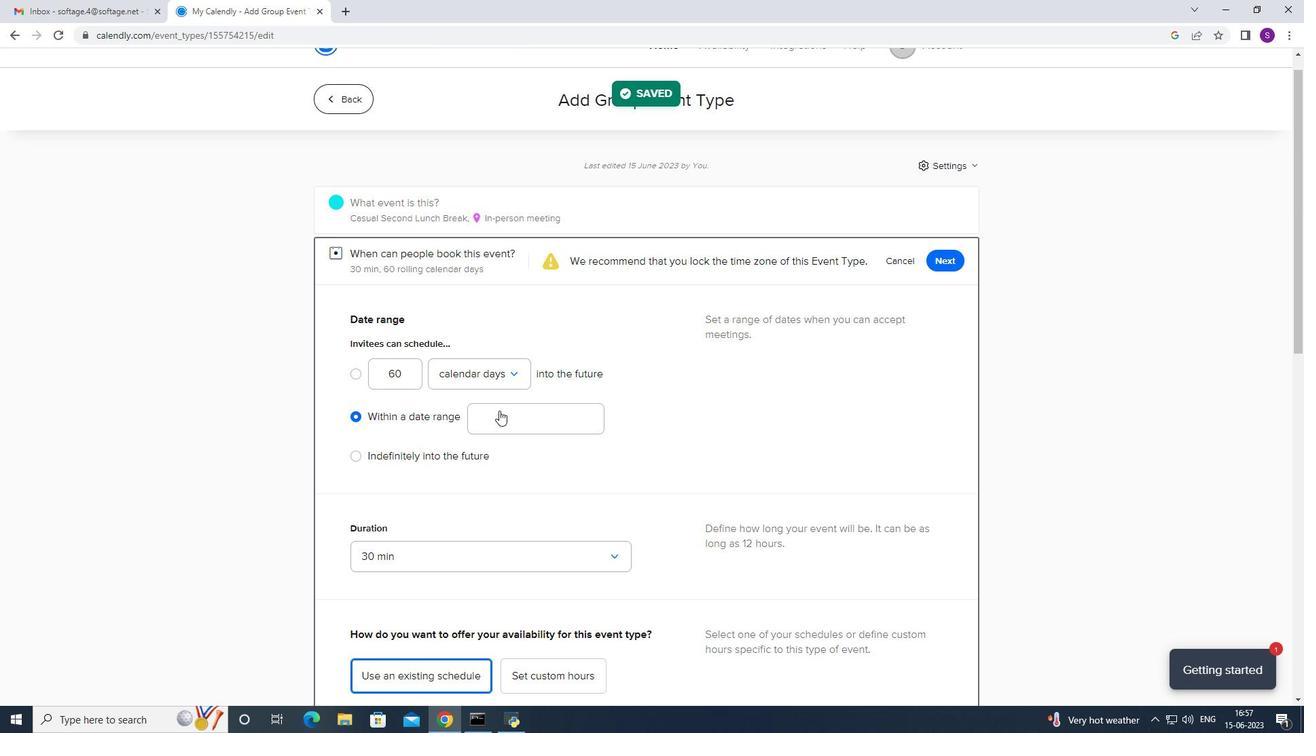 
Action: Mouse moved to (579, 468)
Screenshot: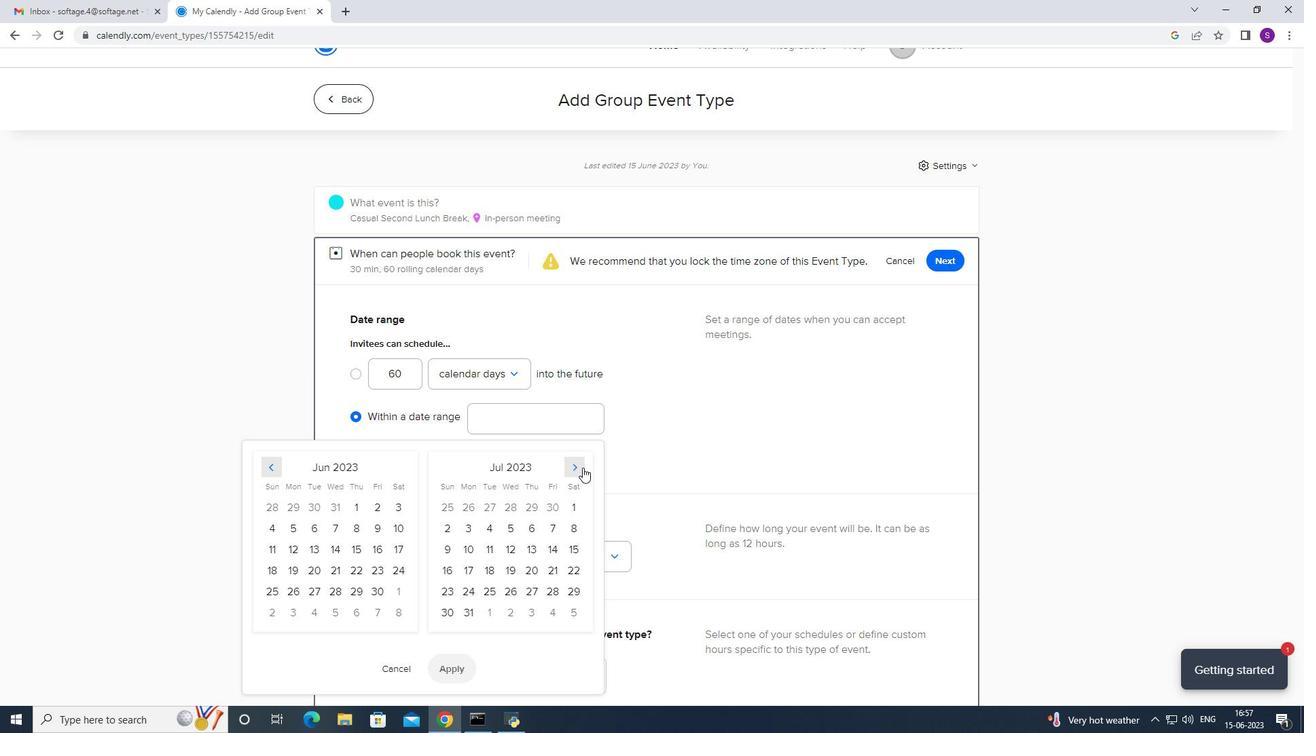 
Action: Mouse pressed left at (579, 468)
Screenshot: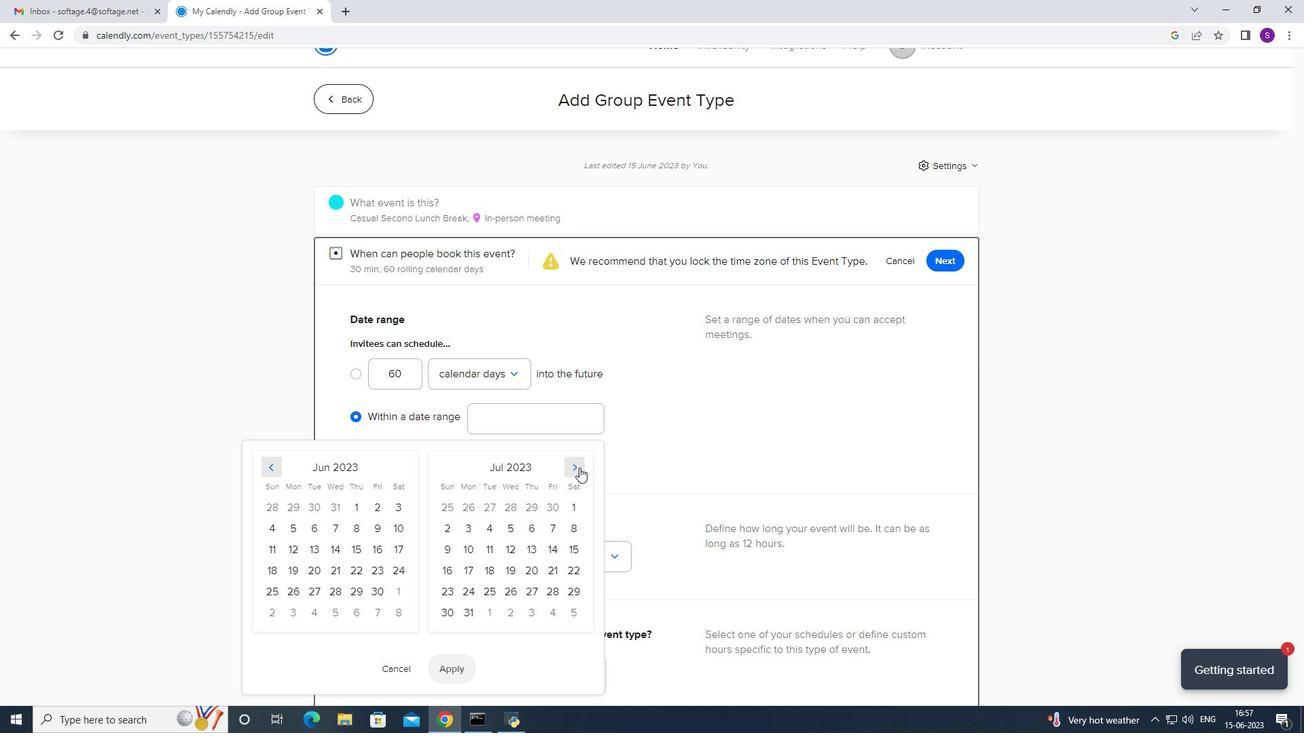 
Action: Mouse pressed left at (579, 468)
Screenshot: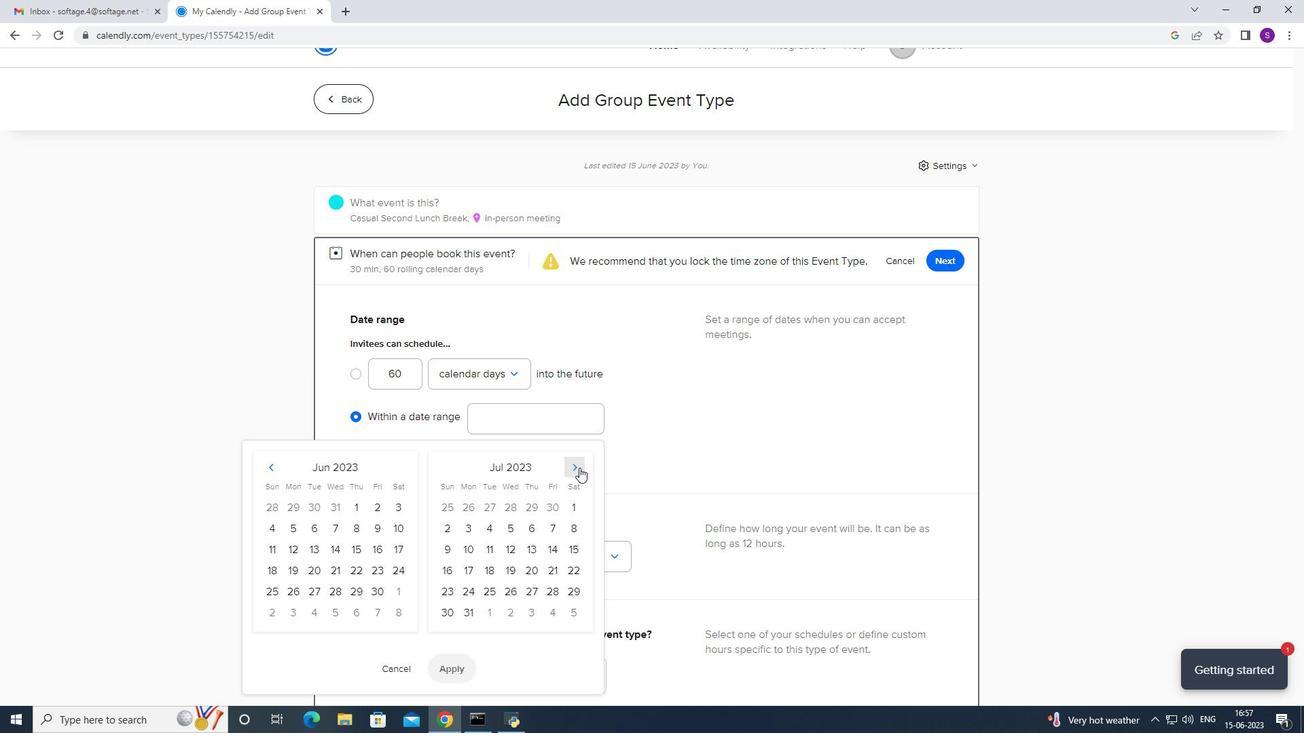 
Action: Mouse pressed left at (579, 468)
Screenshot: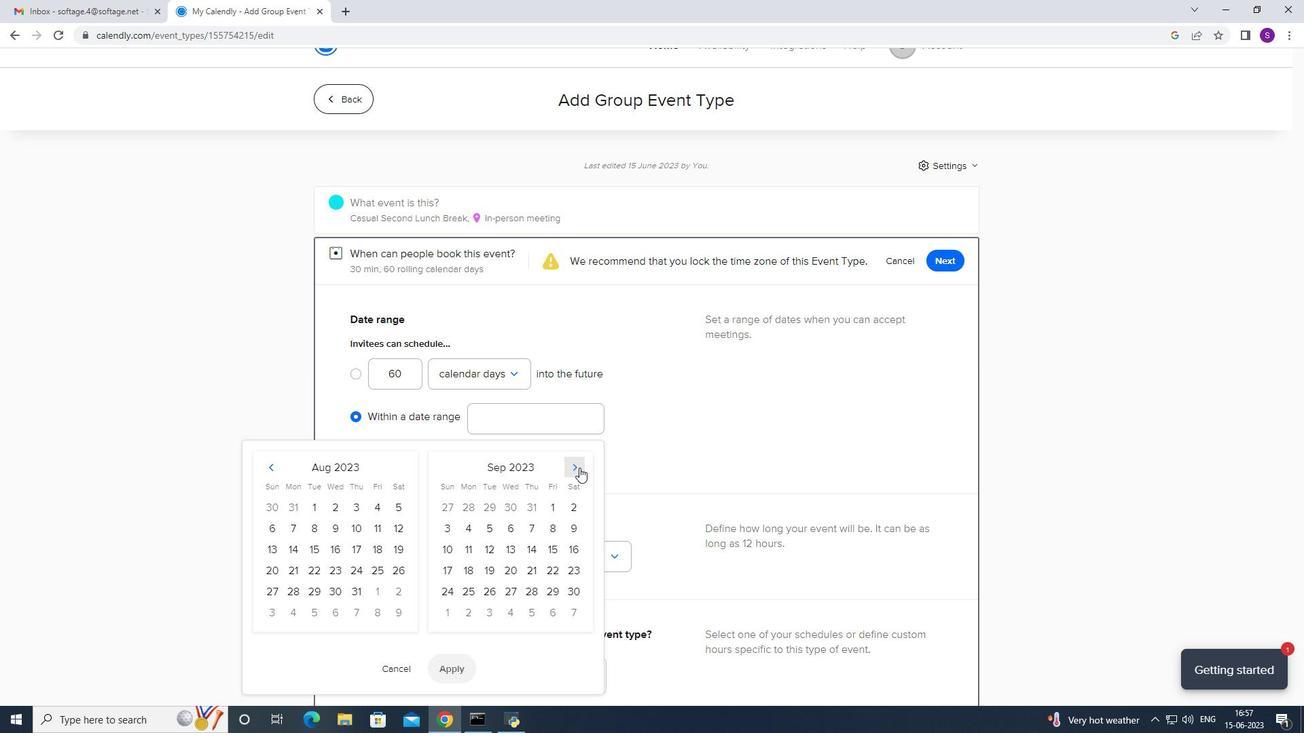 
Action: Mouse pressed left at (579, 468)
Screenshot: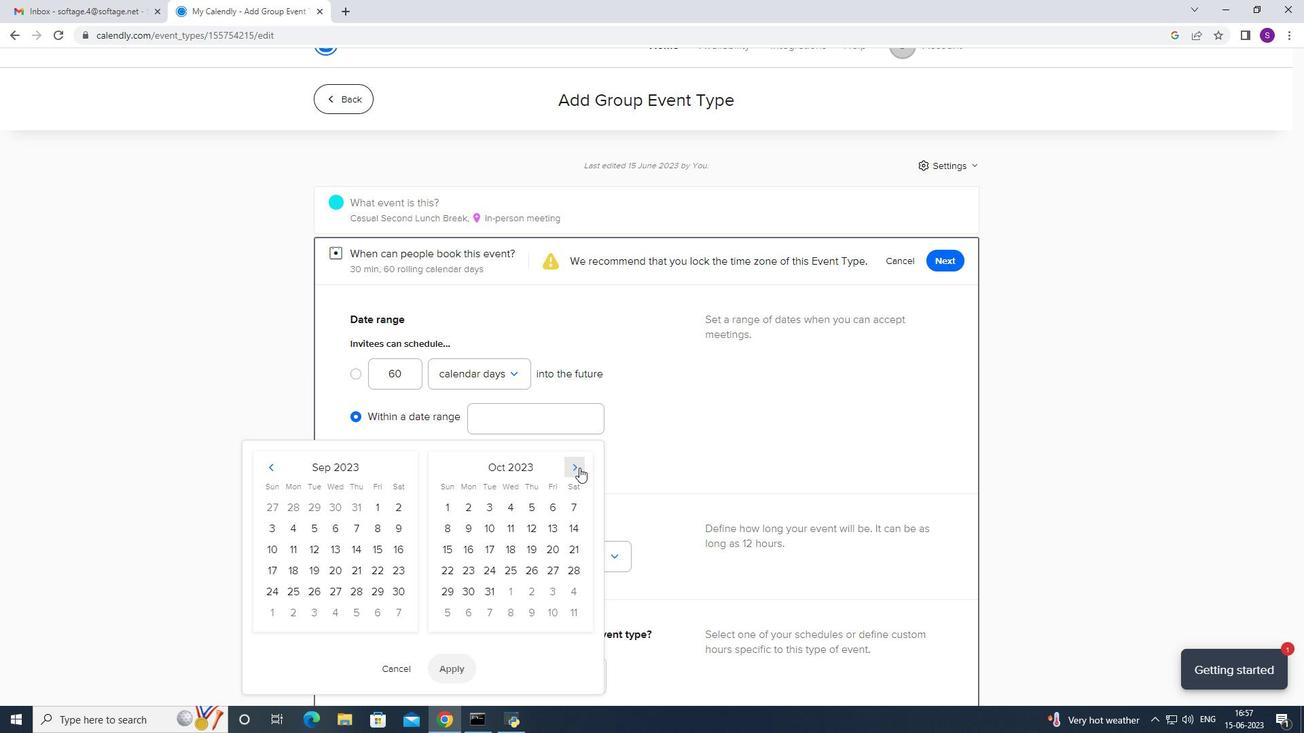 
Action: Mouse moved to (579, 468)
Screenshot: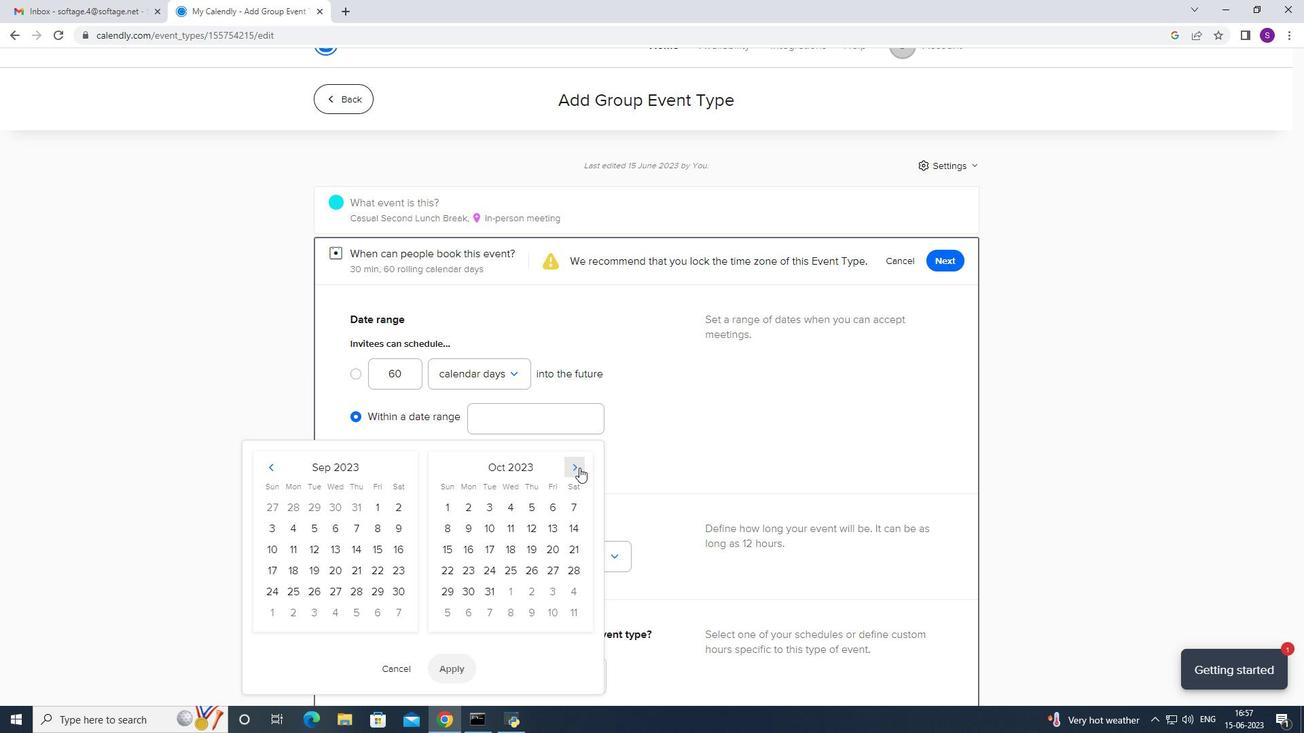 
Action: Mouse pressed left at (579, 468)
Screenshot: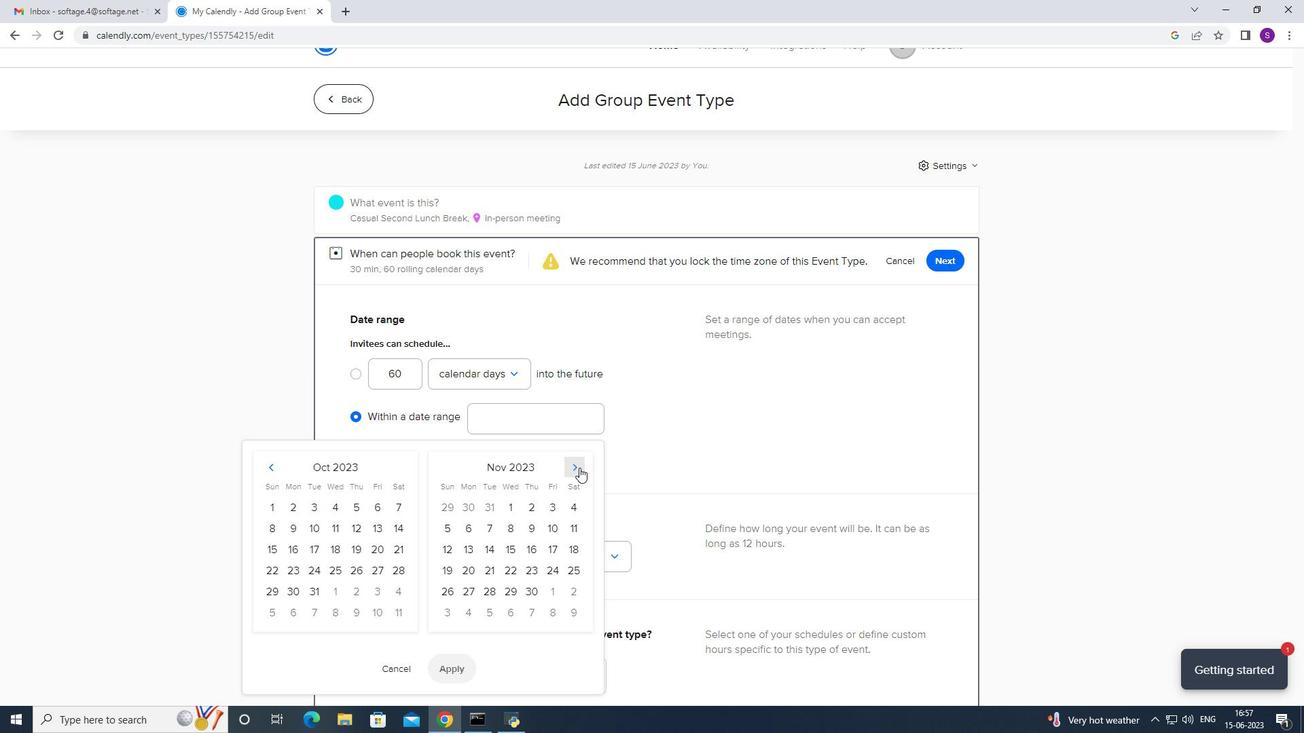 
Action: Mouse moved to (448, 591)
Screenshot: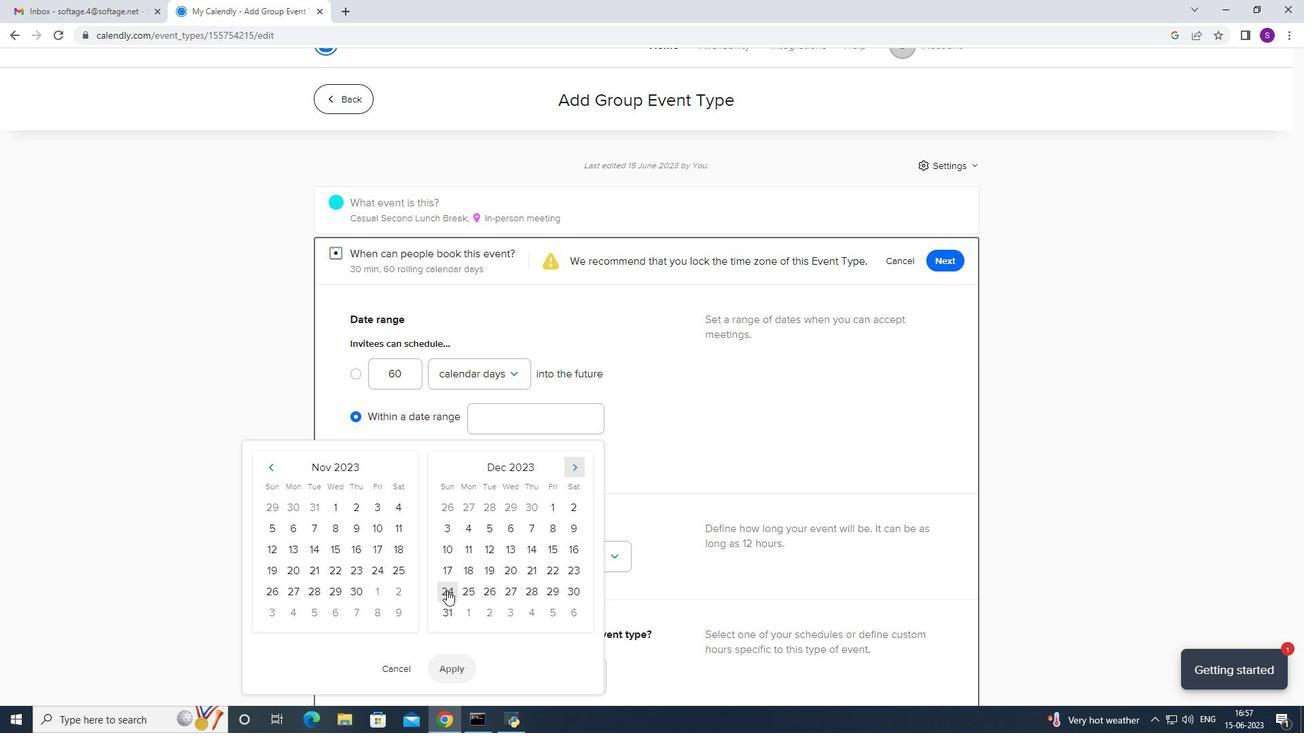 
Action: Mouse pressed left at (448, 591)
Screenshot: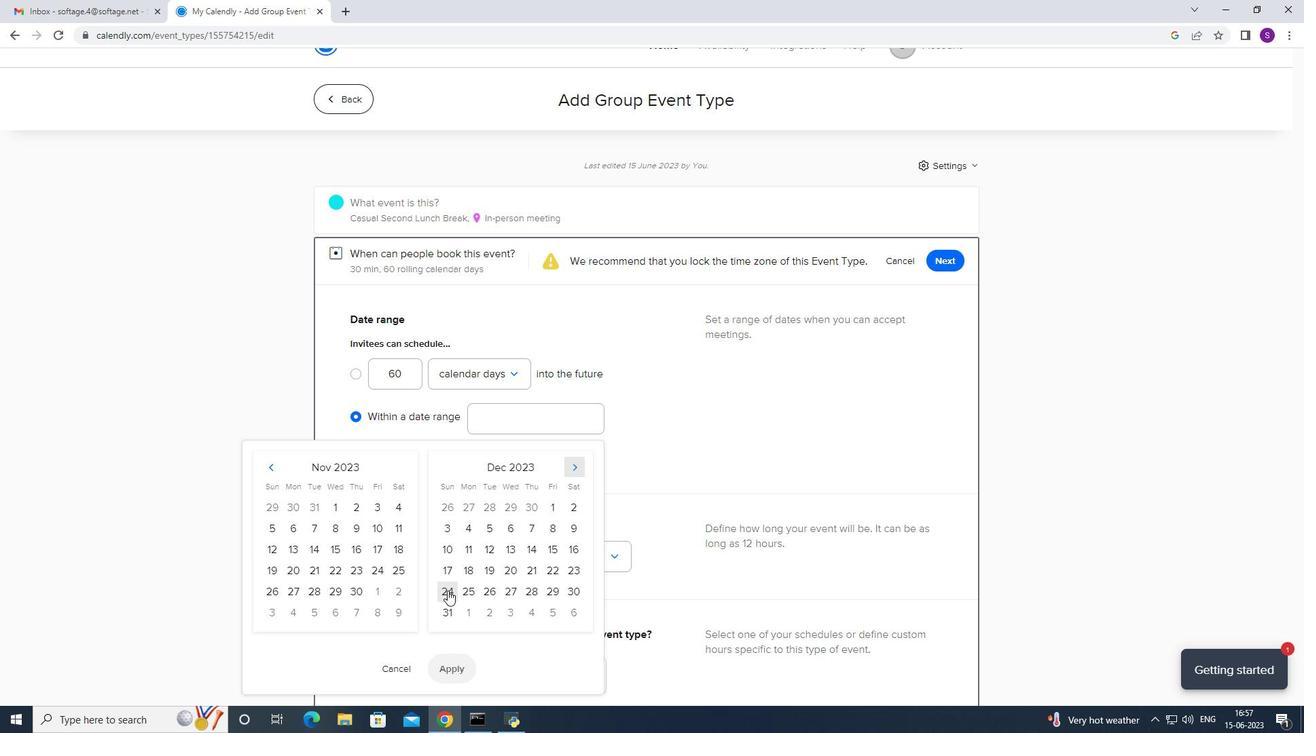 
Action: Mouse moved to (468, 592)
Screenshot: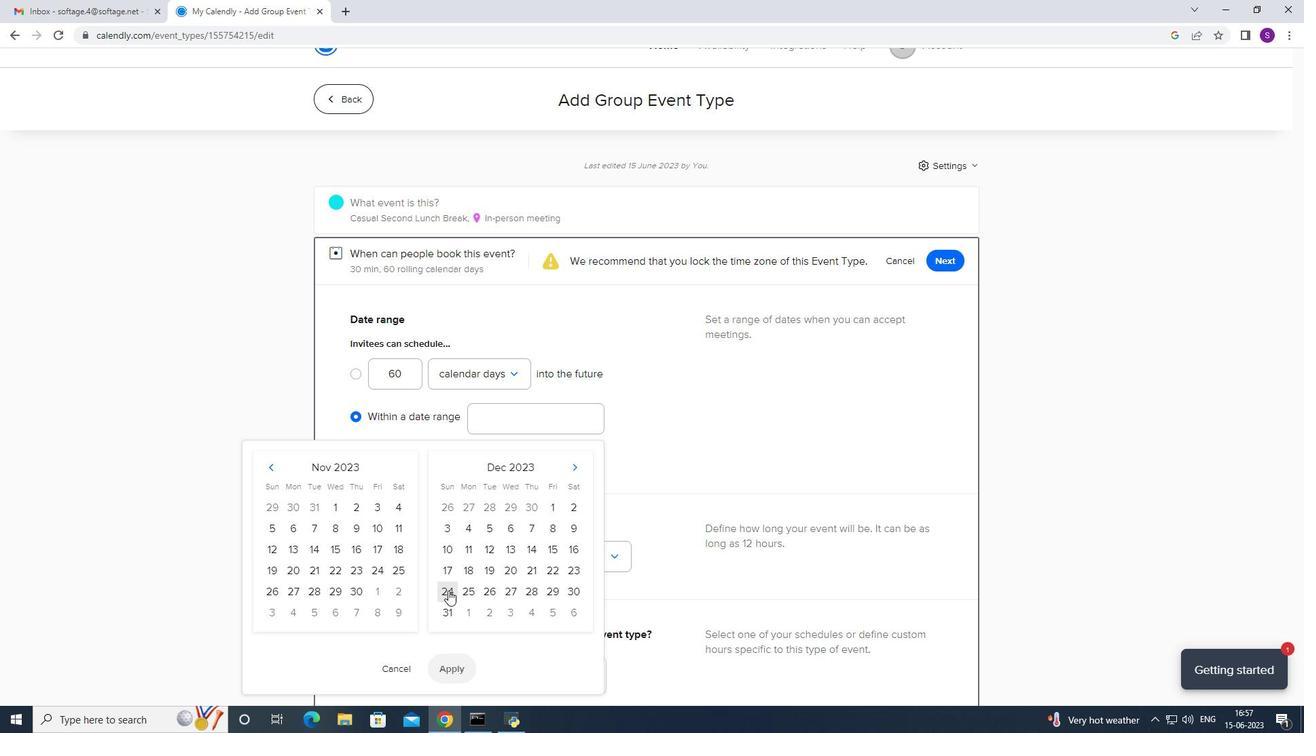 
Action: Mouse pressed left at (468, 592)
Screenshot: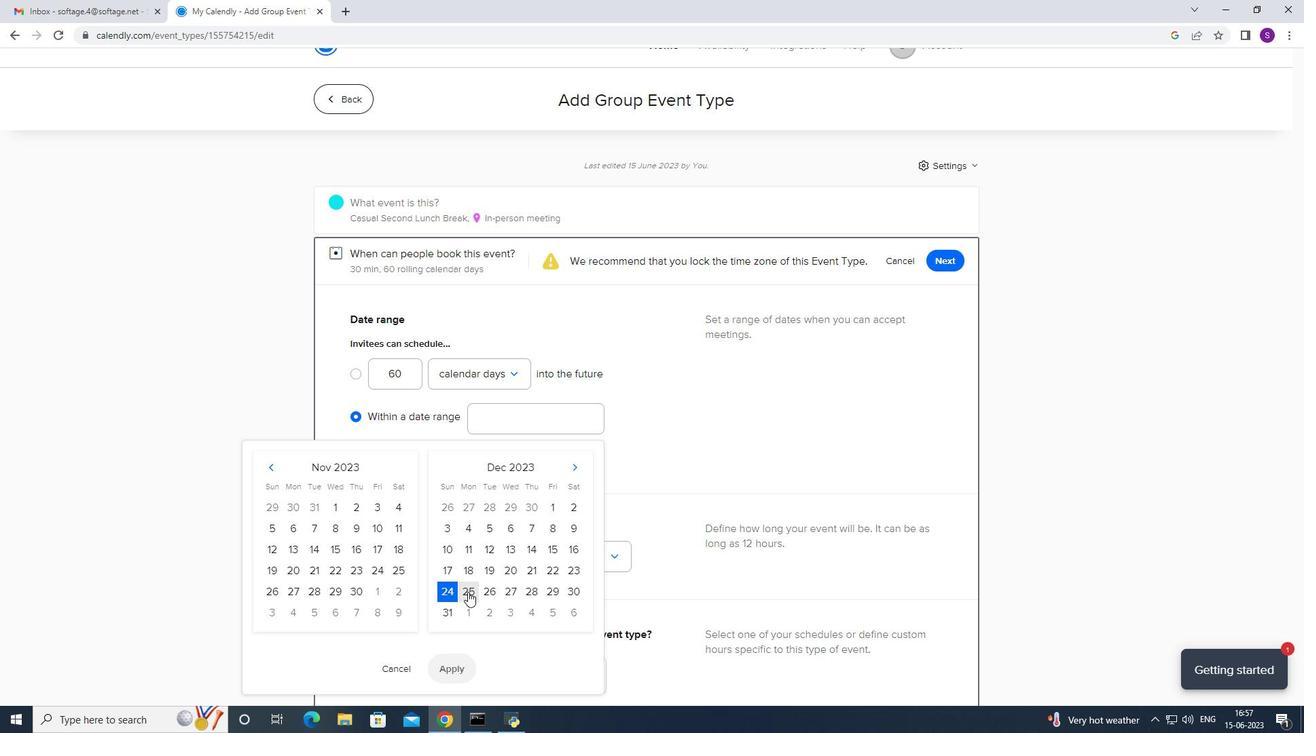 
Action: Mouse moved to (473, 671)
Screenshot: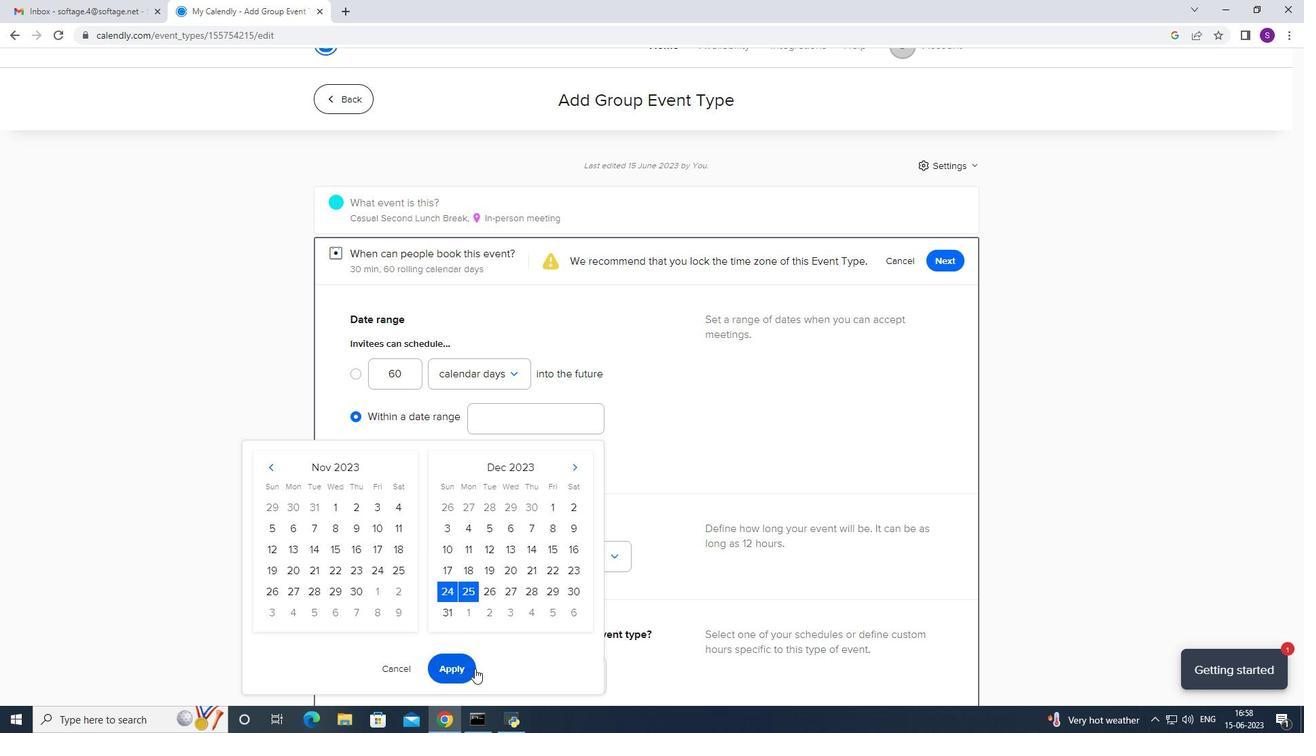 
Action: Mouse pressed left at (473, 671)
Screenshot: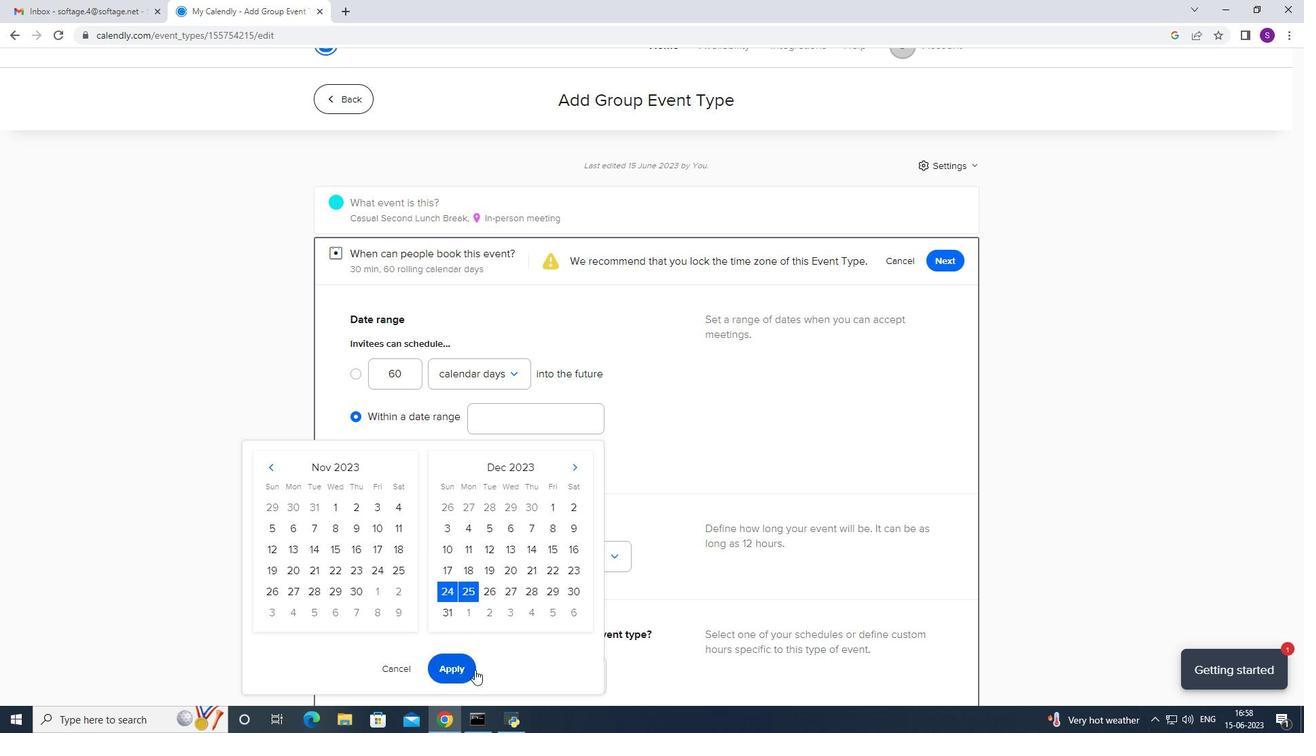 
Action: Mouse moved to (570, 619)
Screenshot: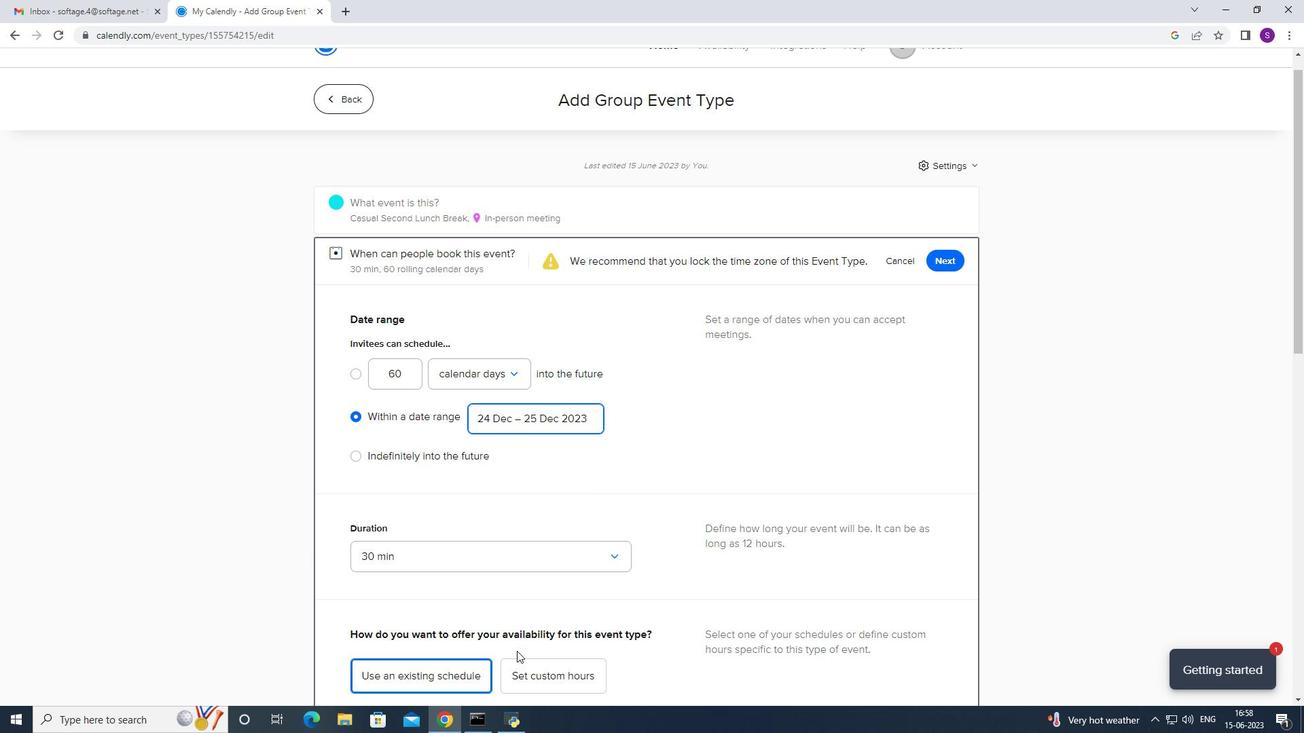 
Action: Mouse scrolled (570, 619) with delta (0, 0)
Screenshot: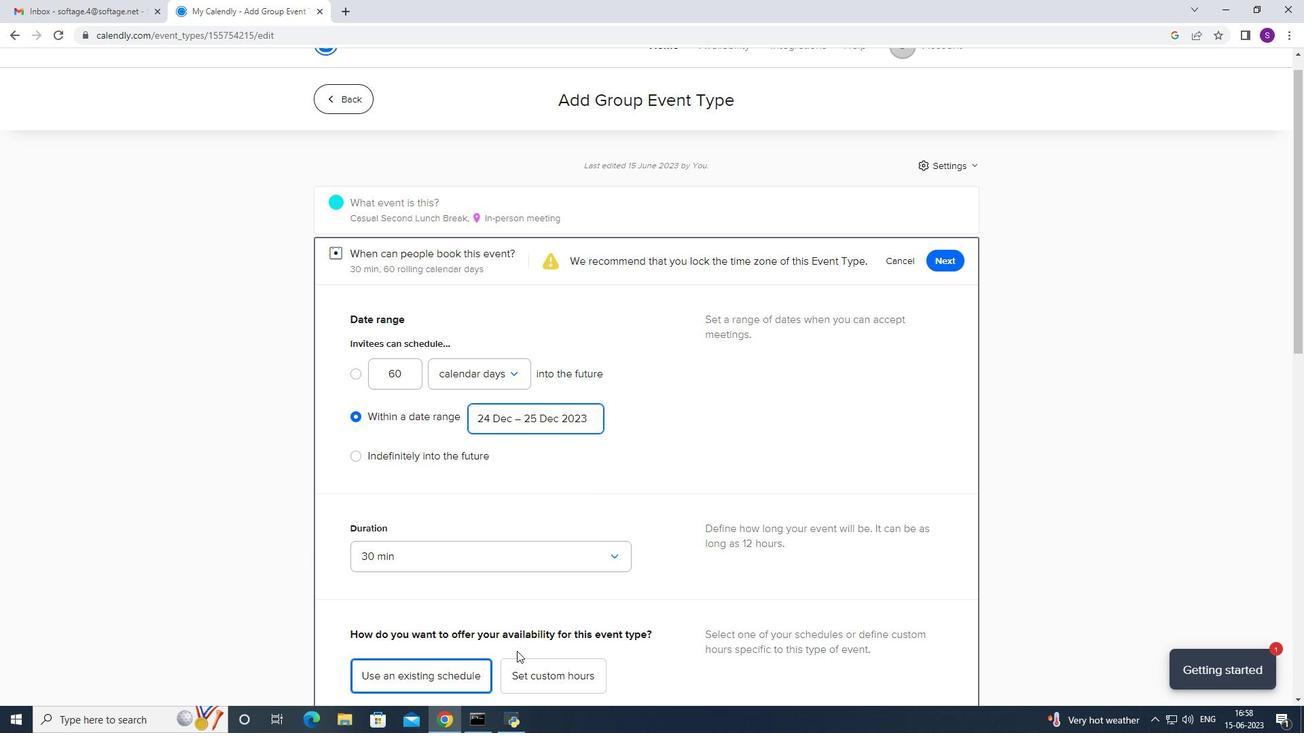 
Action: Mouse scrolled (570, 619) with delta (0, 0)
Screenshot: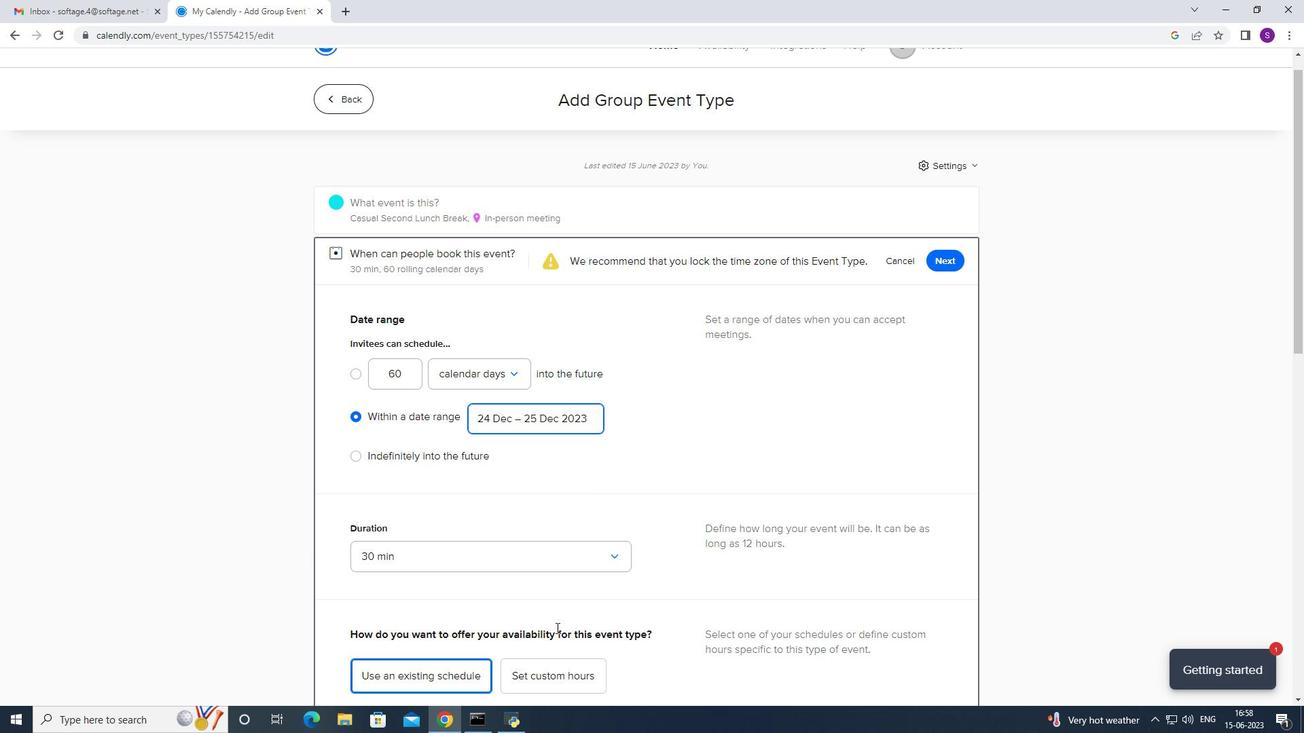 
Action: Mouse scrolled (570, 619) with delta (0, 0)
Screenshot: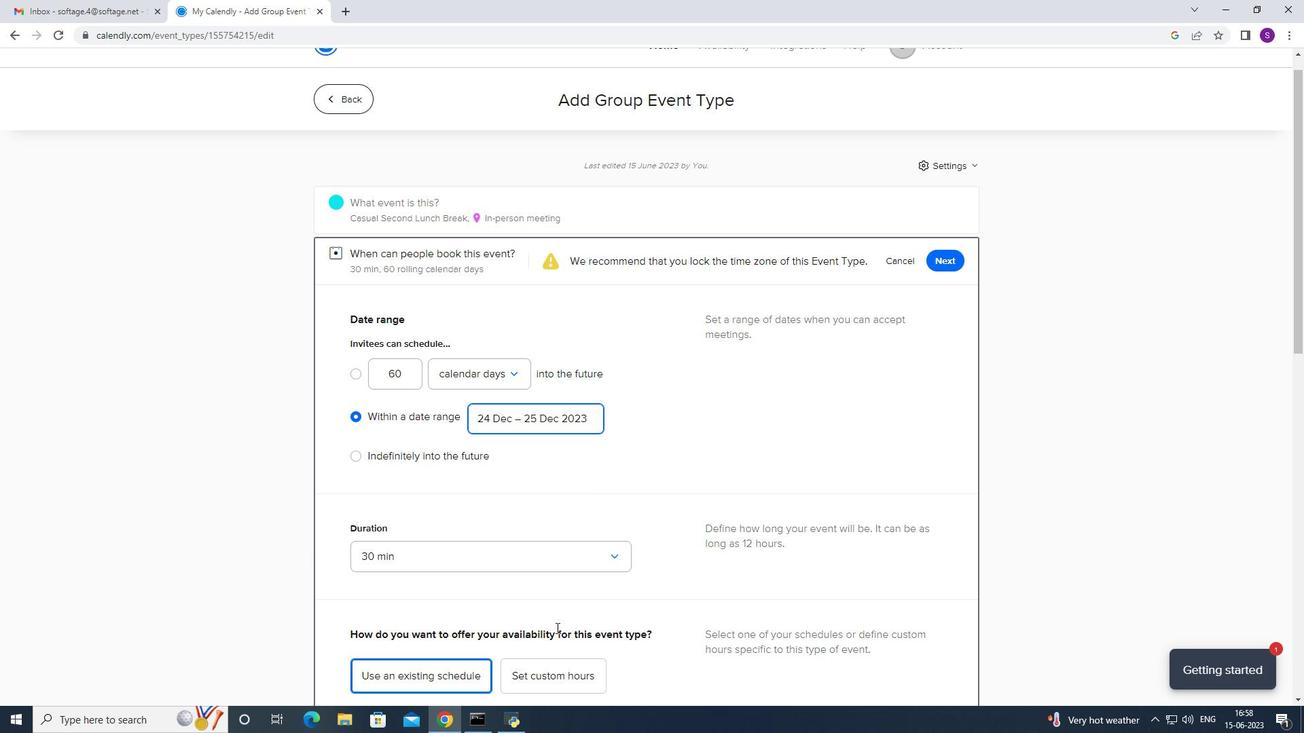 
Action: Mouse scrolled (570, 618) with delta (0, -1)
Screenshot: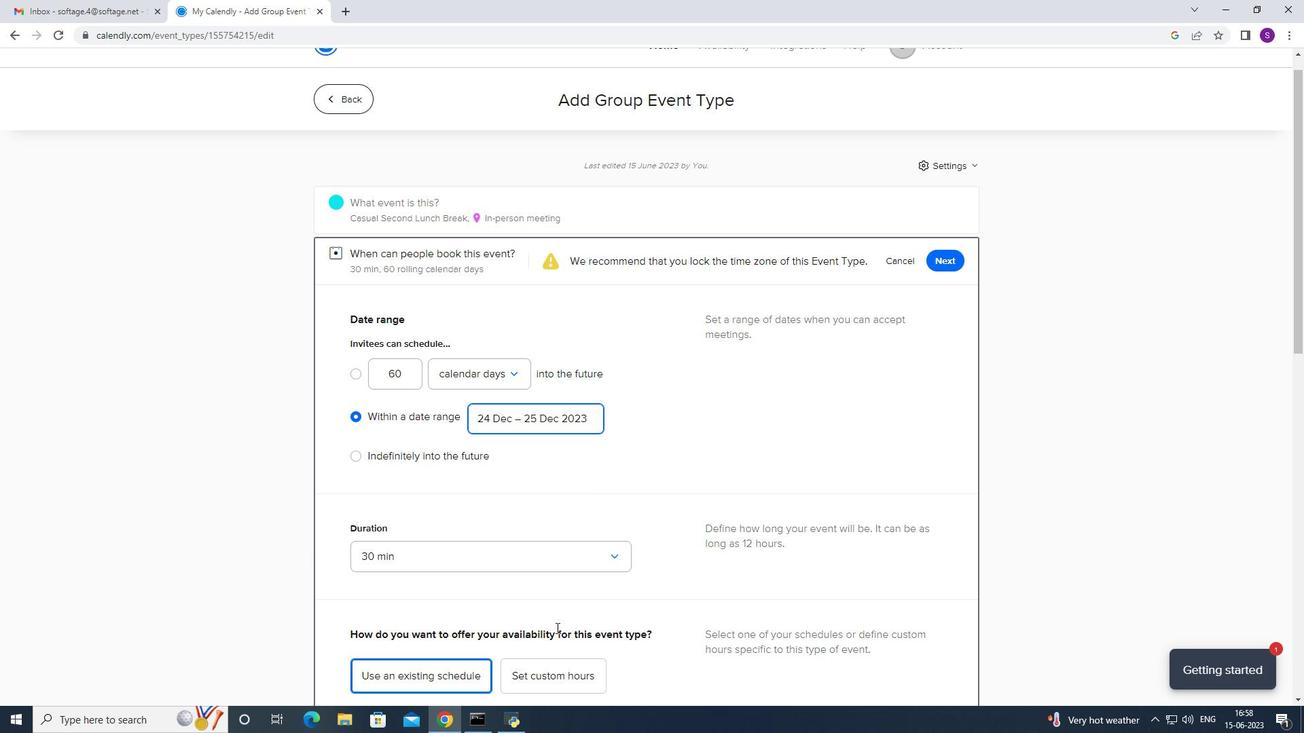 
Action: Mouse scrolled (570, 619) with delta (0, 0)
Screenshot: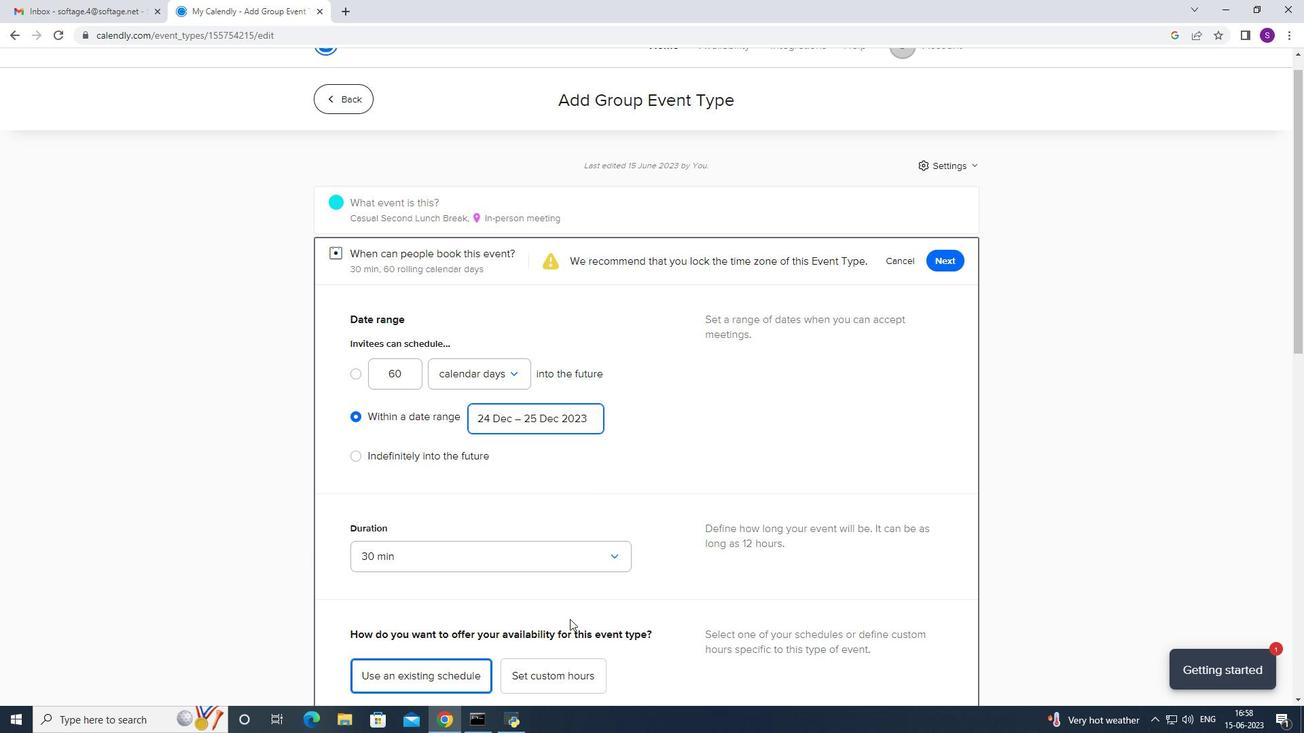 
Action: Mouse scrolled (570, 619) with delta (0, 0)
Screenshot: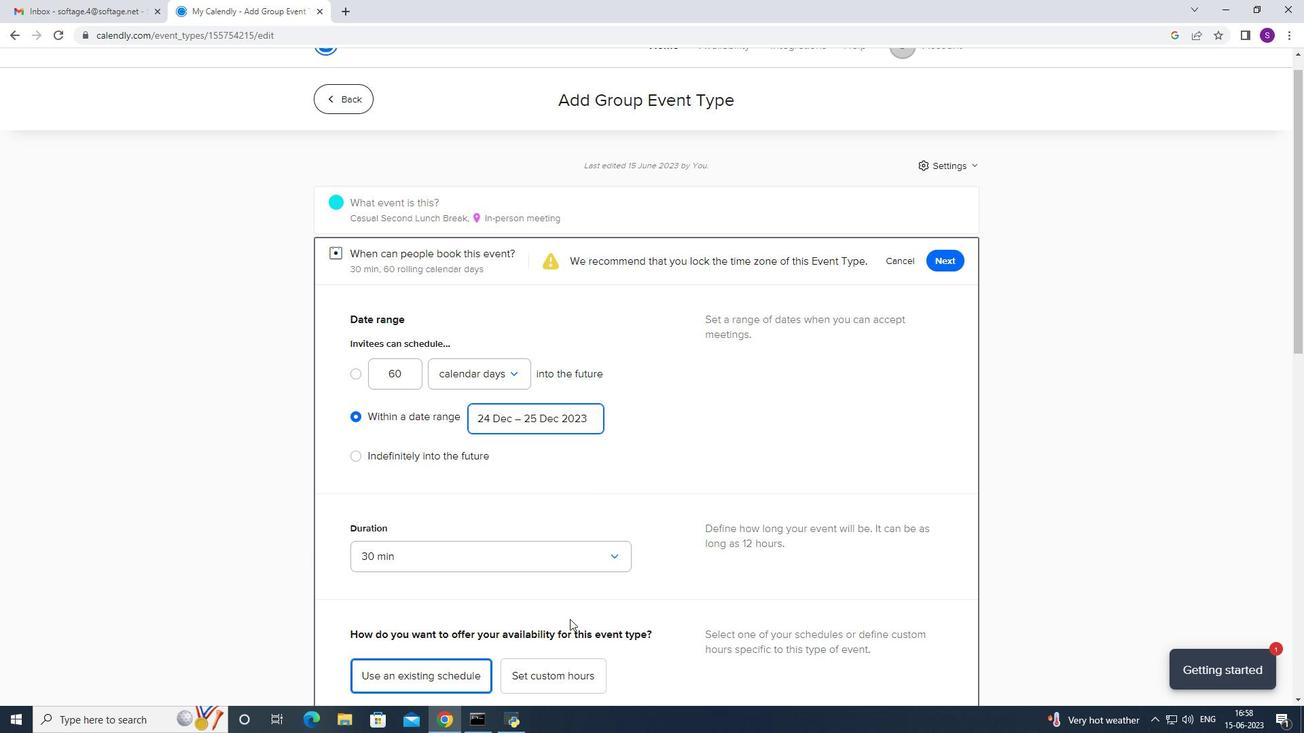 
Action: Mouse moved to (593, 591)
Screenshot: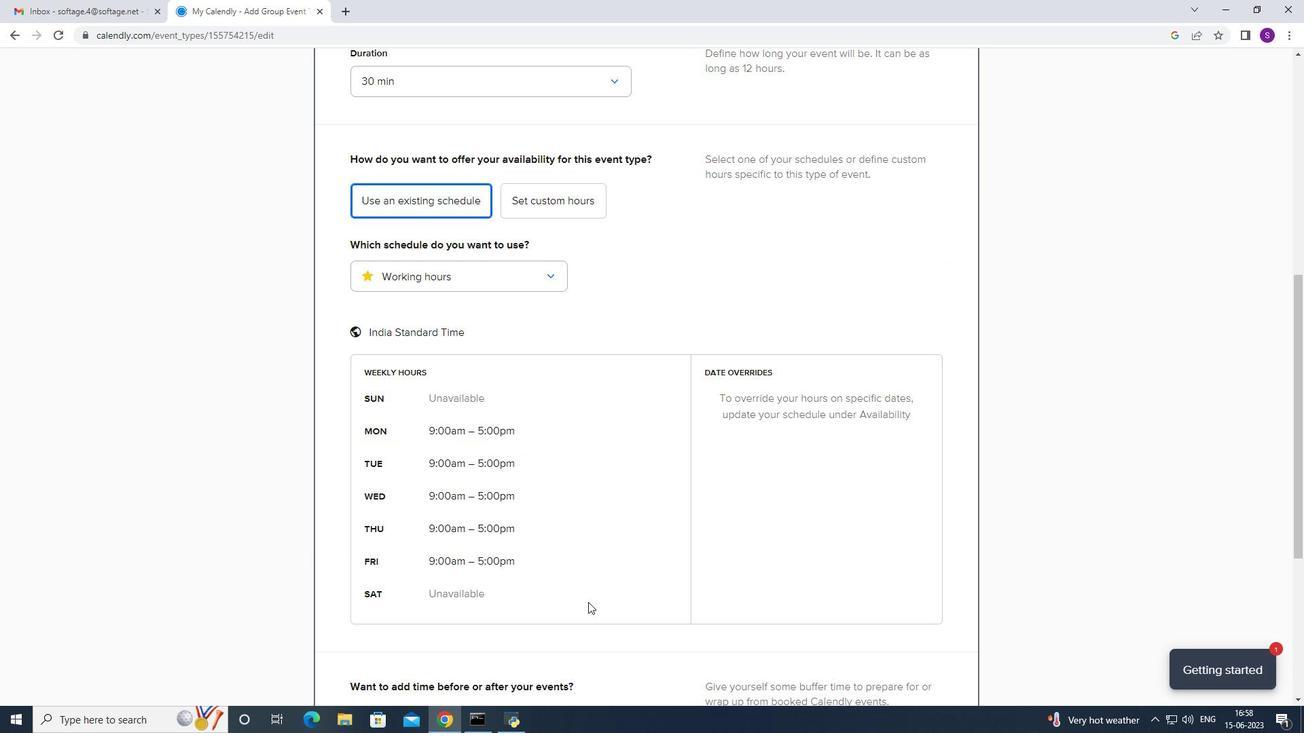 
Action: Mouse scrolled (593, 591) with delta (0, 0)
Screenshot: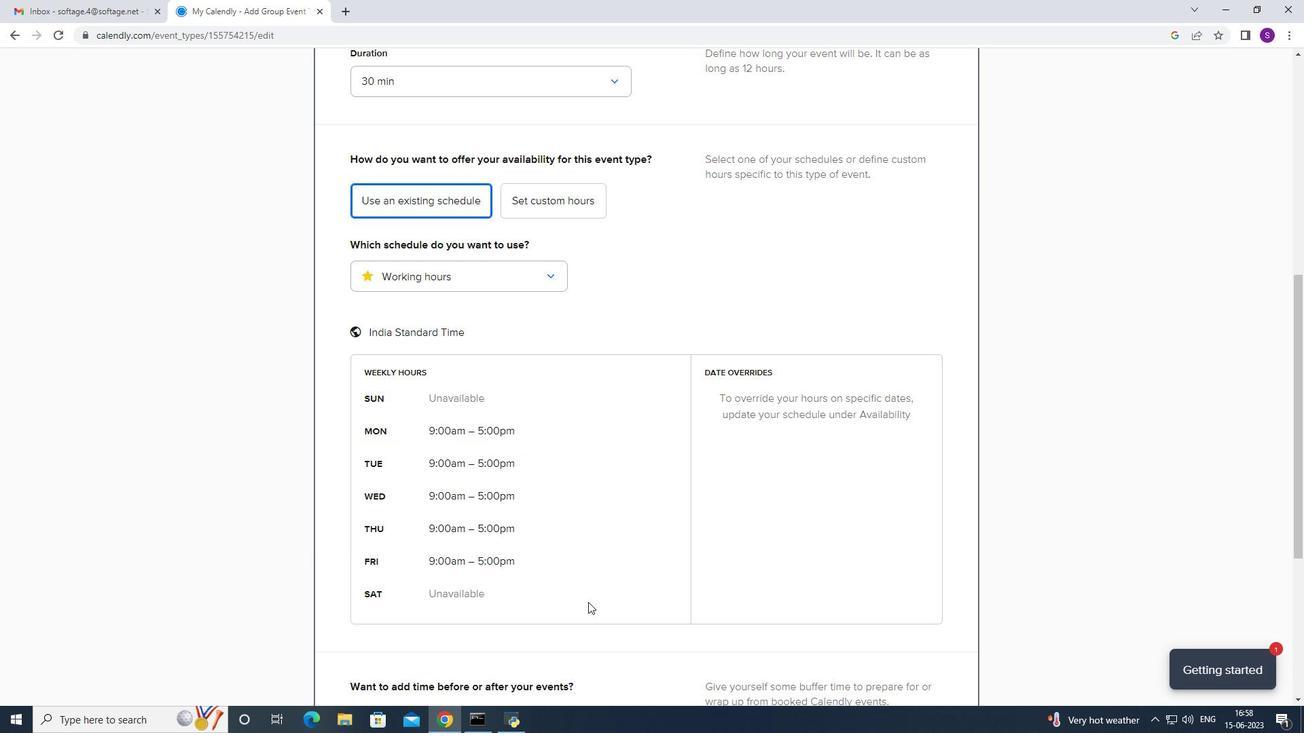 
Action: Mouse scrolled (593, 591) with delta (0, 0)
Screenshot: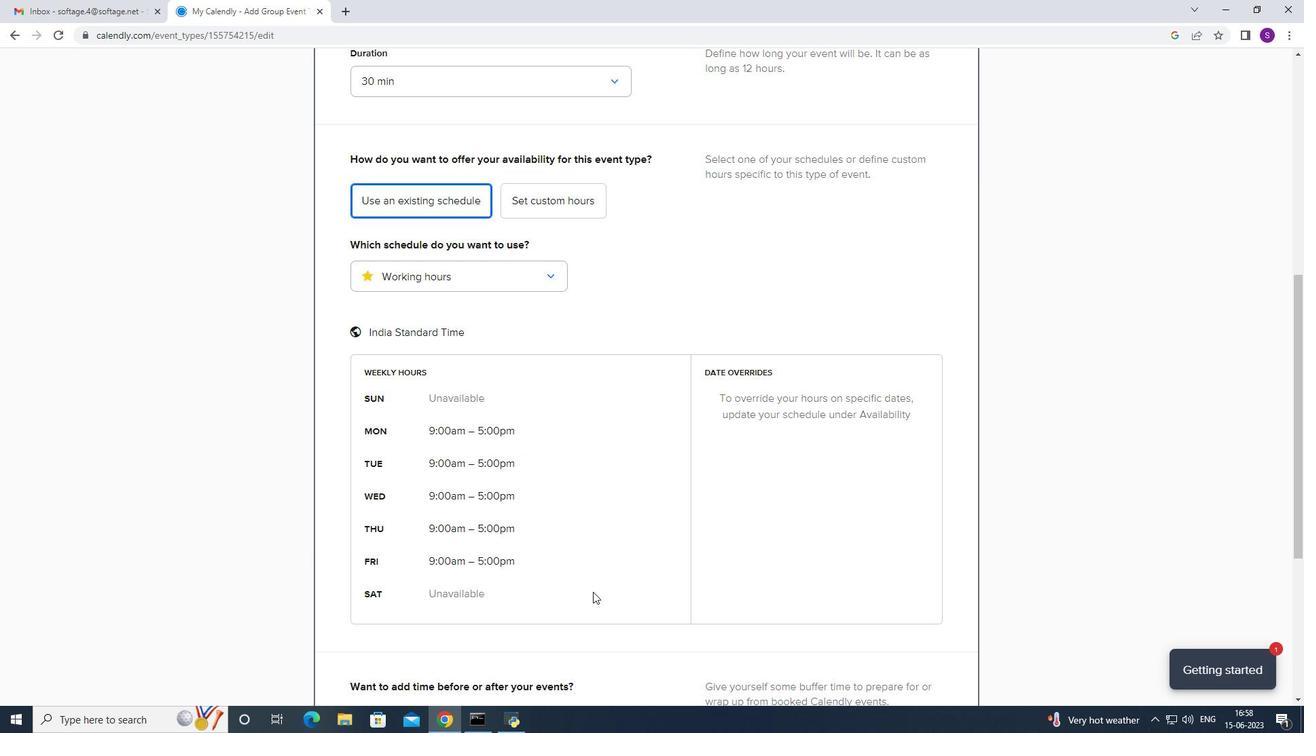 
Action: Mouse moved to (595, 591)
Screenshot: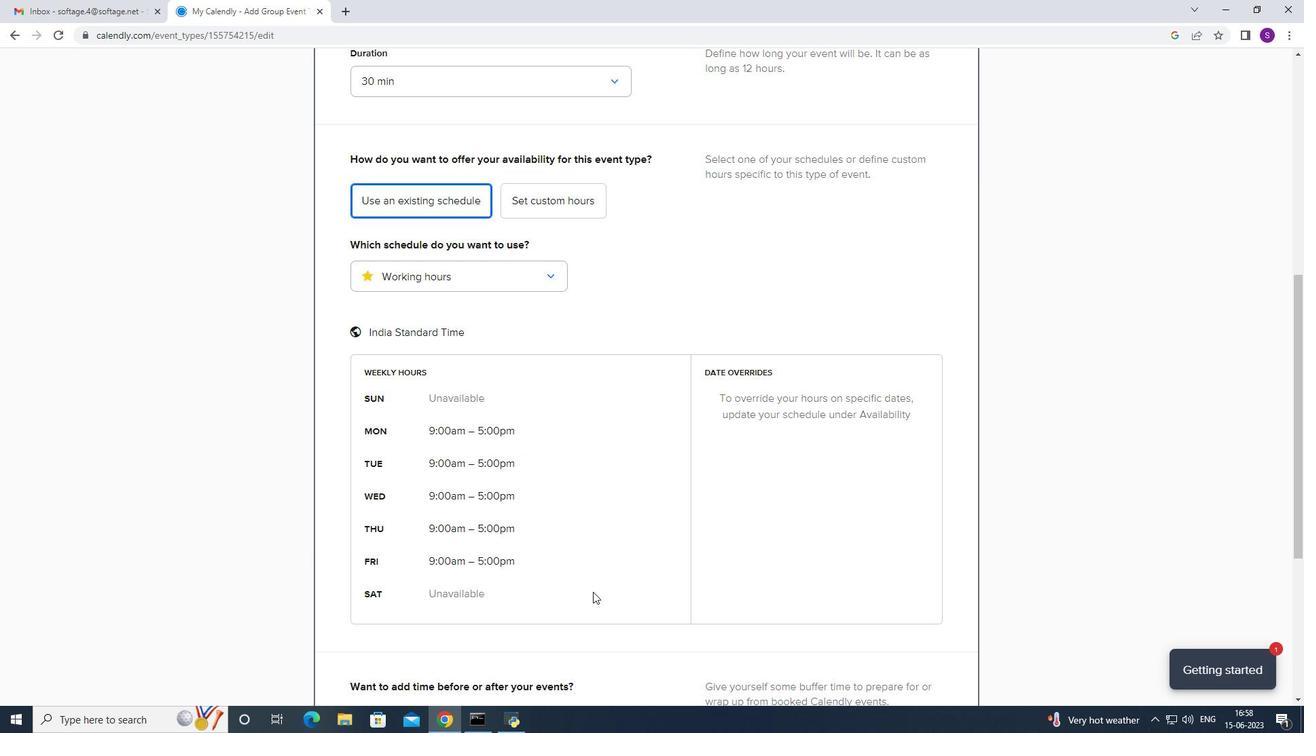 
Action: Mouse scrolled (595, 591) with delta (0, 0)
Screenshot: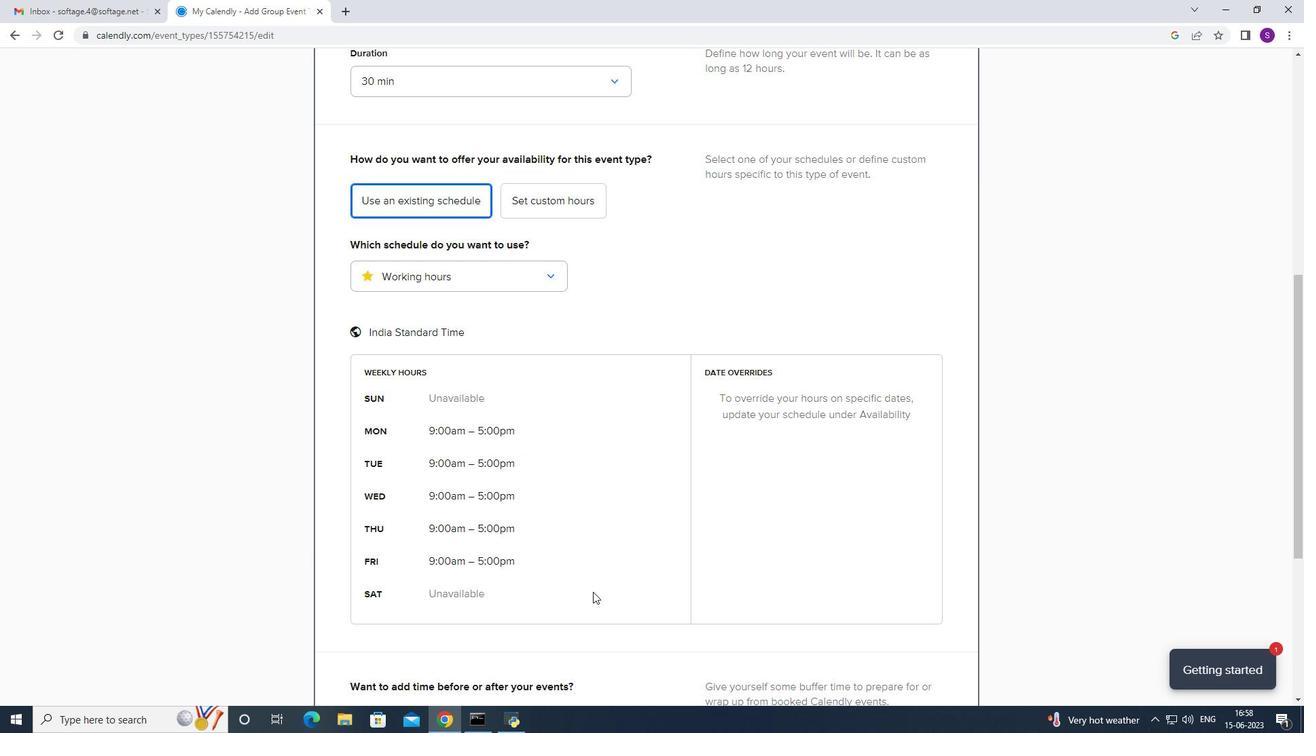 
Action: Mouse moved to (600, 591)
Screenshot: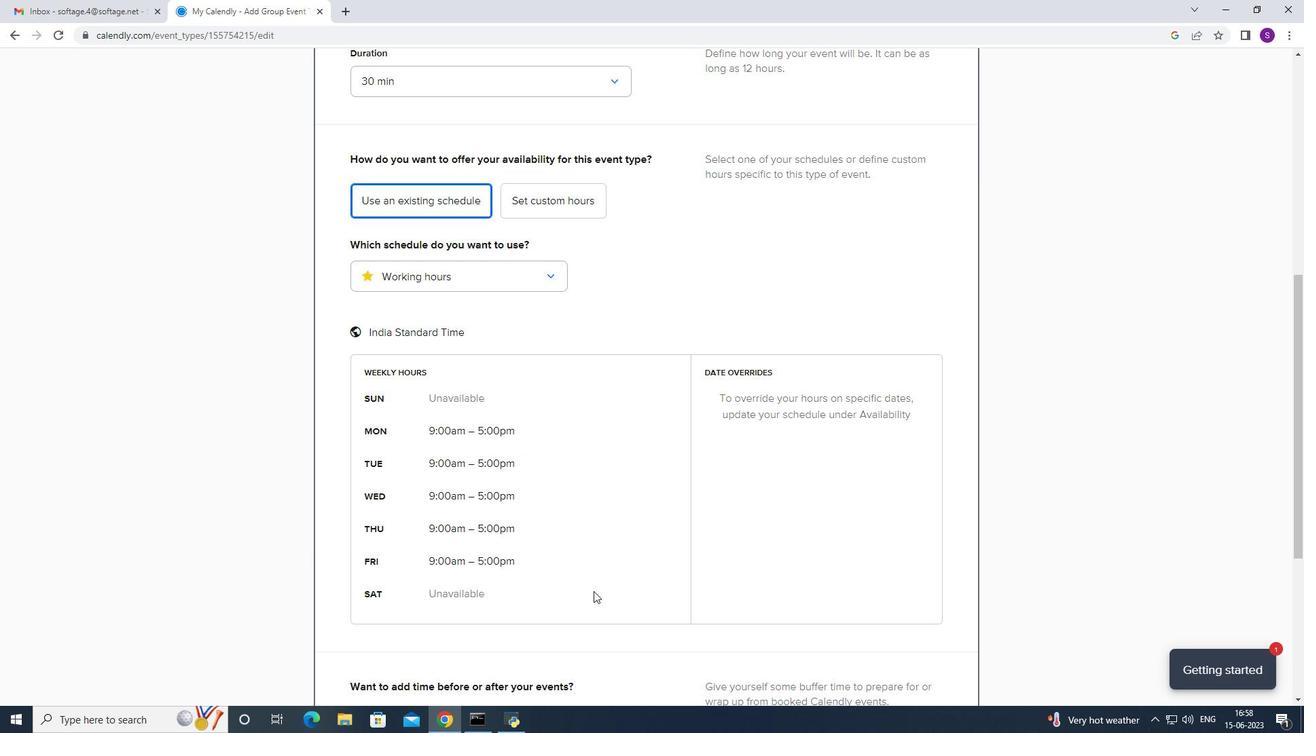 
Action: Mouse scrolled (600, 591) with delta (0, 0)
Screenshot: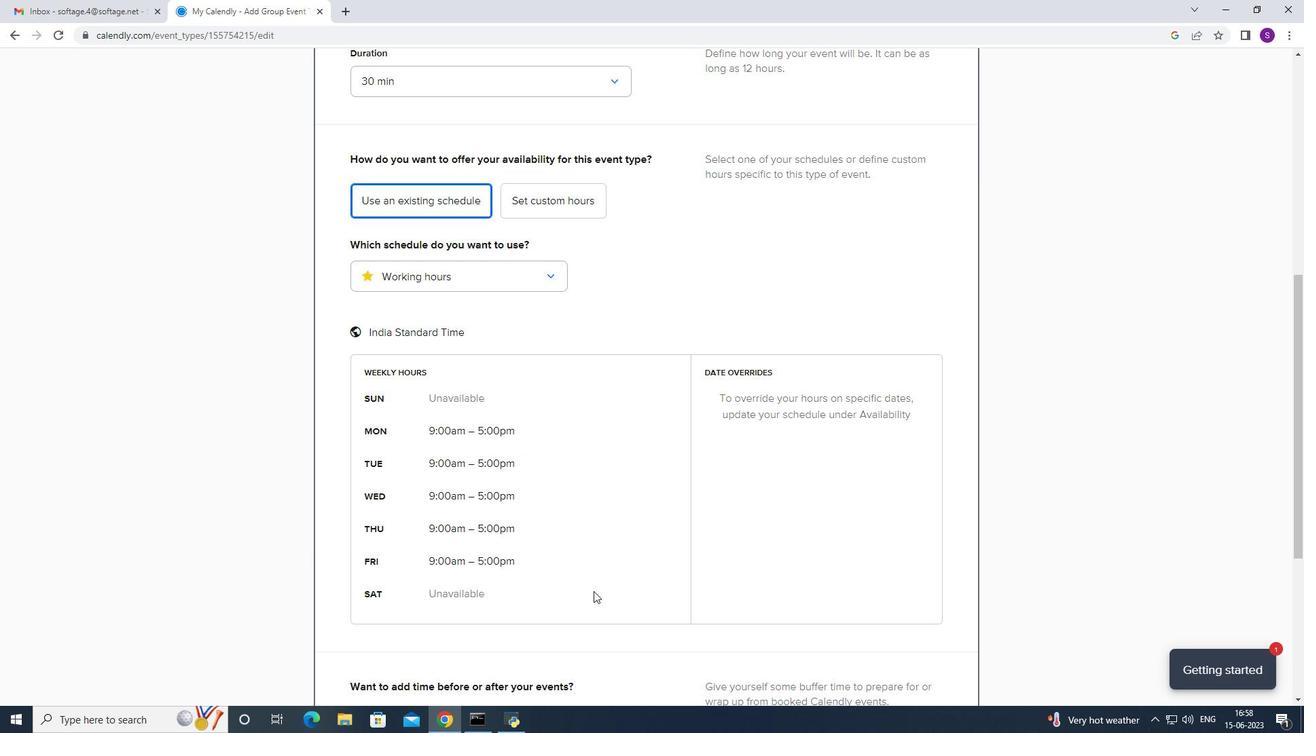 
Action: Mouse moved to (924, 676)
Screenshot: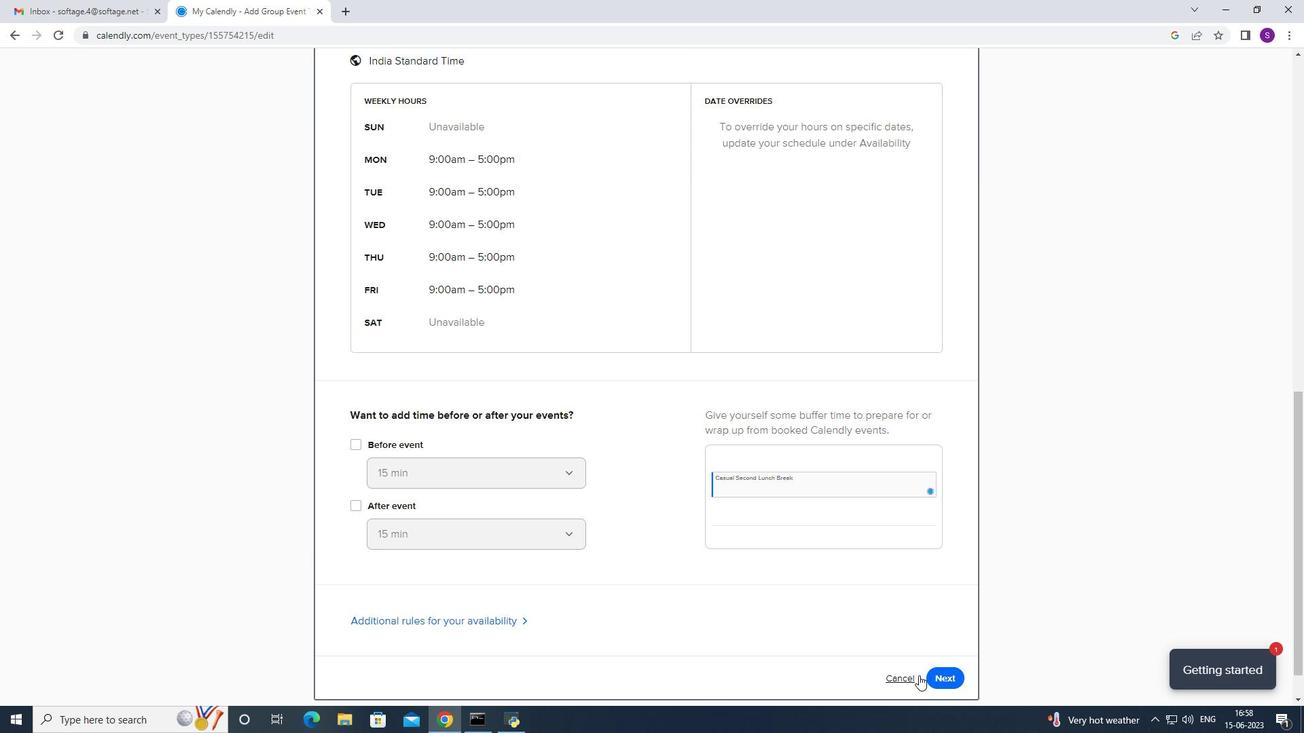 
Action: Mouse scrolled (924, 676) with delta (0, 0)
Screenshot: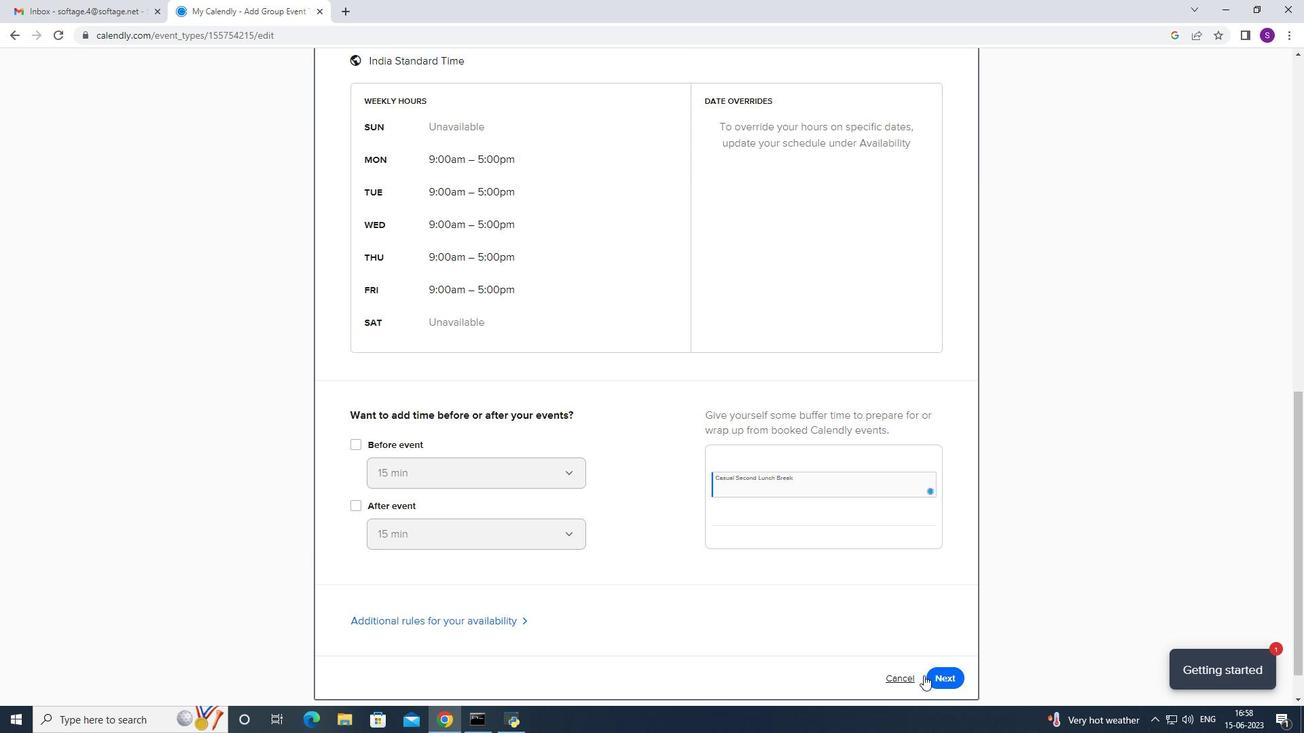 
Action: Mouse moved to (911, 639)
Screenshot: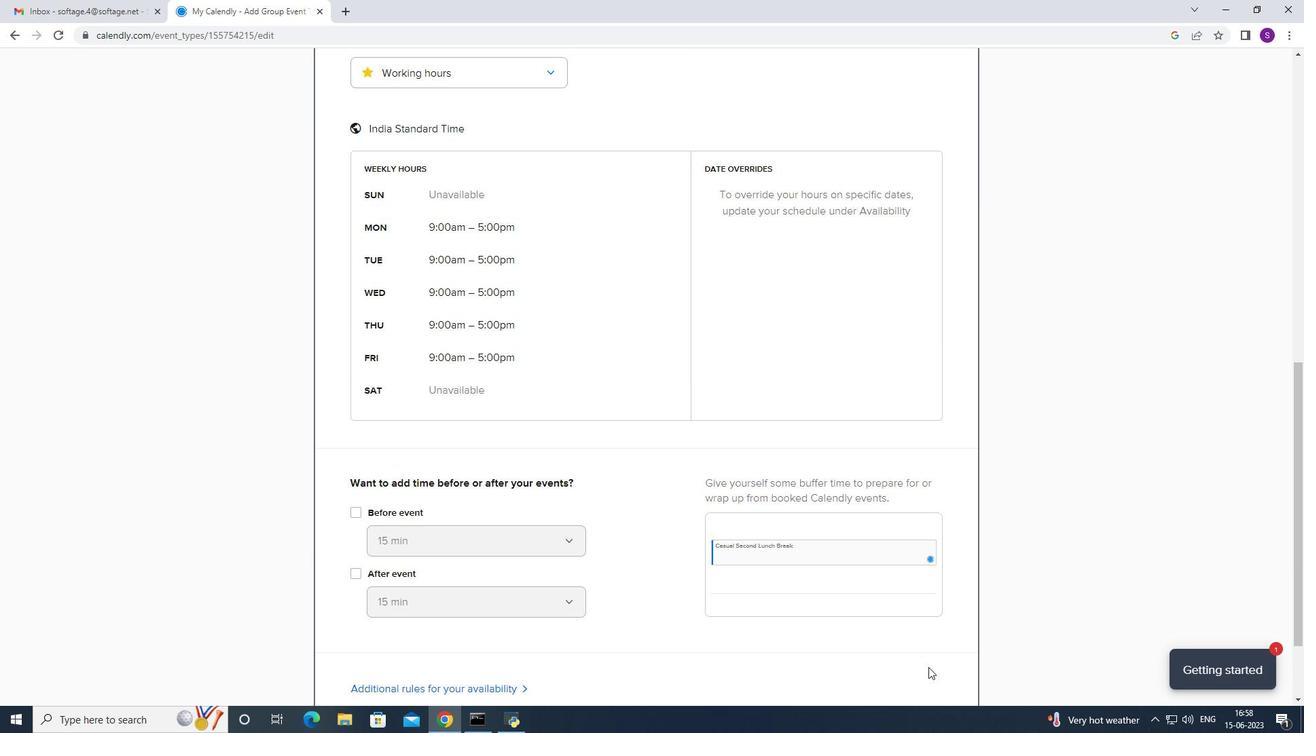 
Action: Mouse scrolled (911, 638) with delta (0, 0)
Screenshot: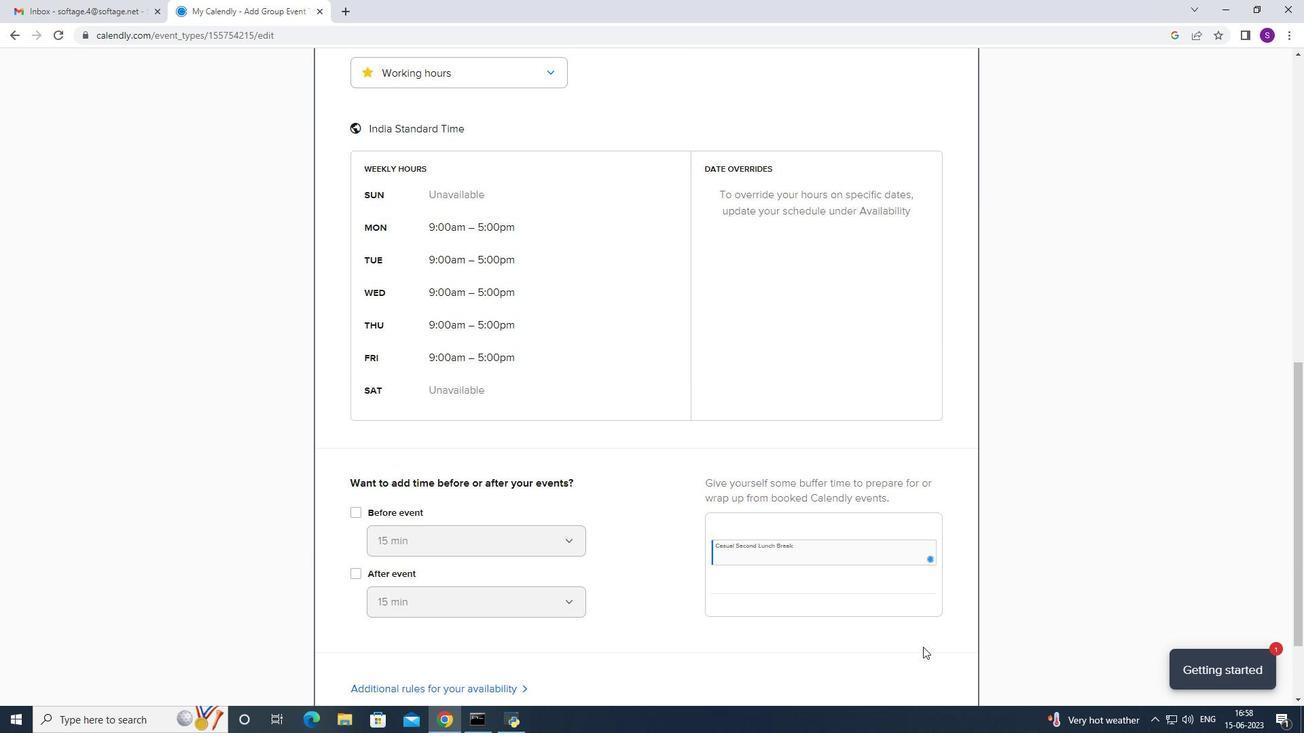 
Action: Mouse moved to (907, 642)
Screenshot: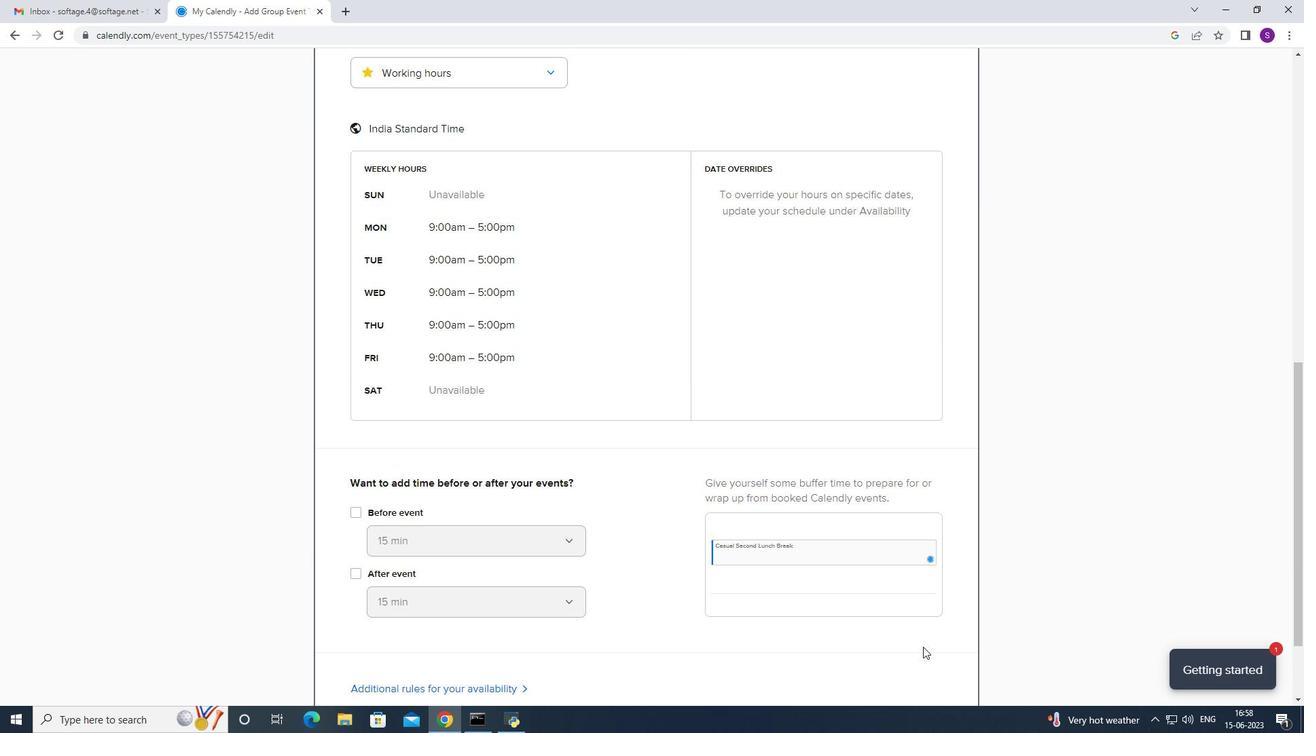 
Action: Mouse scrolled (907, 641) with delta (0, 0)
Screenshot: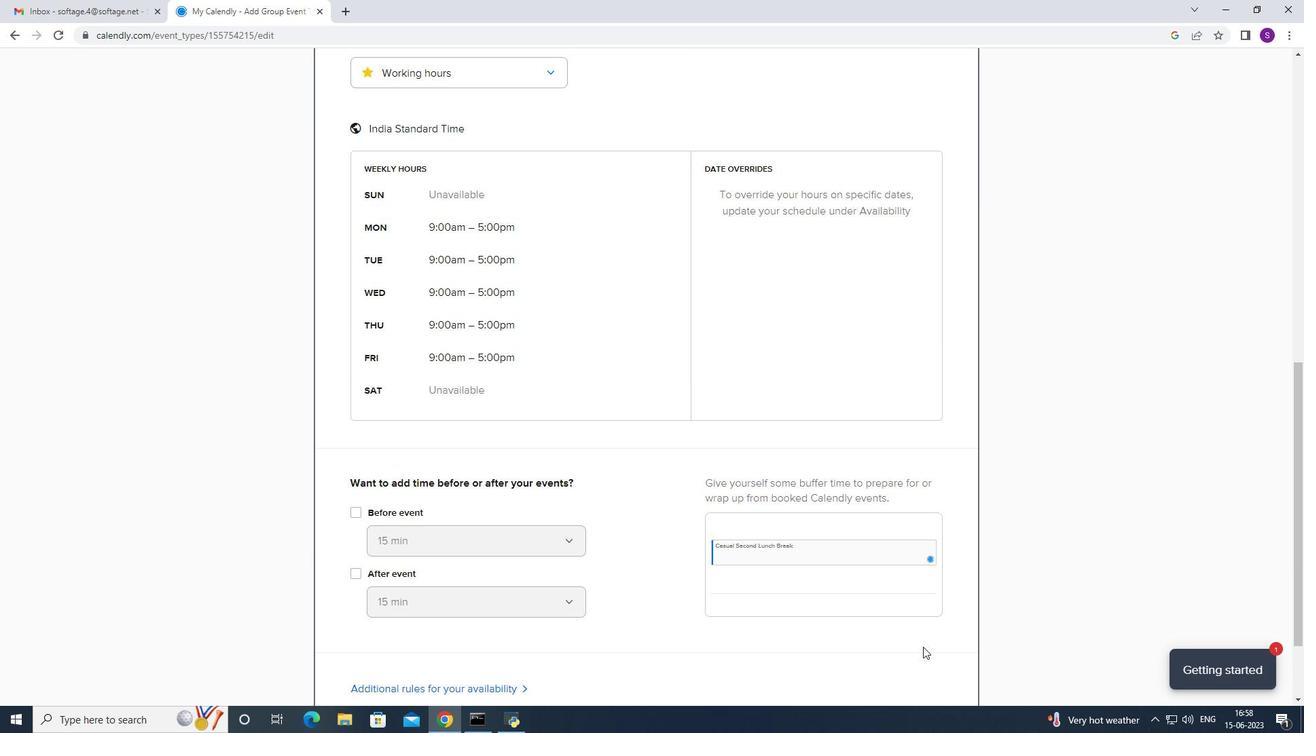 
Action: Mouse scrolled (907, 641) with delta (0, 0)
Screenshot: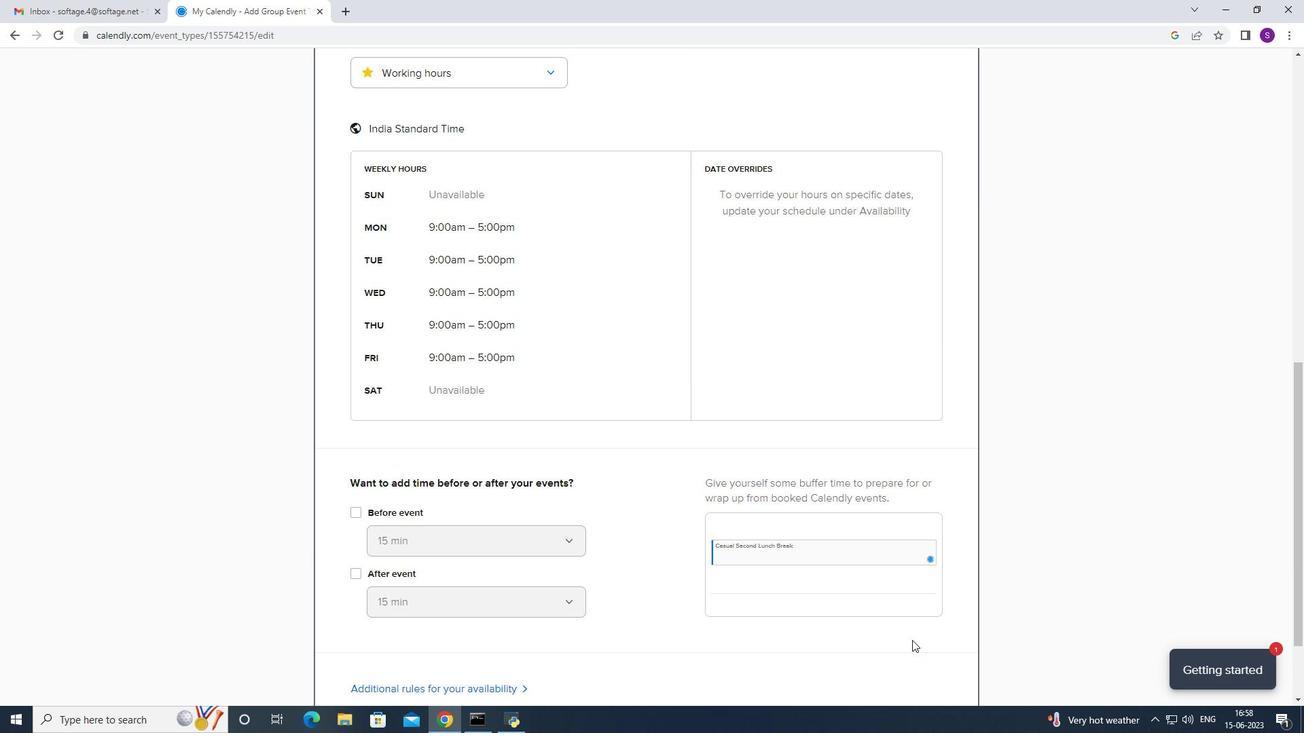 
Action: Mouse scrolled (907, 641) with delta (0, 0)
Screenshot: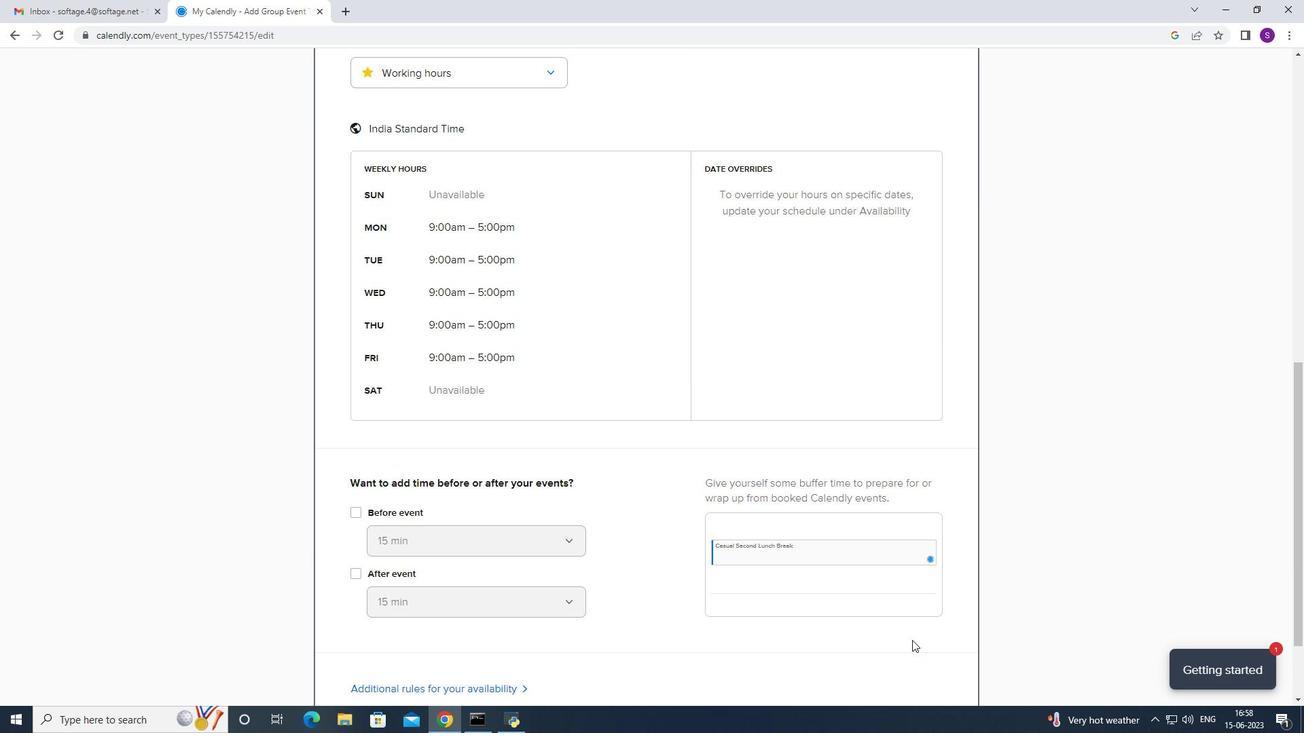 
Action: Mouse scrolled (907, 641) with delta (0, 0)
Screenshot: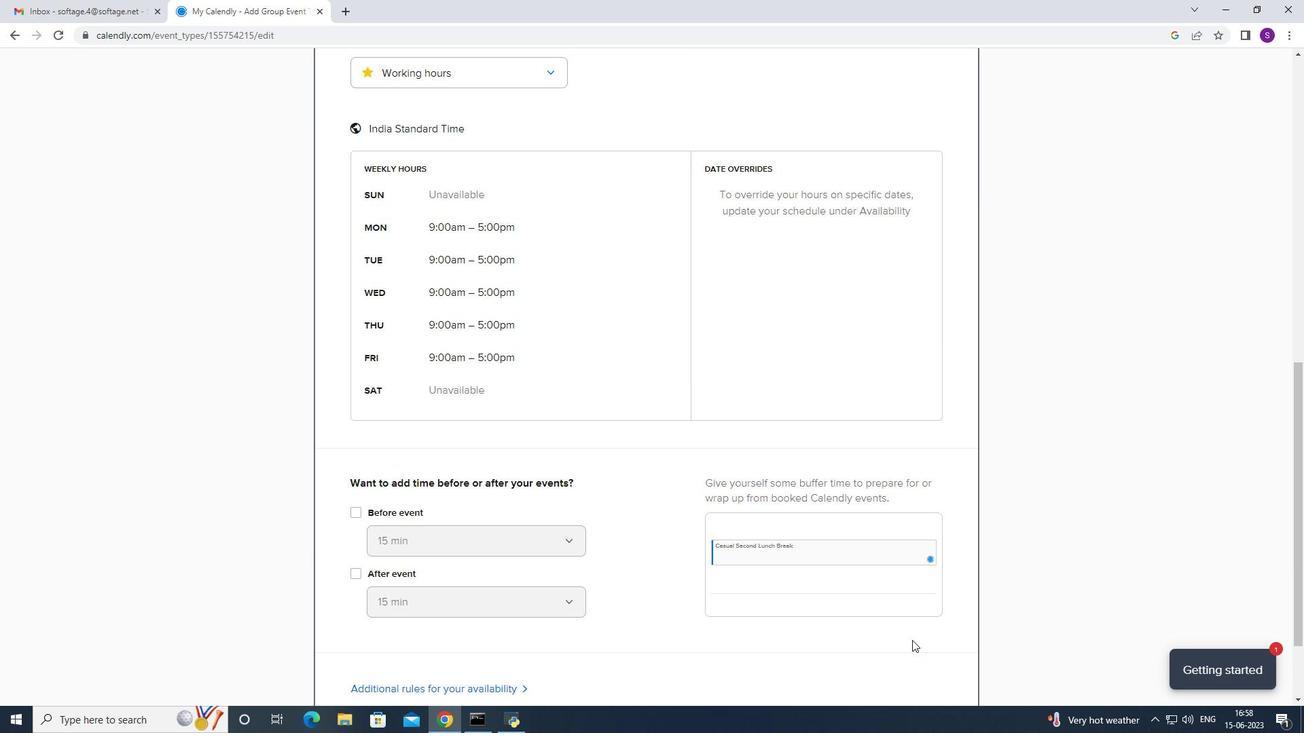 
Action: Mouse moved to (950, 637)
Screenshot: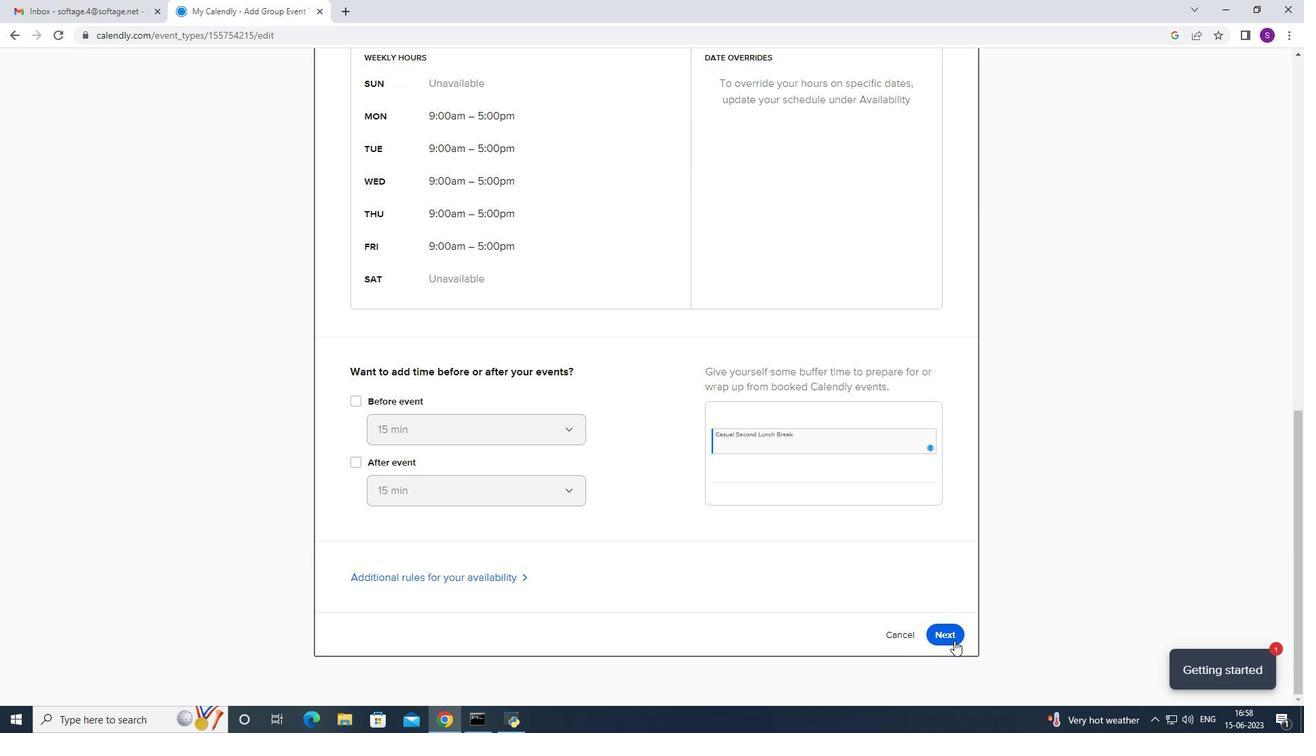 
Action: Mouse pressed left at (950, 637)
Screenshot: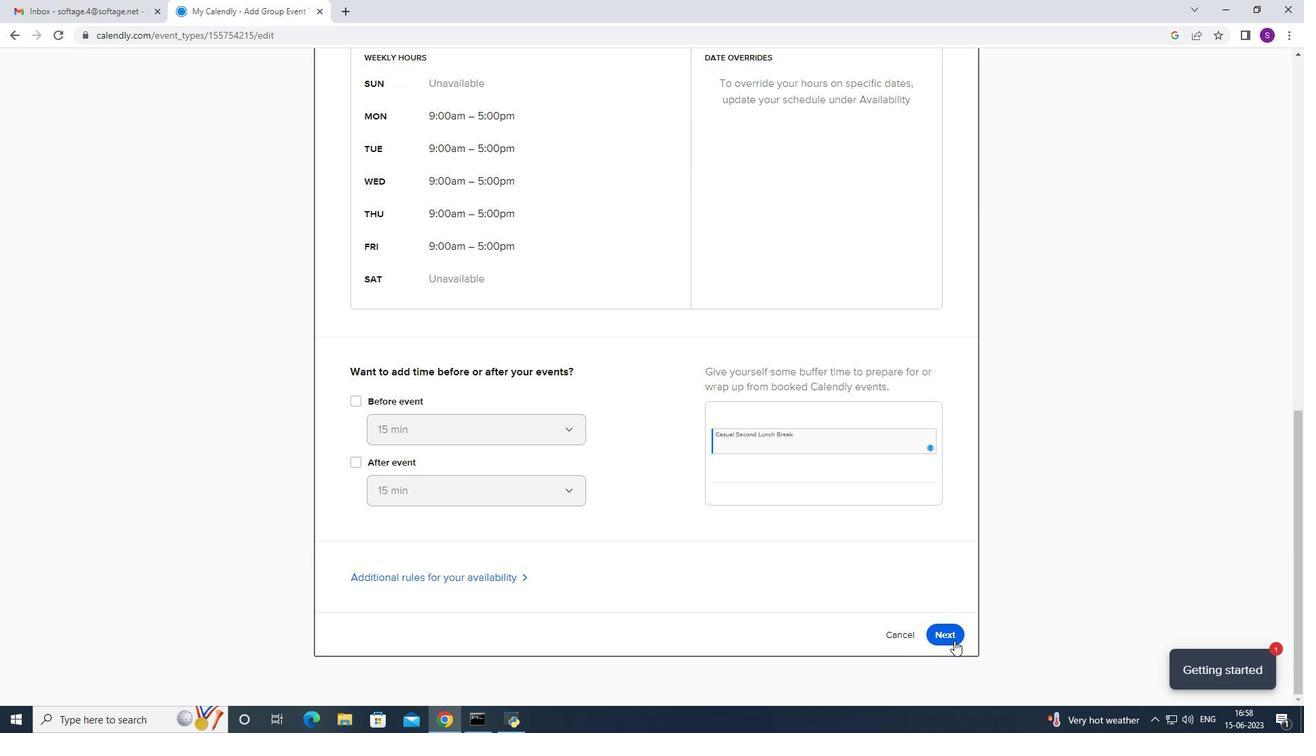 
Action: Mouse moved to (962, 125)
Screenshot: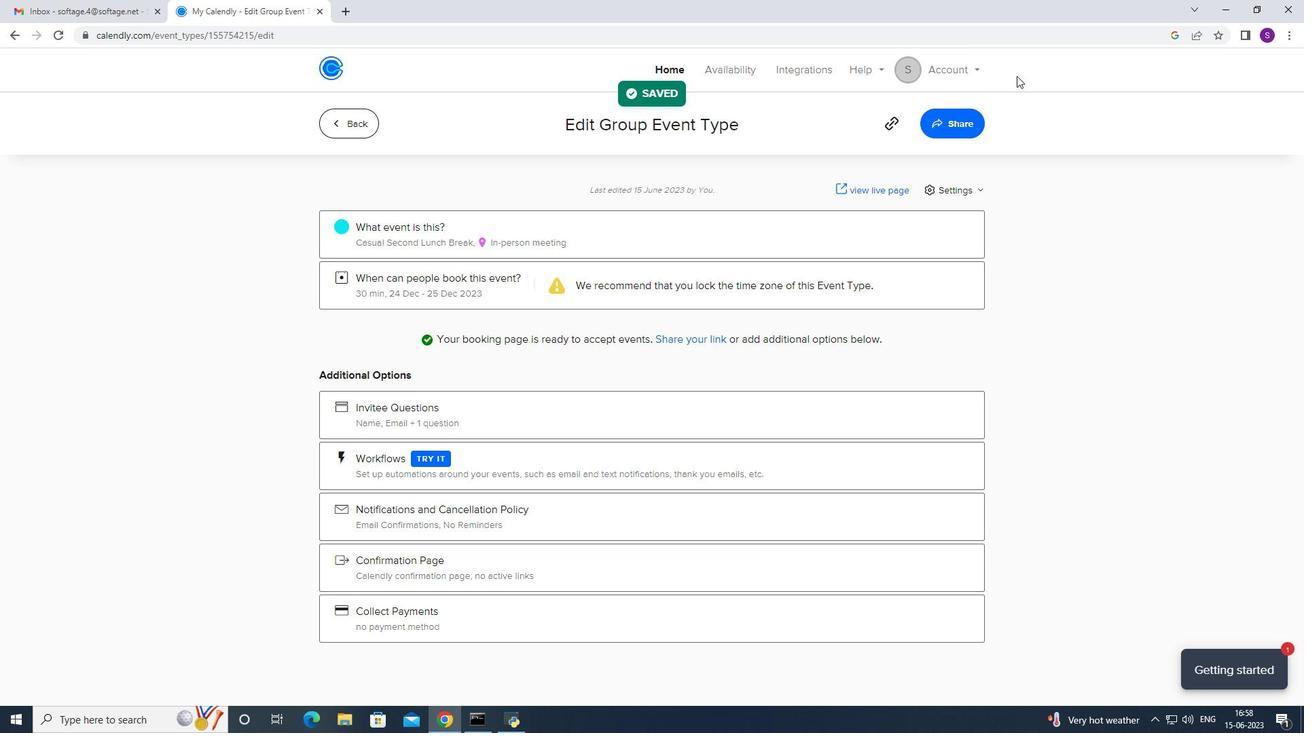 
Action: Mouse pressed left at (962, 125)
Screenshot: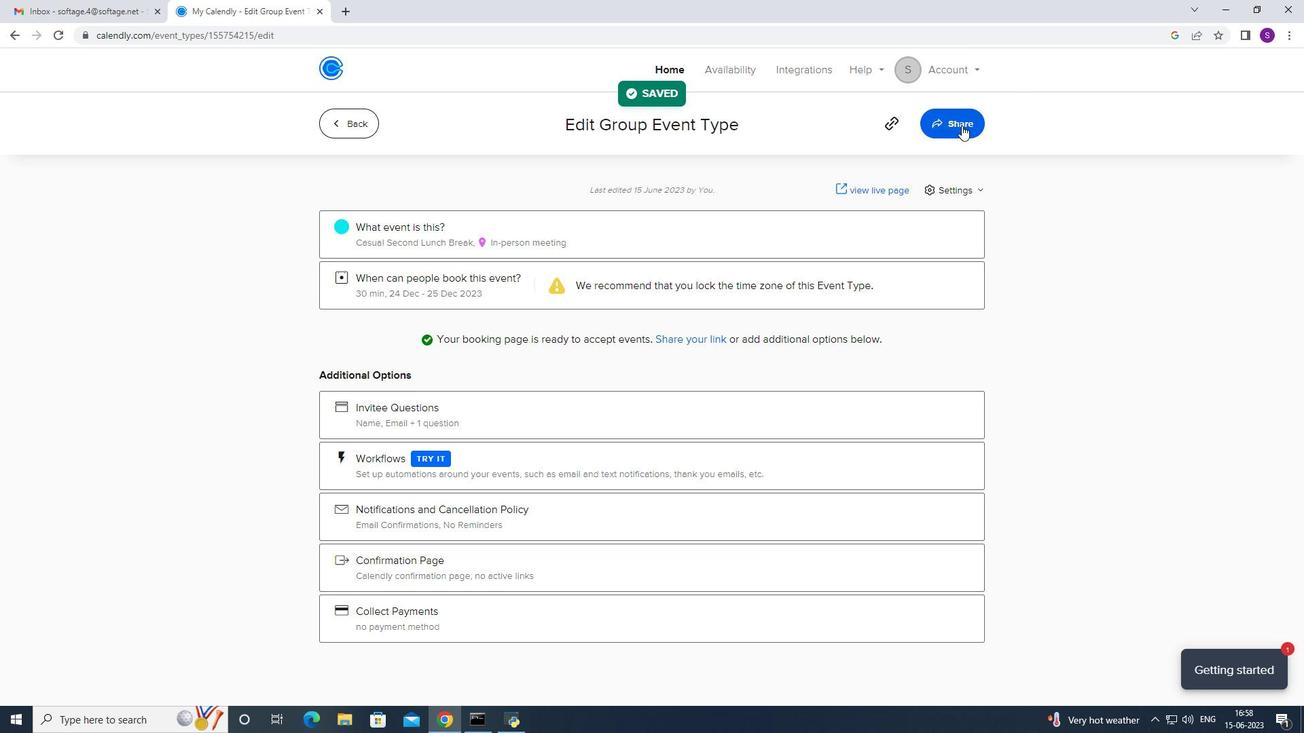 
Action: Mouse moved to (809, 248)
Screenshot: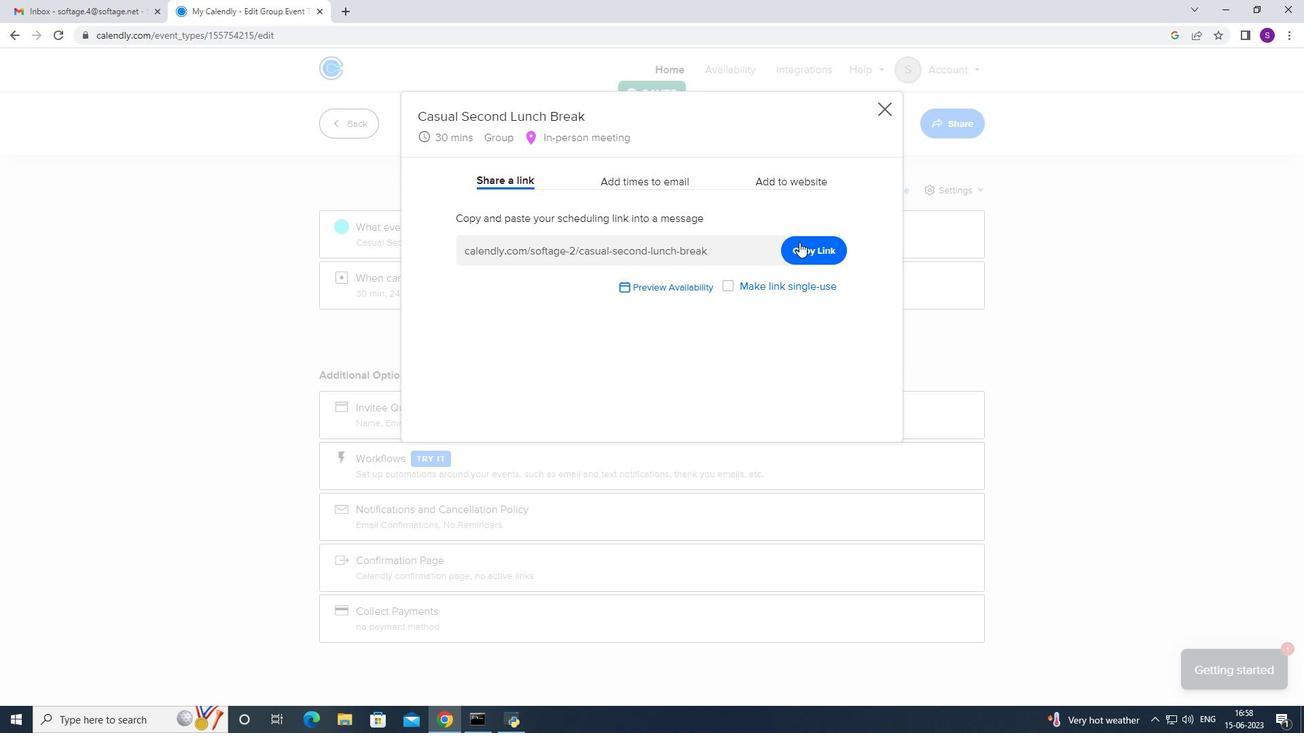 
Action: Mouse pressed left at (809, 248)
Screenshot: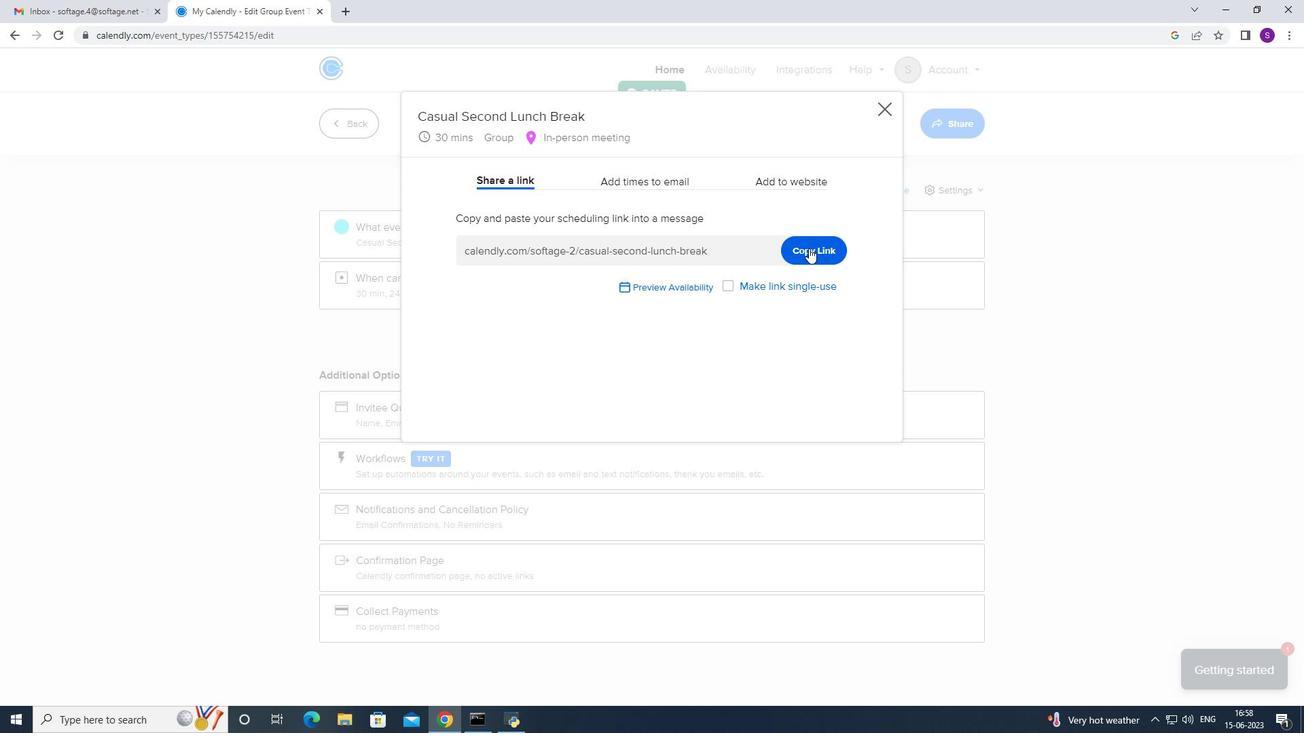 
Action: Mouse moved to (91, 10)
Screenshot: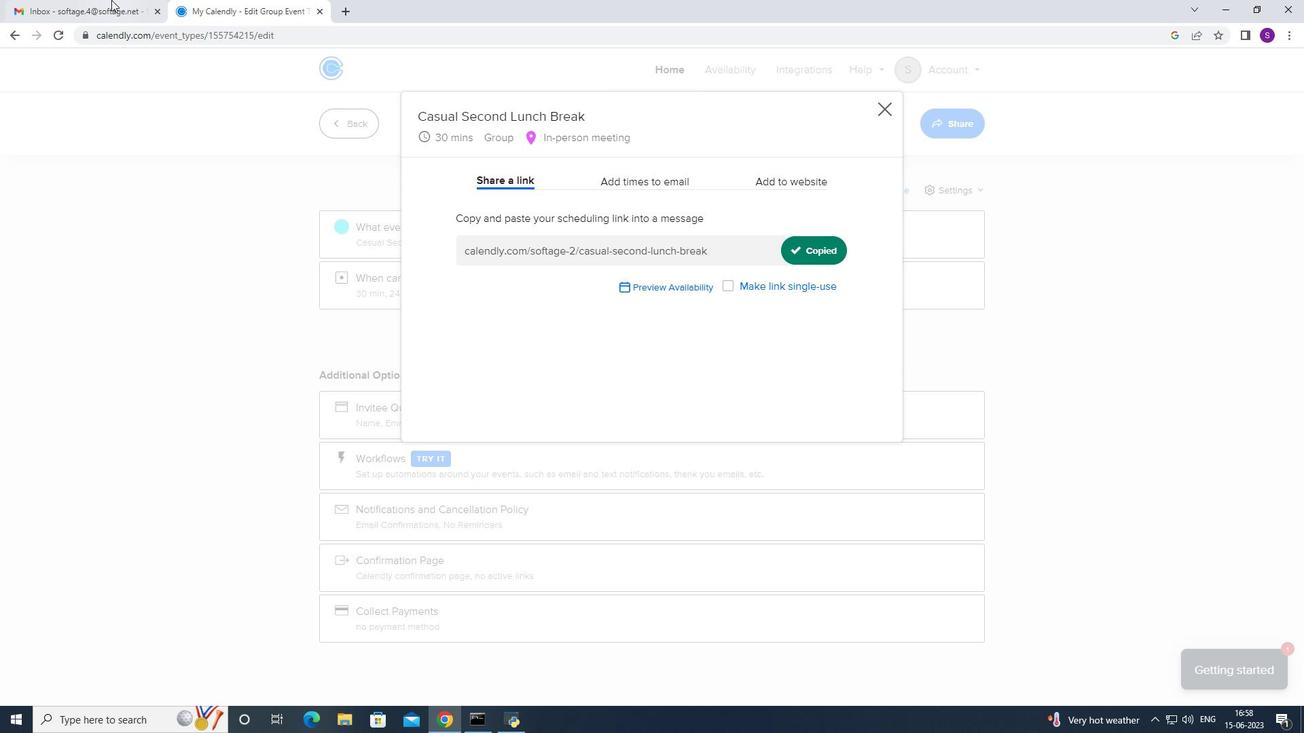 
Action: Mouse pressed left at (91, 10)
Screenshot: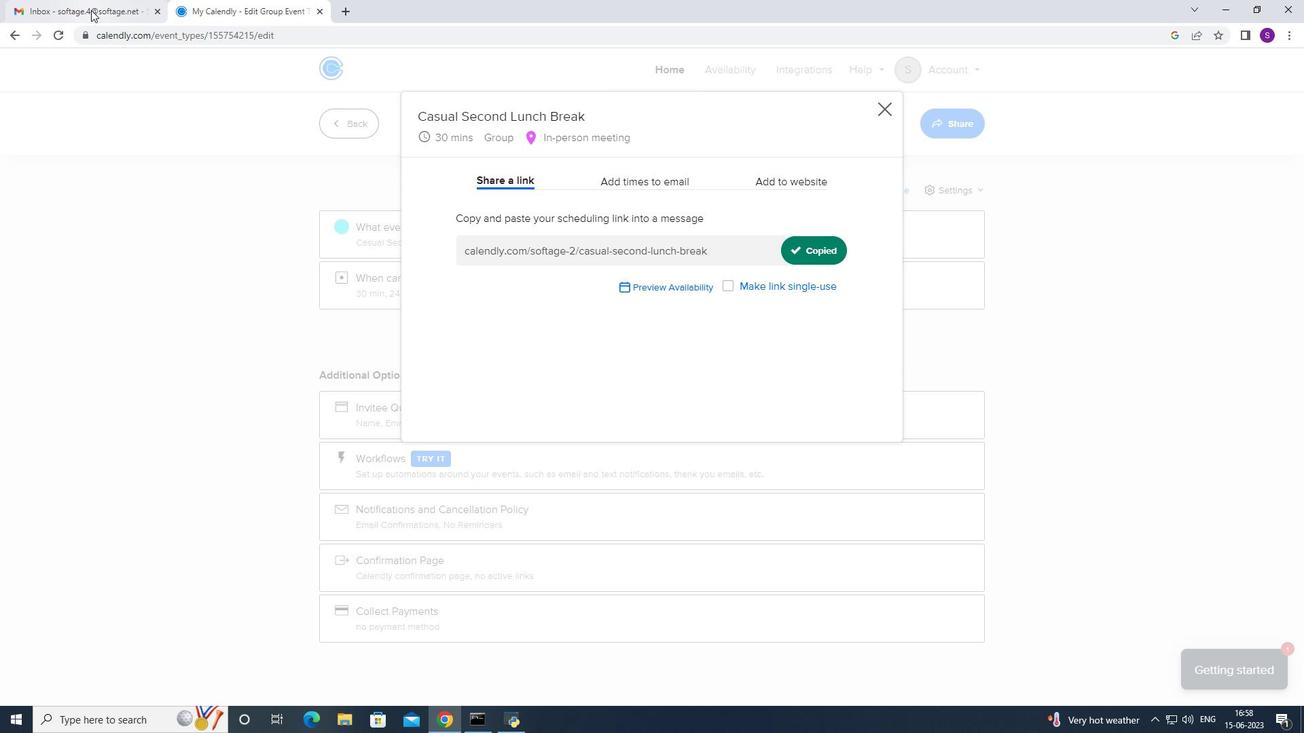
Action: Mouse moved to (100, 120)
Screenshot: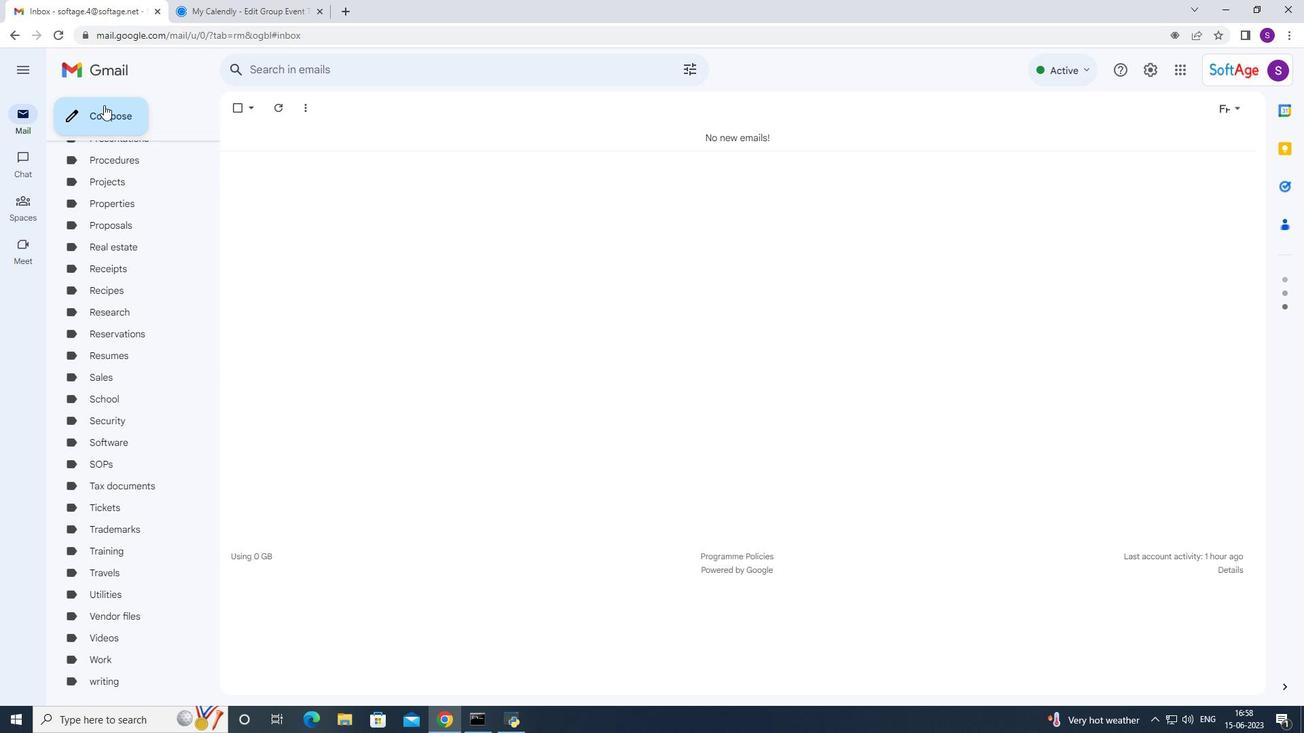 
Action: Mouse pressed left at (100, 120)
Screenshot: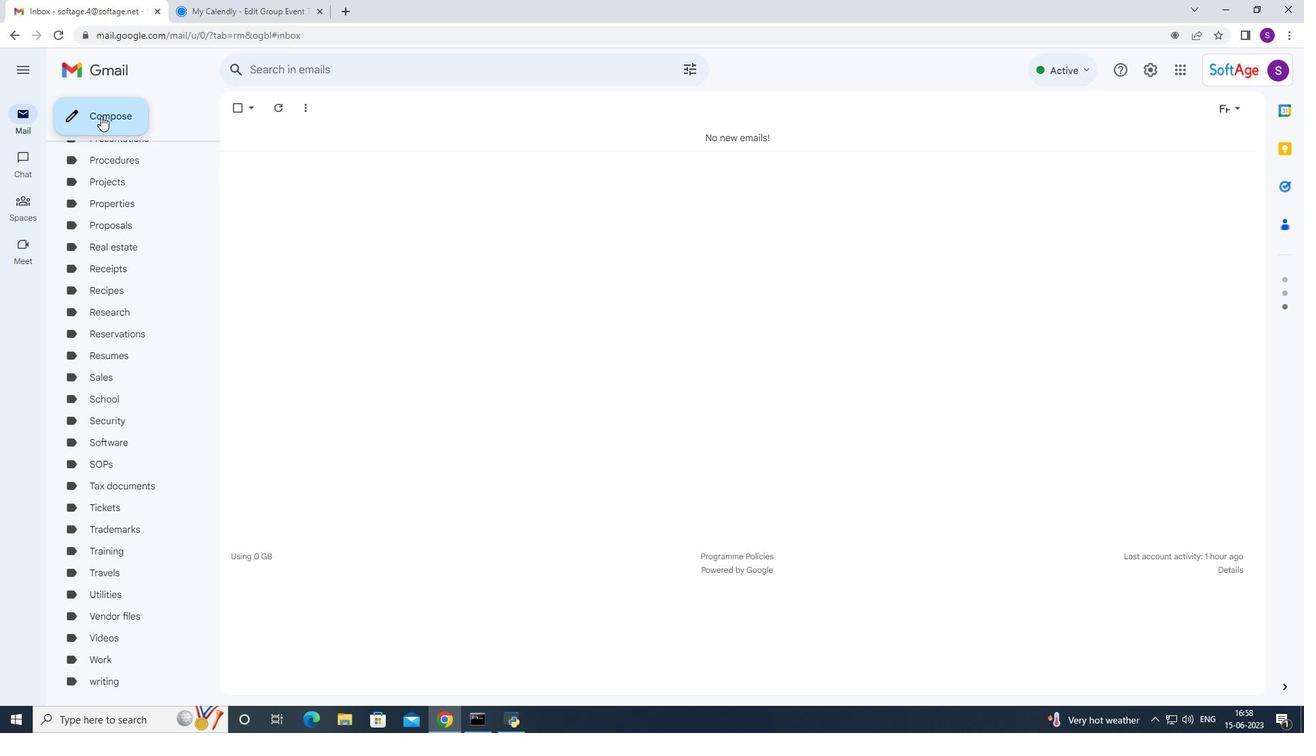 
Action: Mouse moved to (883, 412)
Screenshot: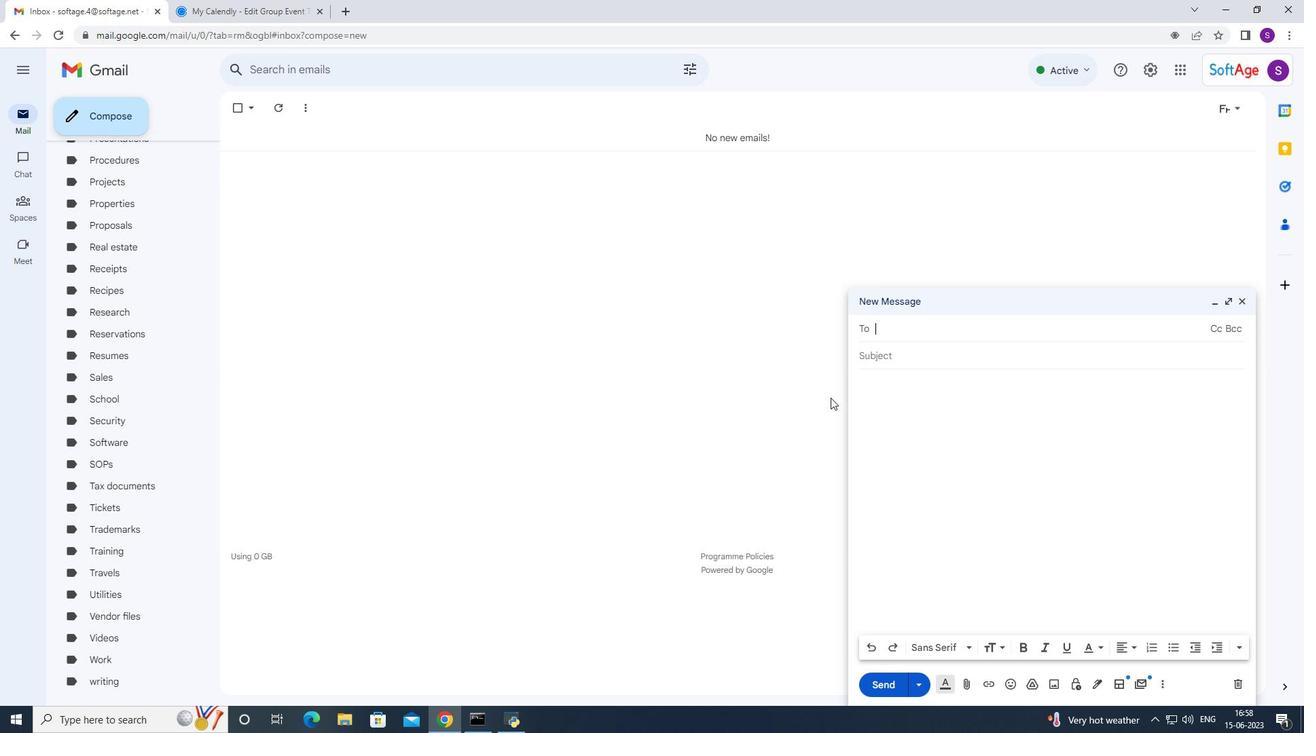 
Action: Mouse pressed left at (883, 412)
Screenshot: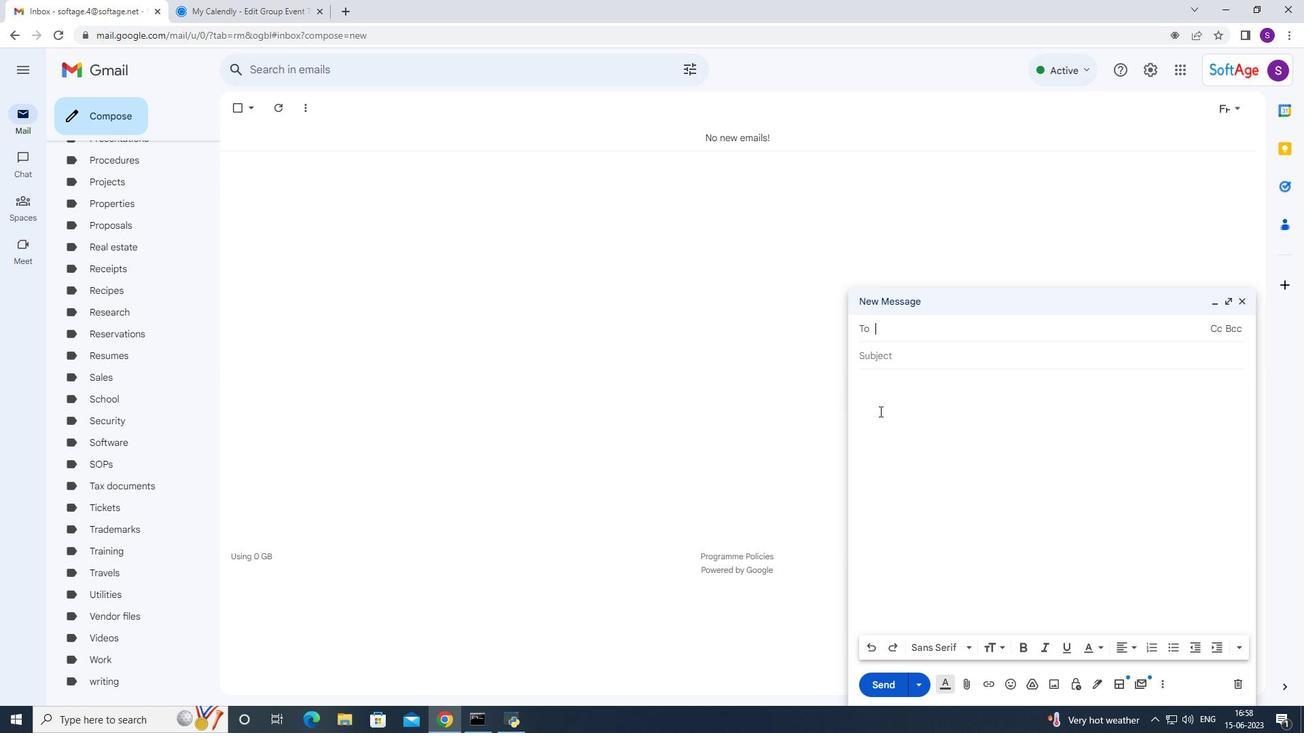 
Action: Mouse pressed right at (883, 412)
Screenshot: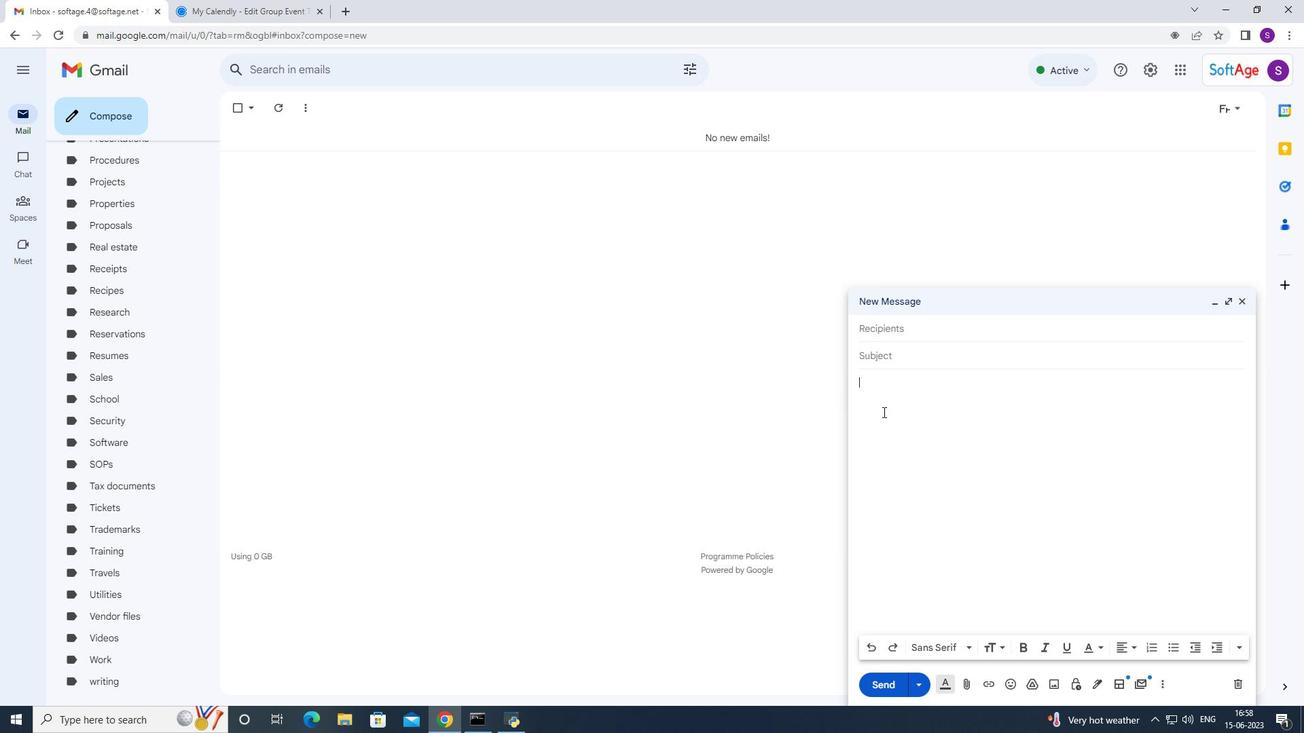 
Action: Mouse moved to (919, 513)
Screenshot: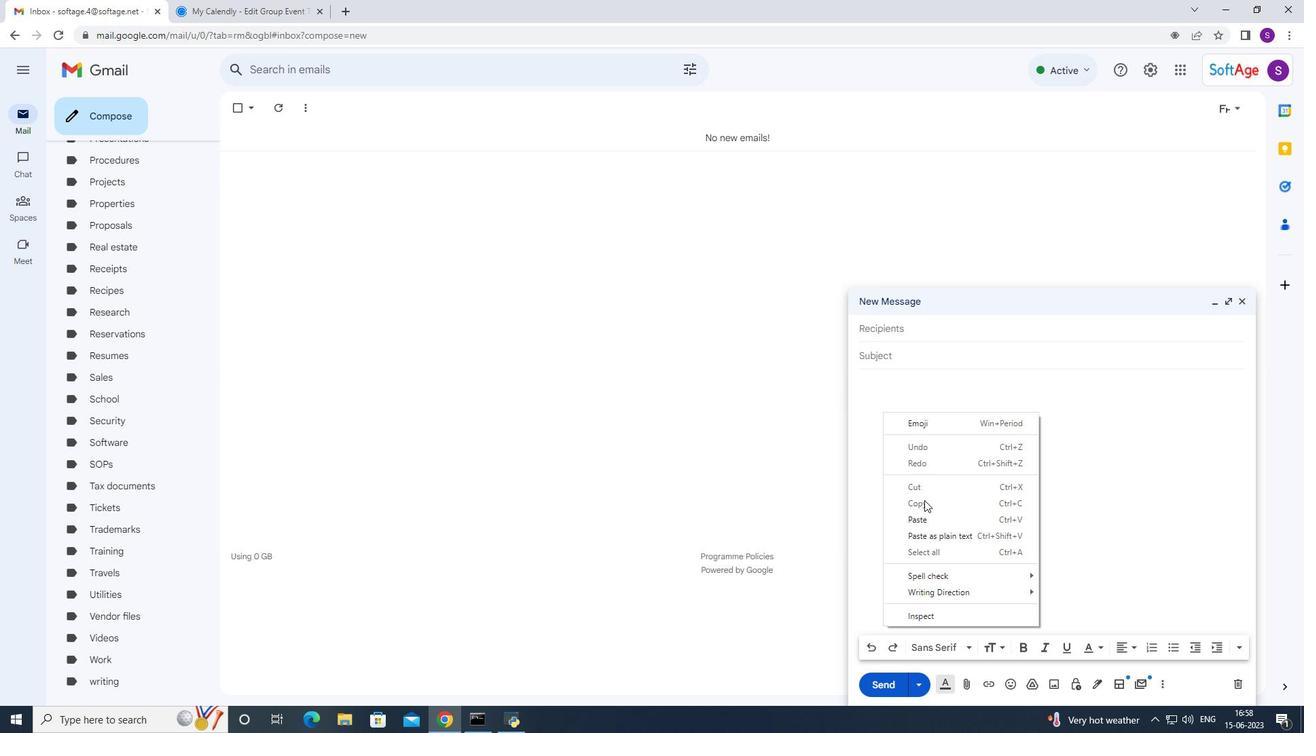 
Action: Mouse pressed left at (919, 513)
Screenshot: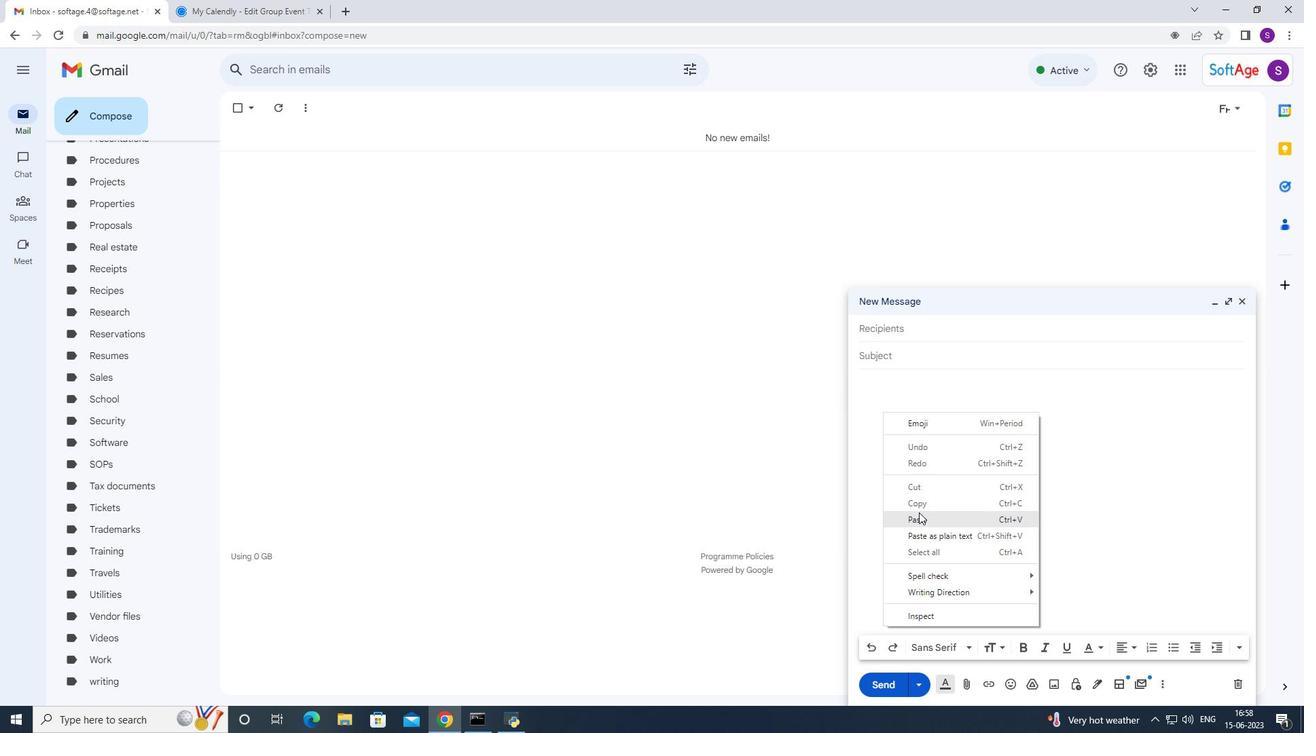 
Action: Mouse moved to (926, 320)
Screenshot: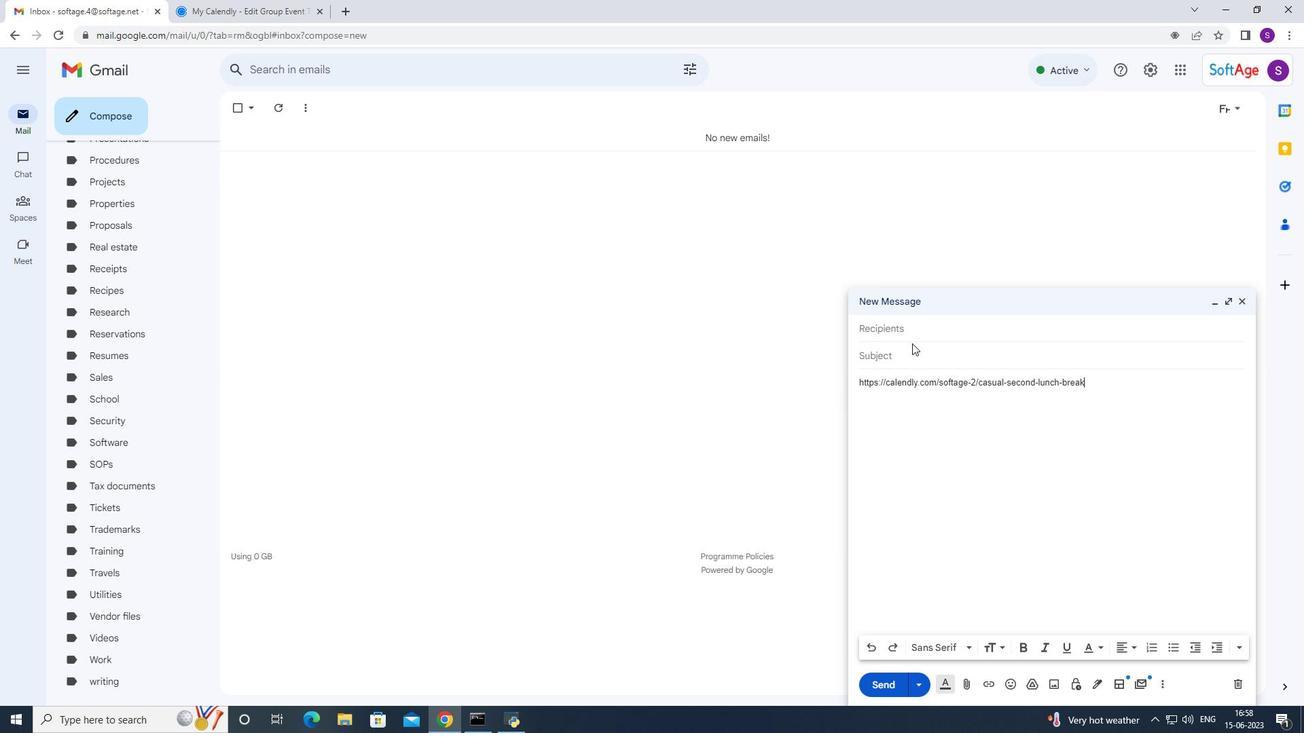 
Action: Mouse pressed left at (926, 320)
Screenshot: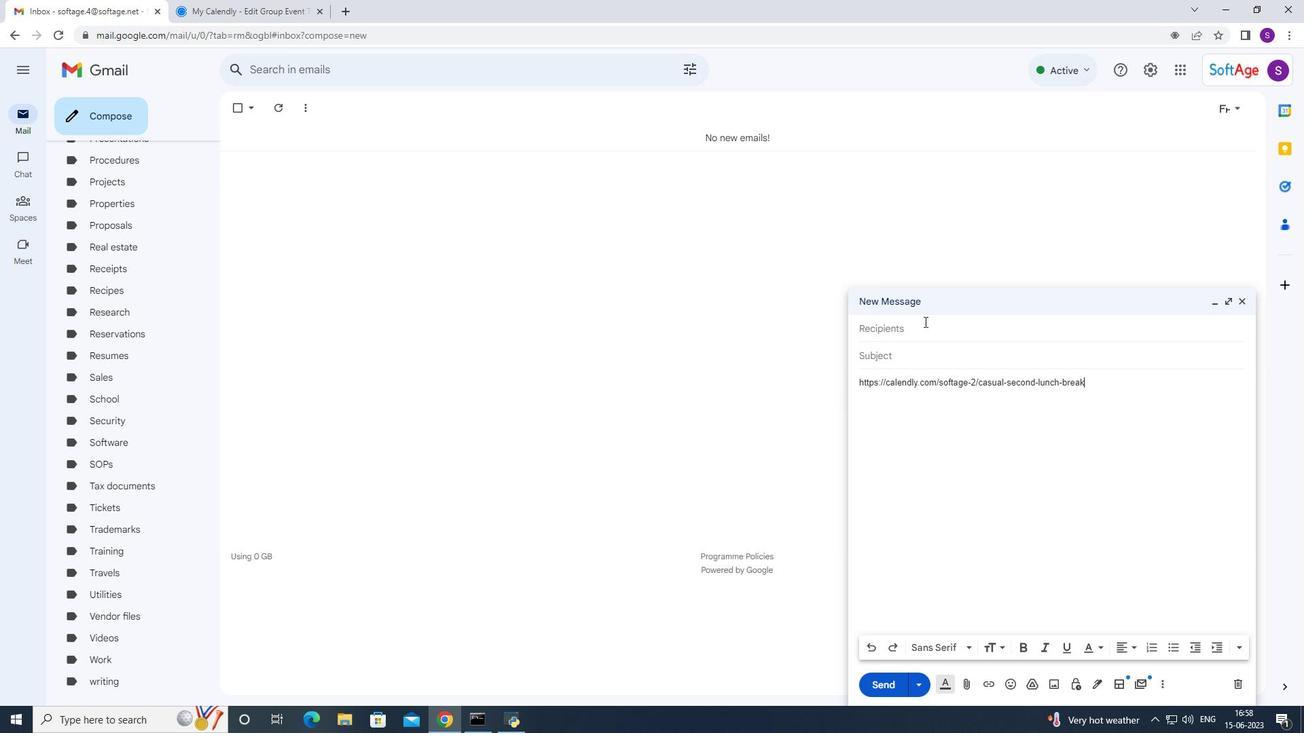 
Action: Key pressed softage.19<Key.backspace>0<Key.enter>softage,.21<Key.backspace><Key.backspace>
Screenshot: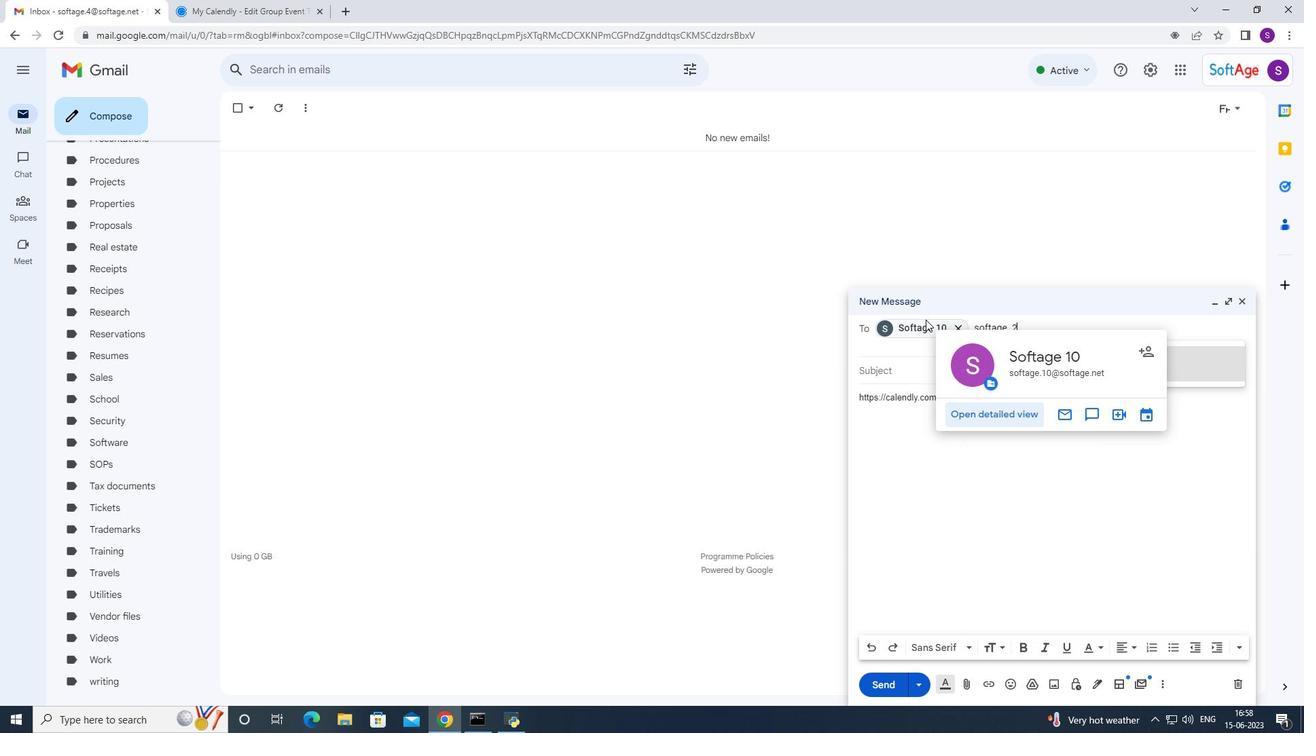 
Action: Mouse moved to (1053, 538)
Screenshot: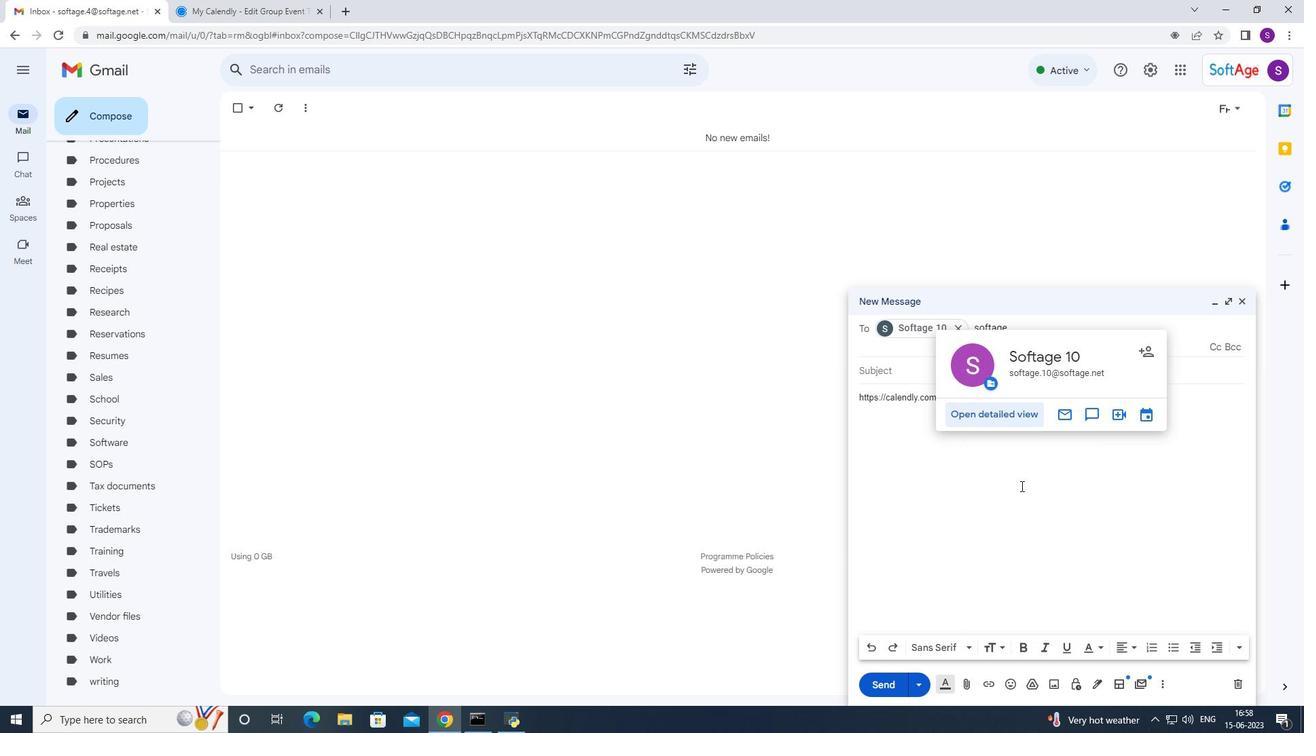 
Action: Mouse pressed left at (1053, 538)
Screenshot: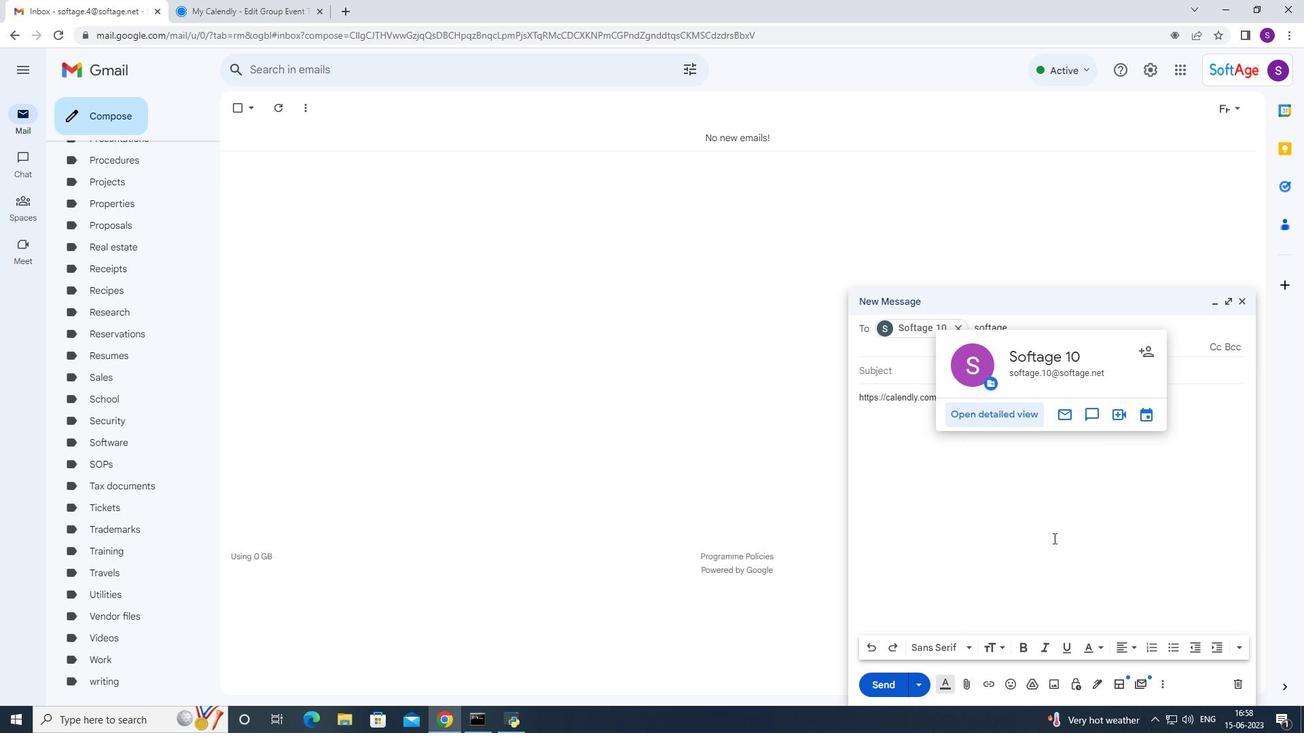 
Action: Mouse moved to (940, 326)
Screenshot: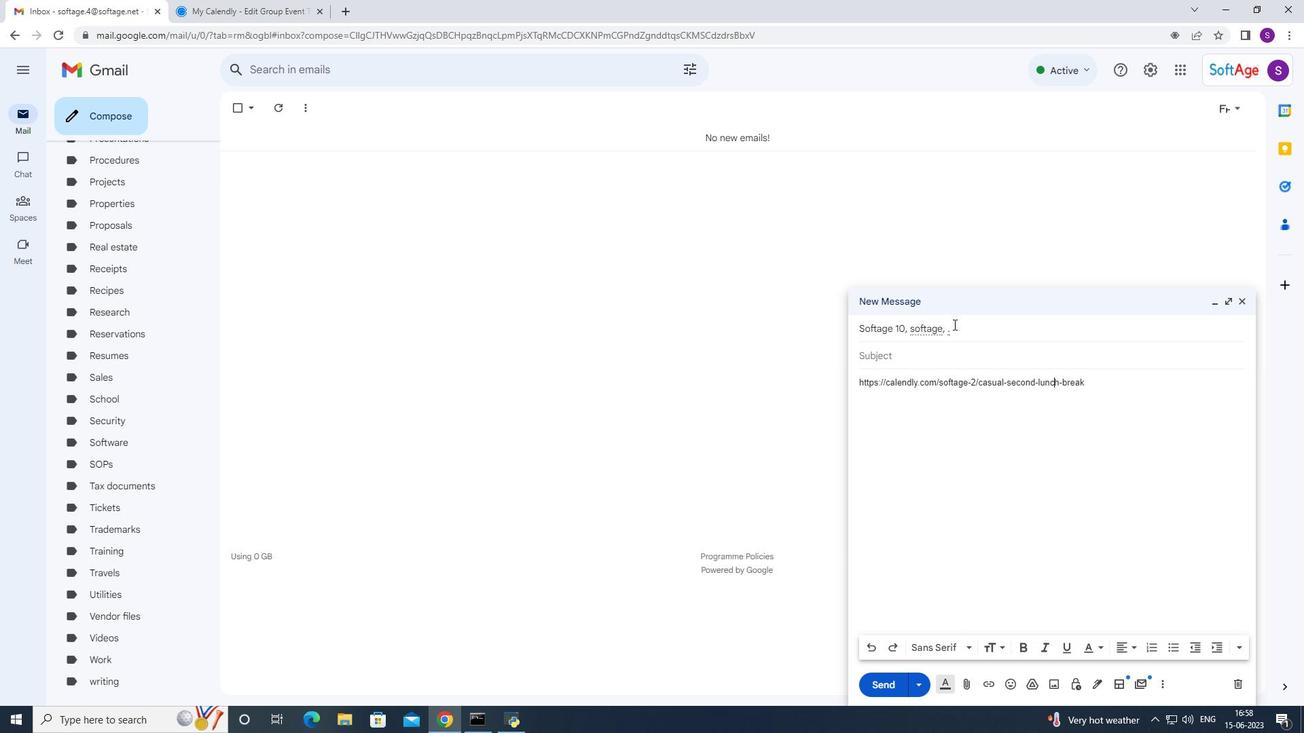 
Action: Mouse pressed left at (940, 326)
Screenshot: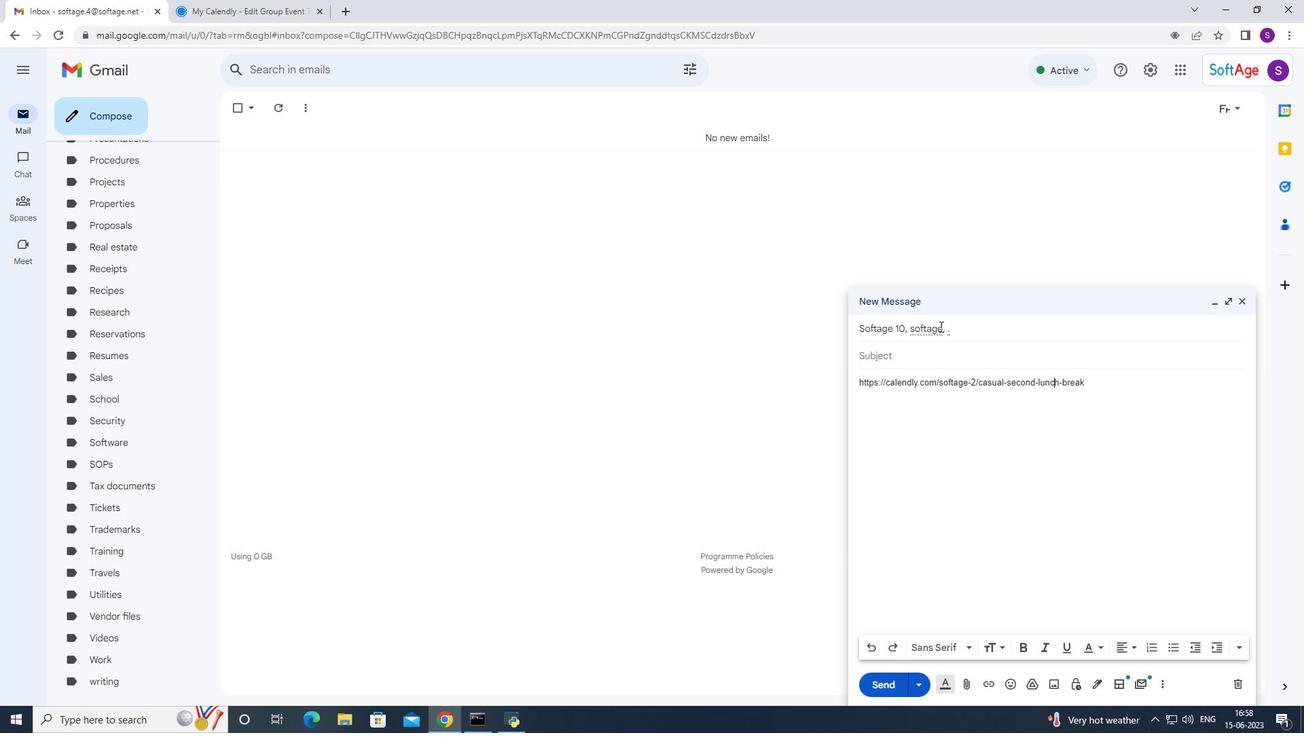 
Action: Mouse moved to (1024, 326)
Screenshot: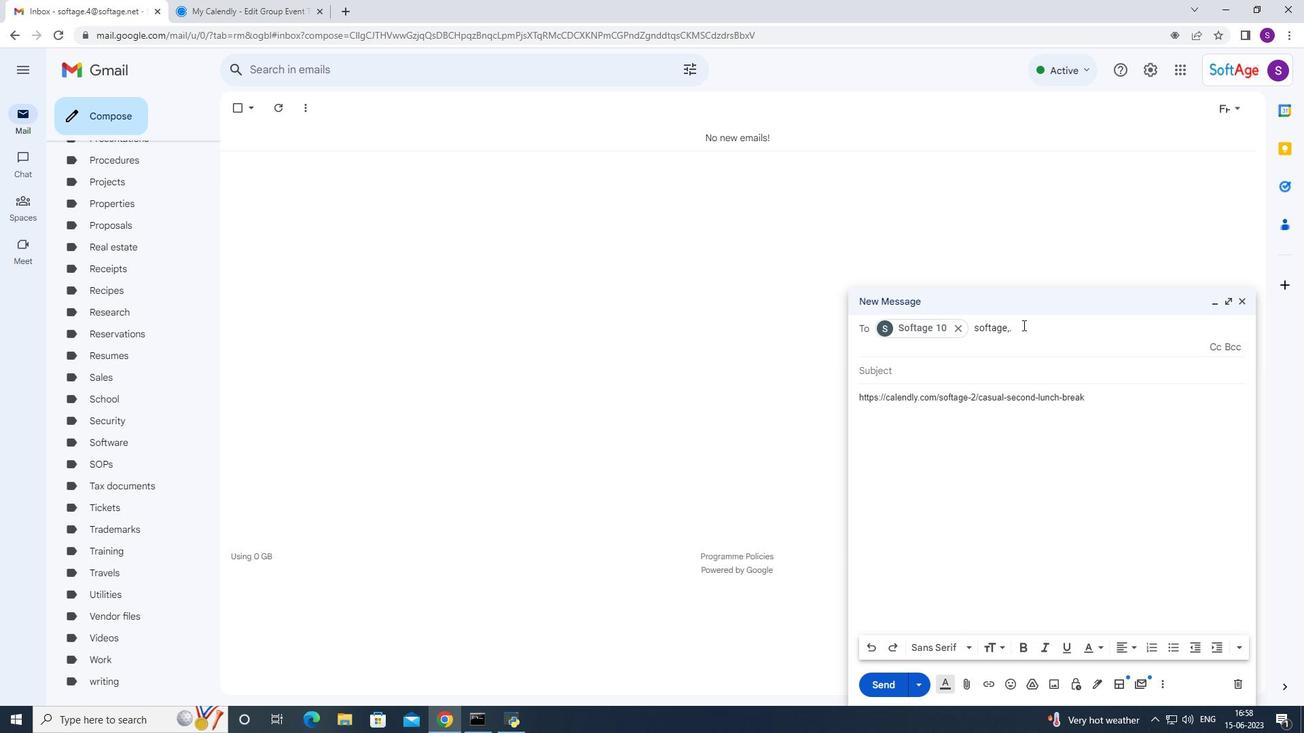 
Action: Mouse pressed left at (1024, 326)
Screenshot: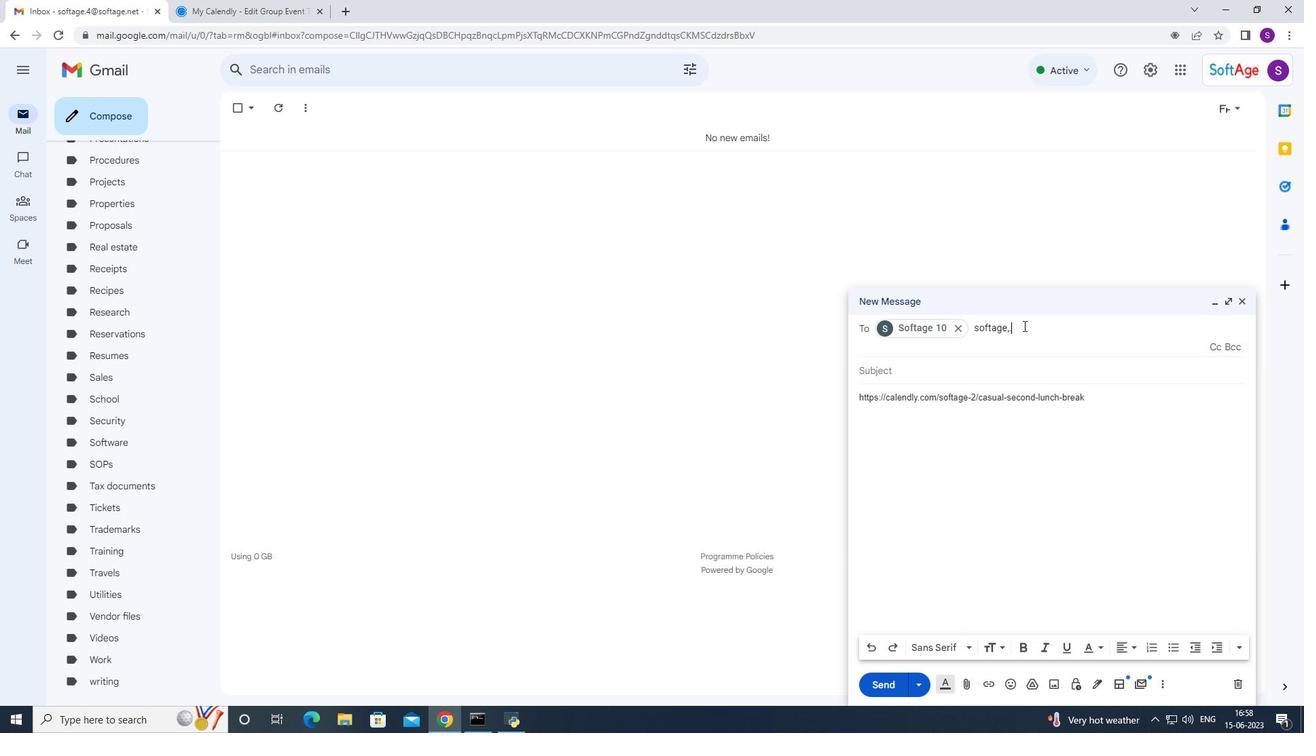 
Action: Key pressed 1
Screenshot: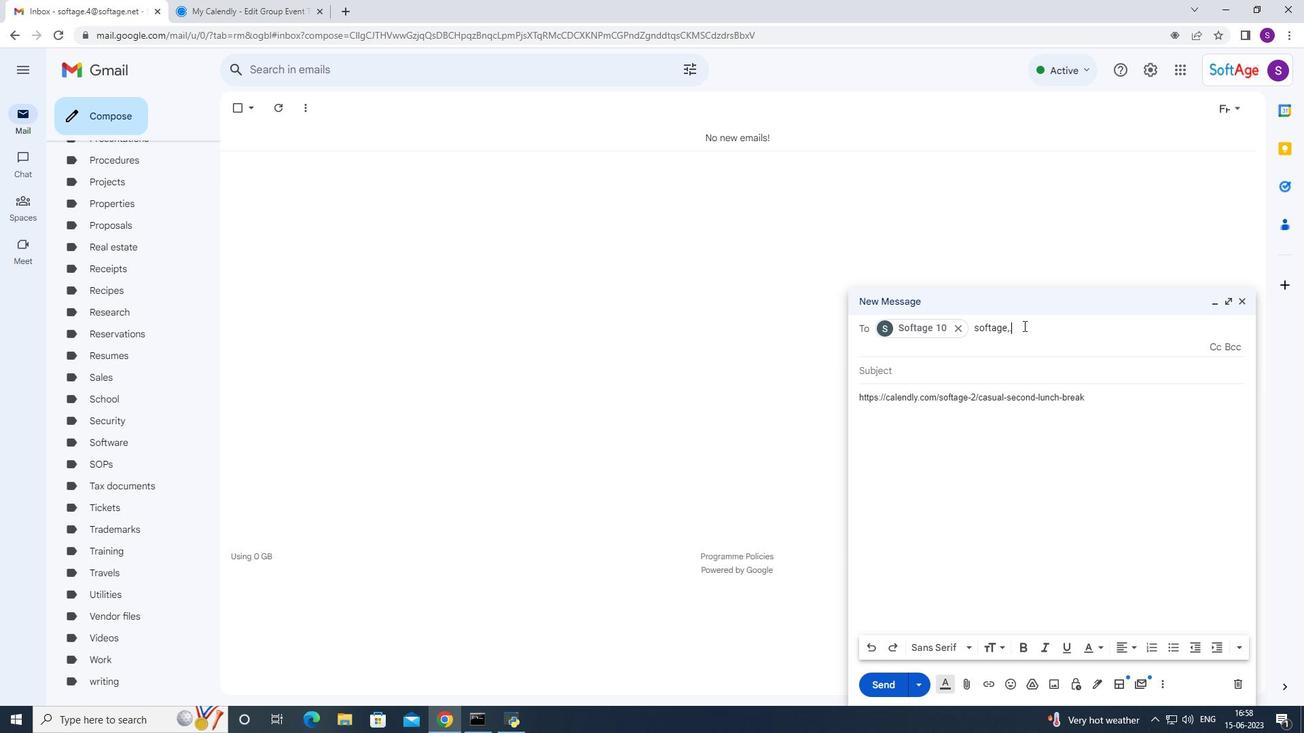 
Action: Mouse moved to (1032, 369)
Screenshot: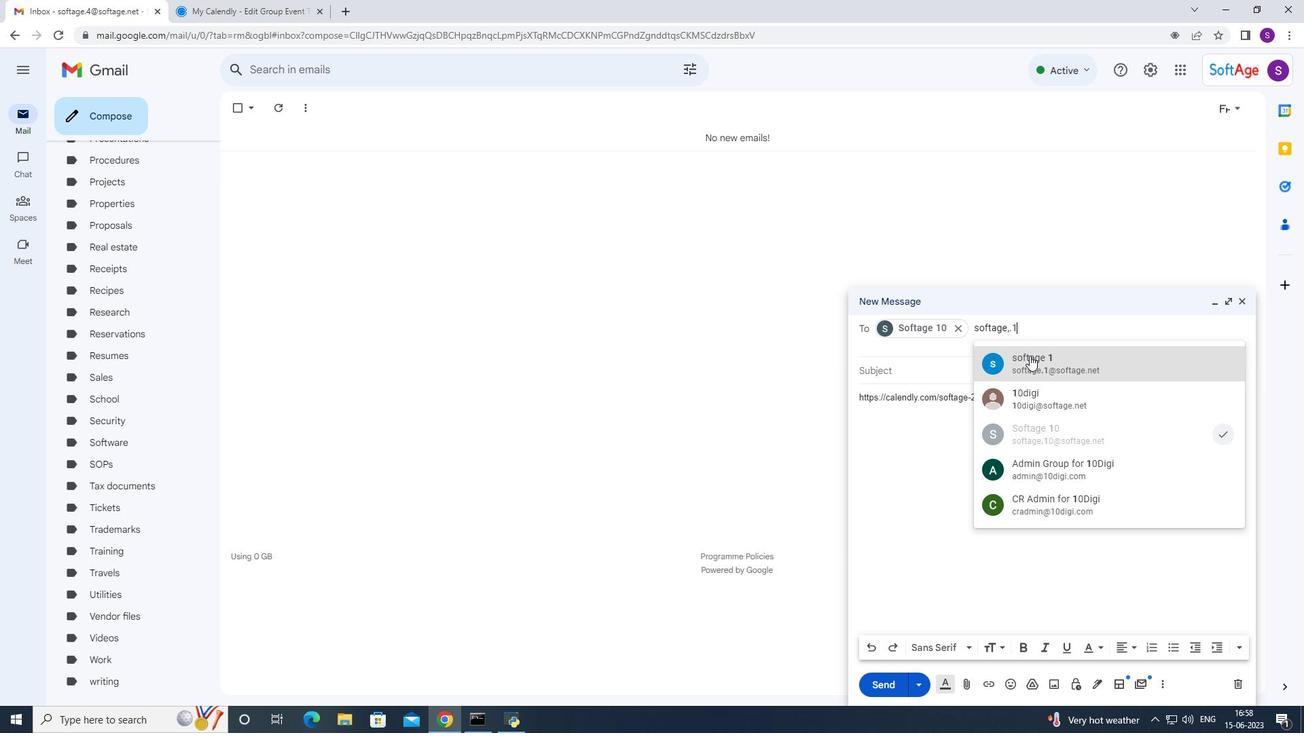 
Action: Mouse pressed left at (1032, 369)
Screenshot: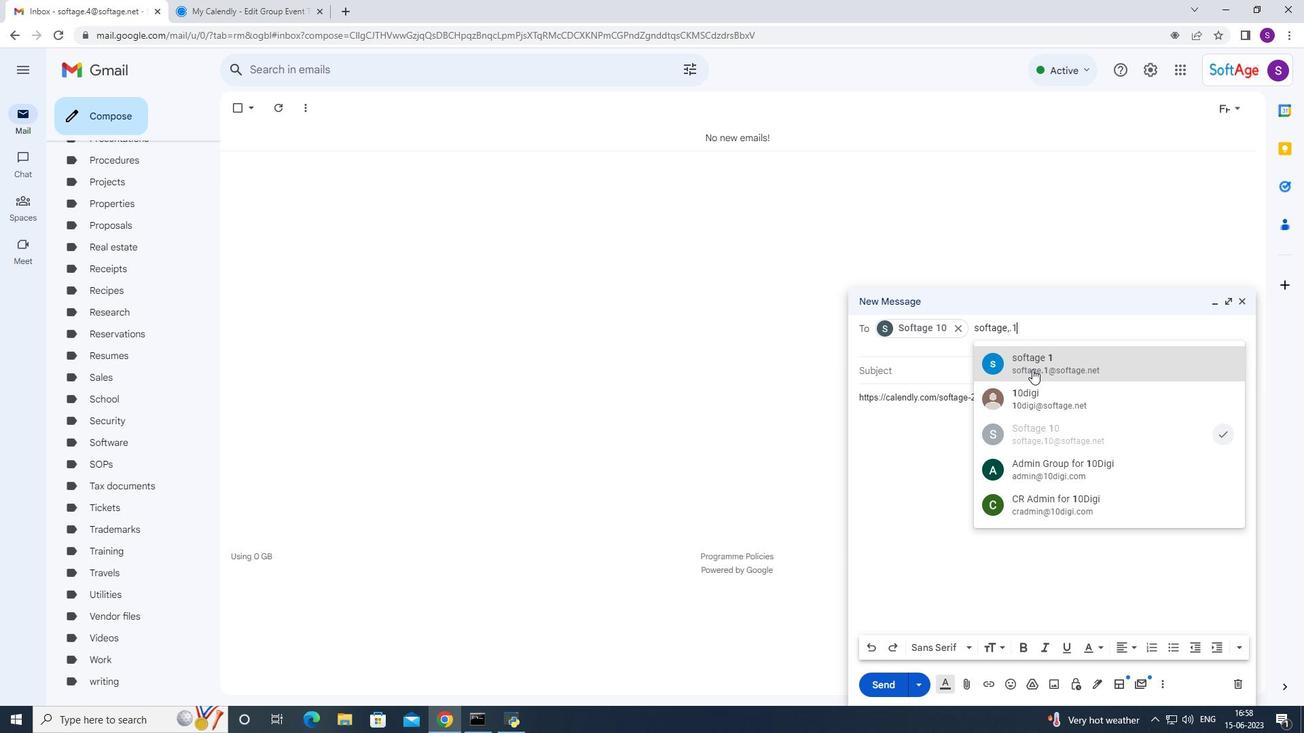 
Action: Mouse moved to (917, 580)
Screenshot: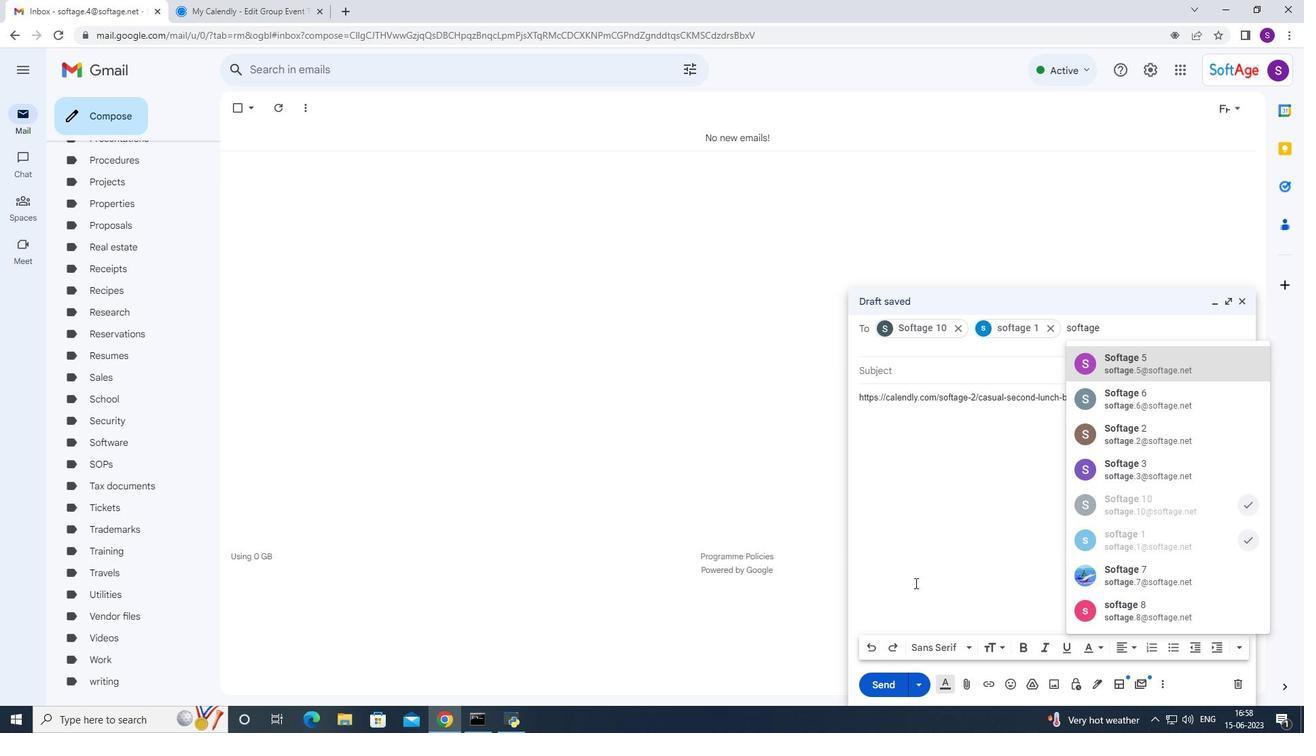
Action: Mouse pressed left at (917, 580)
Screenshot: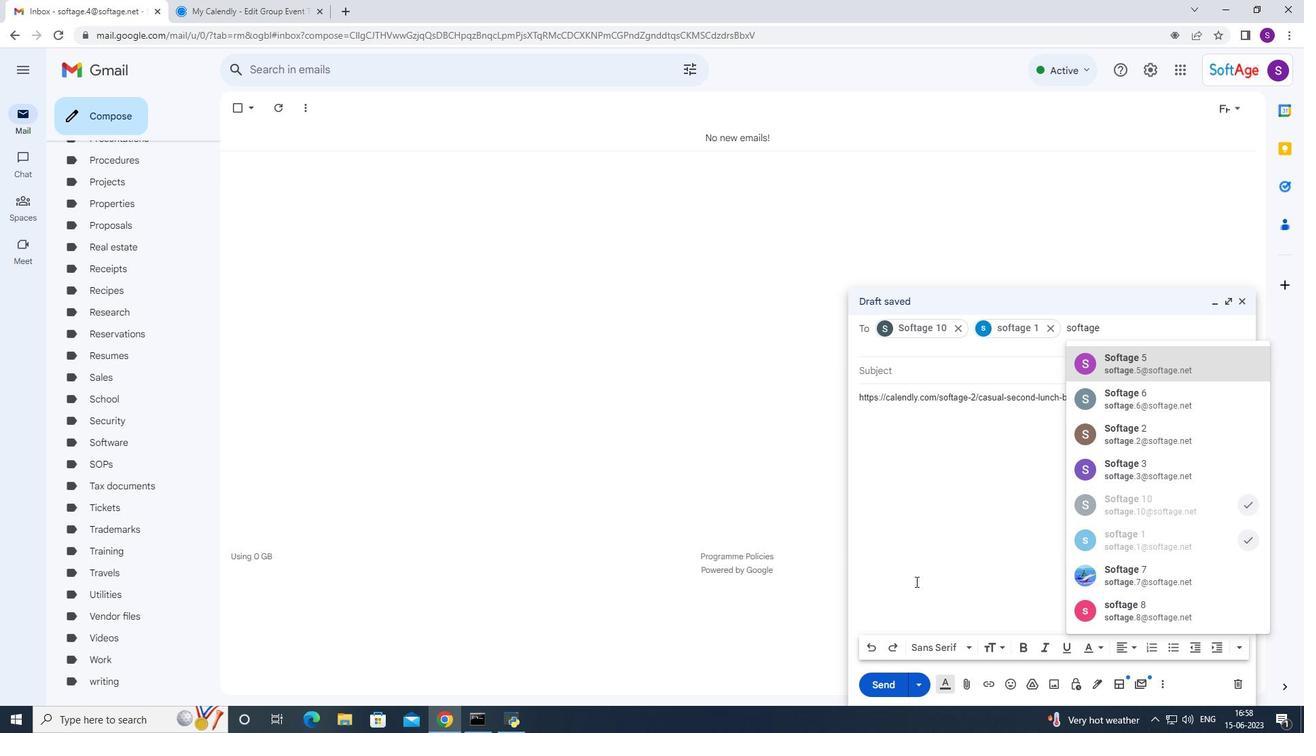 
Action: Mouse moved to (1093, 333)
Screenshot: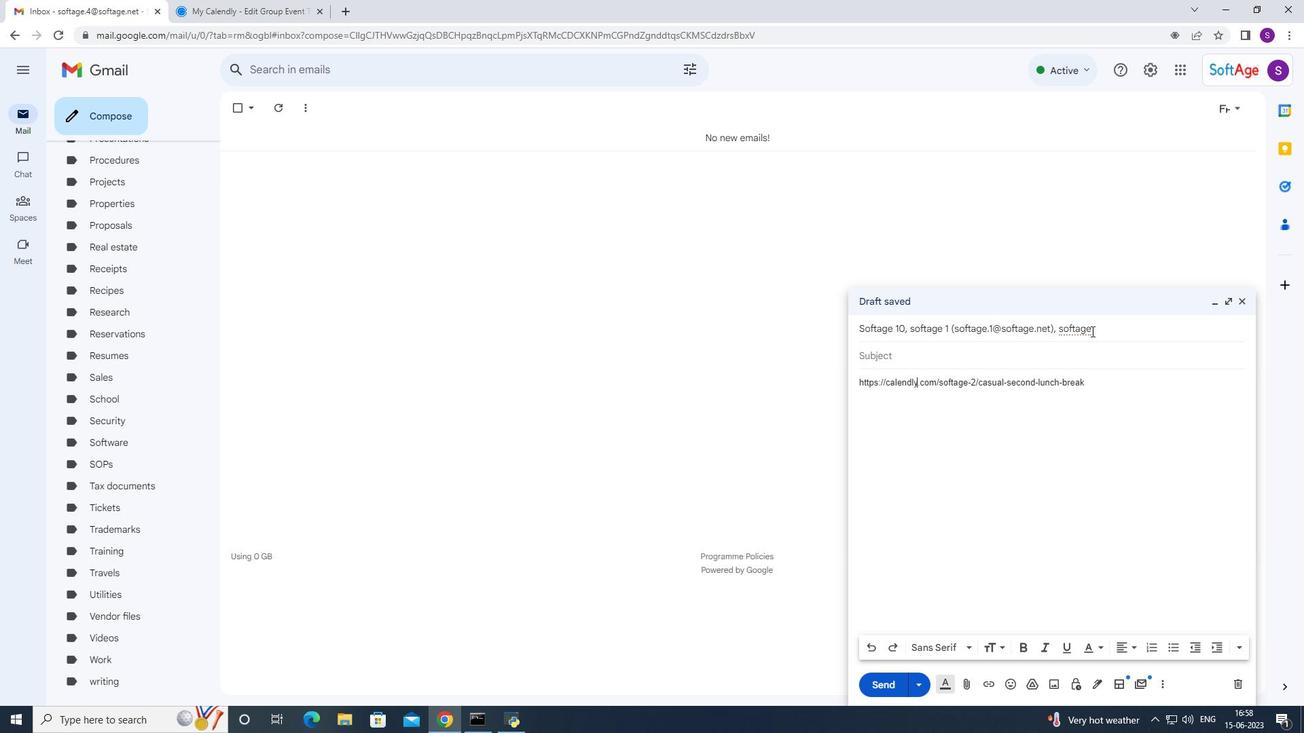 
Action: Mouse pressed left at (1093, 333)
Screenshot: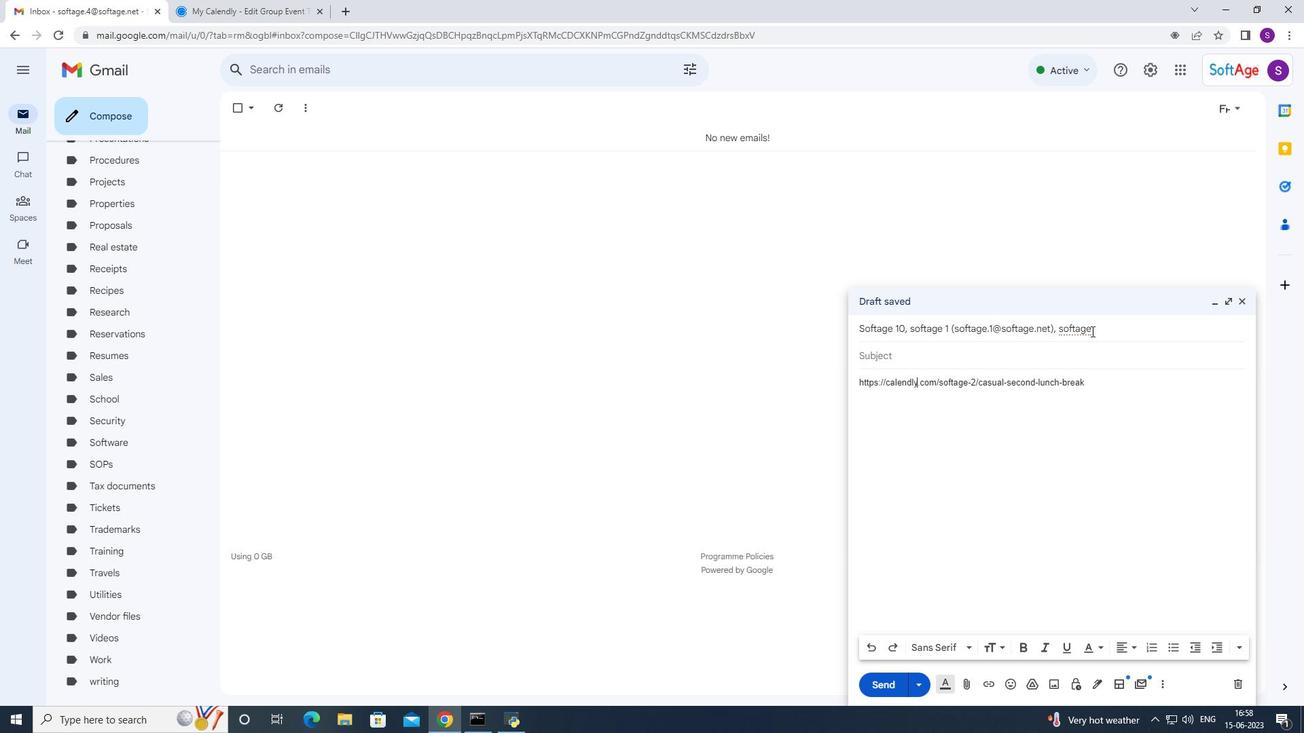 
Action: Mouse moved to (1118, 325)
Screenshot: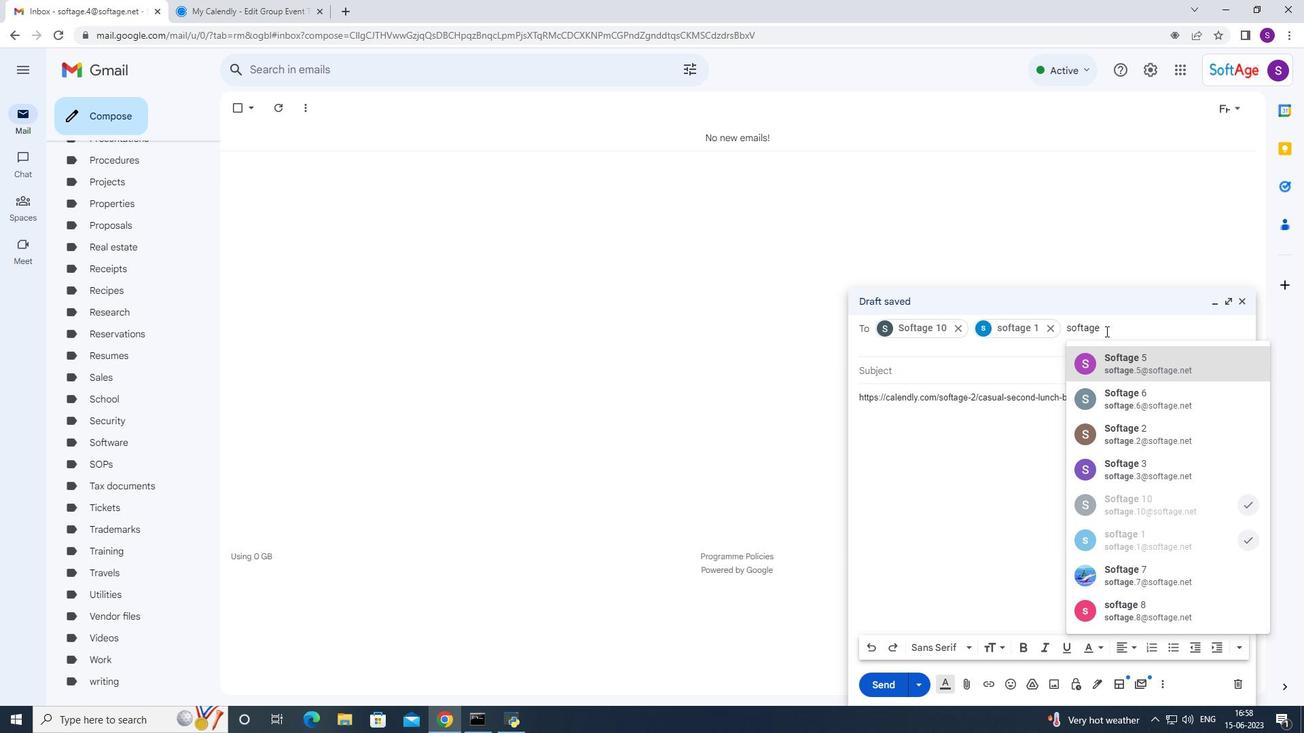 
Action: Key pressed <Key.backspace><Key.backspace><Key.backspace><Key.backspace><Key.backspace><Key.backspace><Key.backspace>
Screenshot: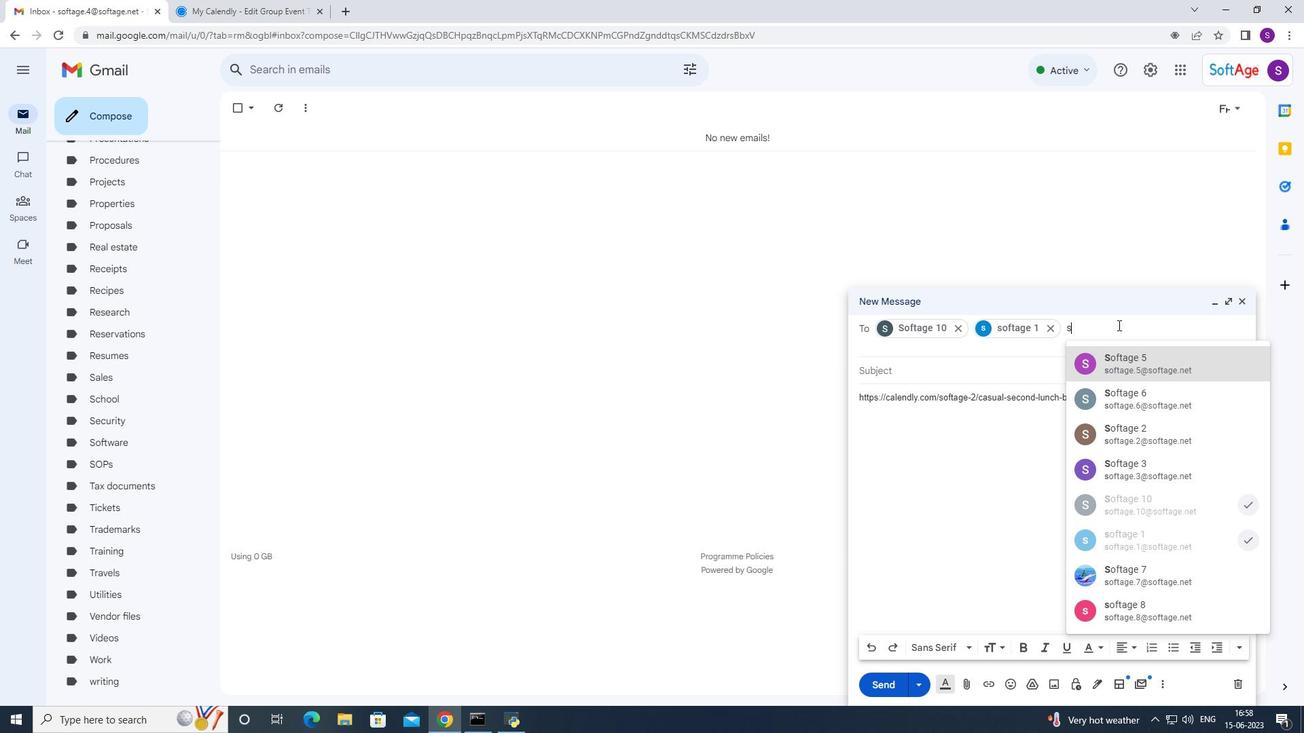 
Action: Mouse moved to (886, 682)
Screenshot: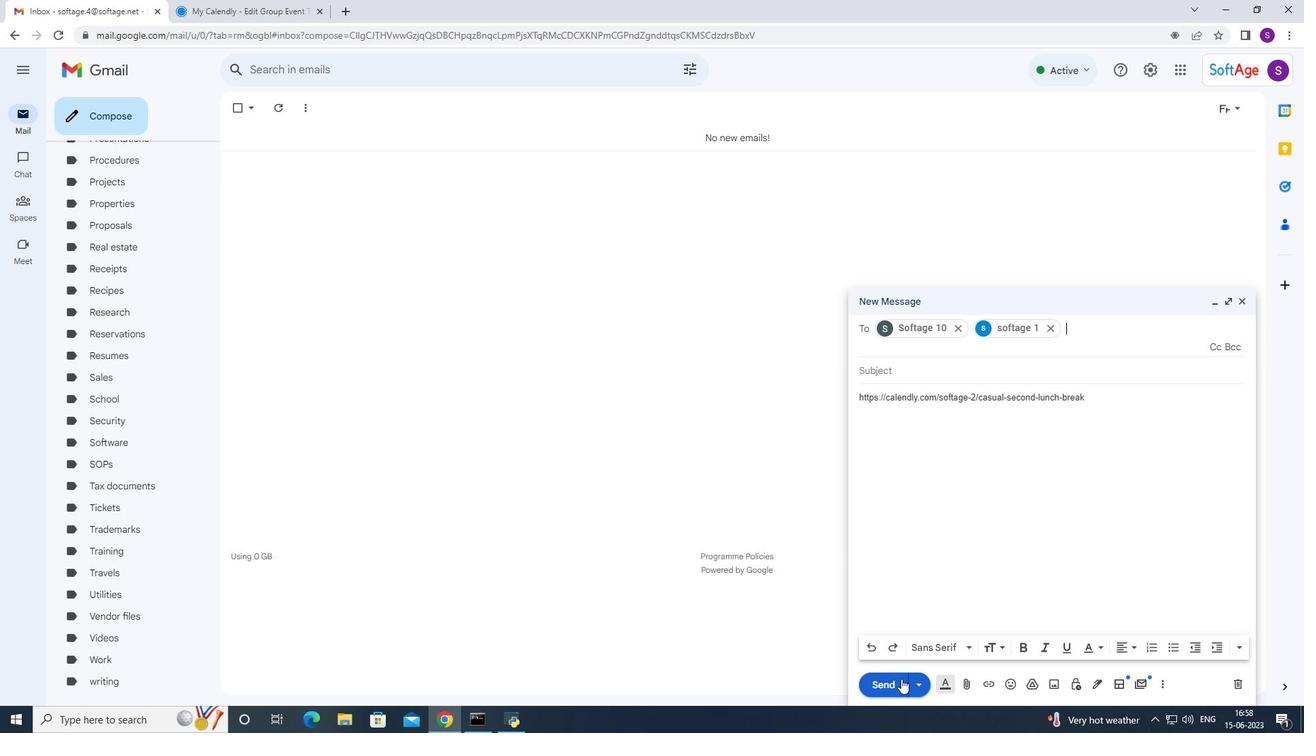 
Action: Mouse pressed left at (886, 682)
Screenshot: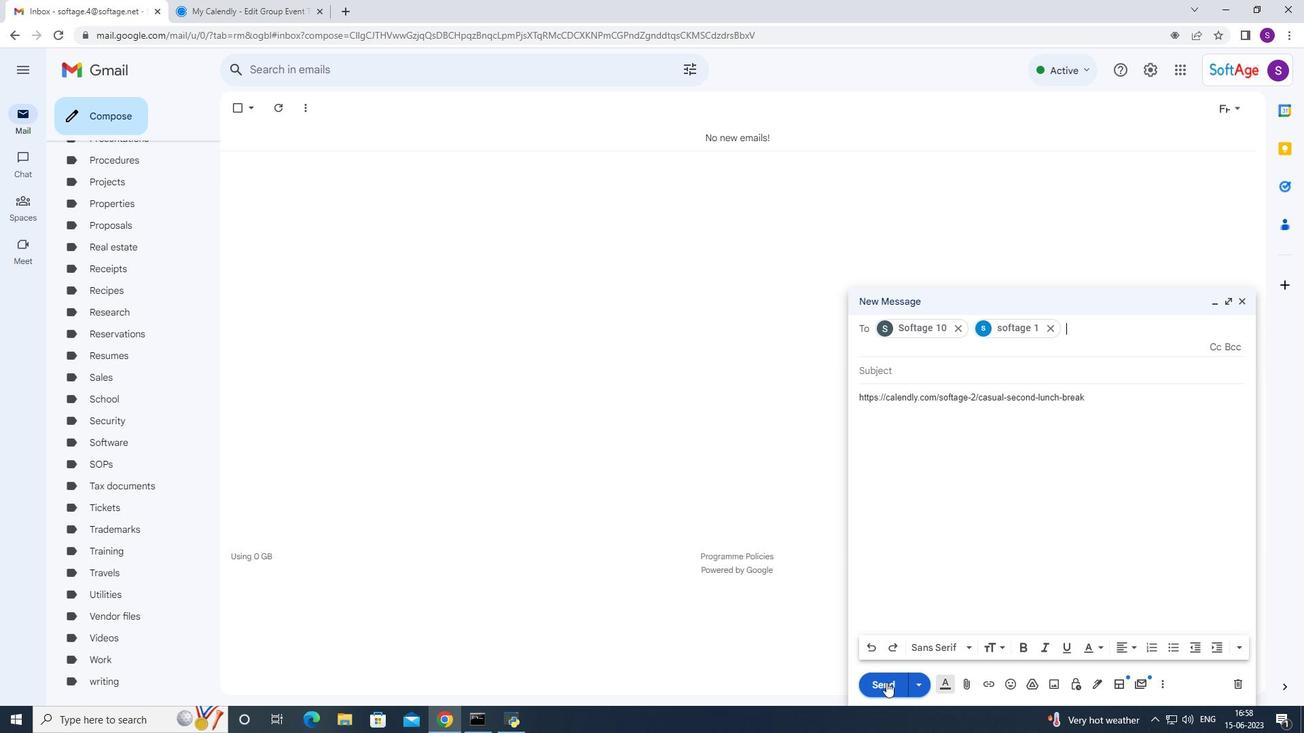 
Action: Mouse moved to (884, 674)
Screenshot: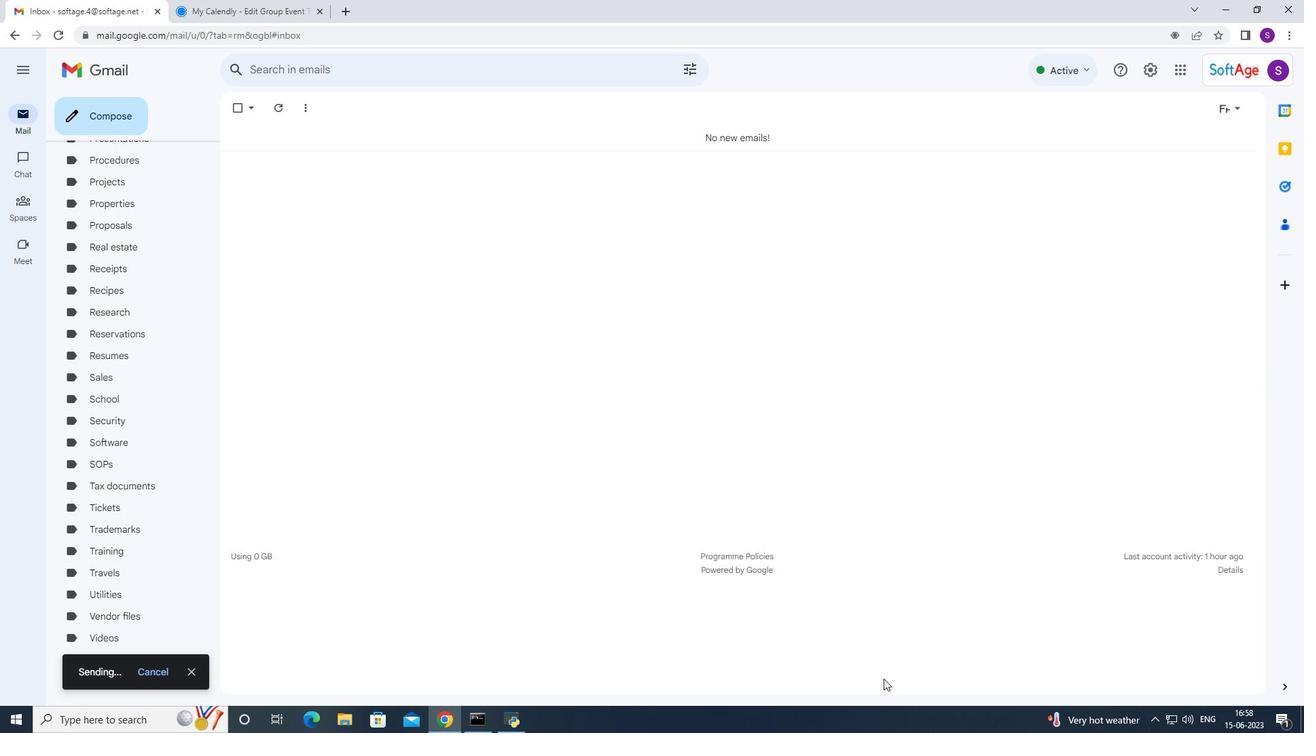 
